 Task: Find connections with filter location Gitega with filter topic #Businessmindsetswith filter profile language English with filter current company Suzlon Group with filter school Dr N.G.P. Institute of Technology with filter industry Chemical Manufacturing with filter service category Social Media Marketing with filter keywords title Administrator
Action: Mouse moved to (240, 300)
Screenshot: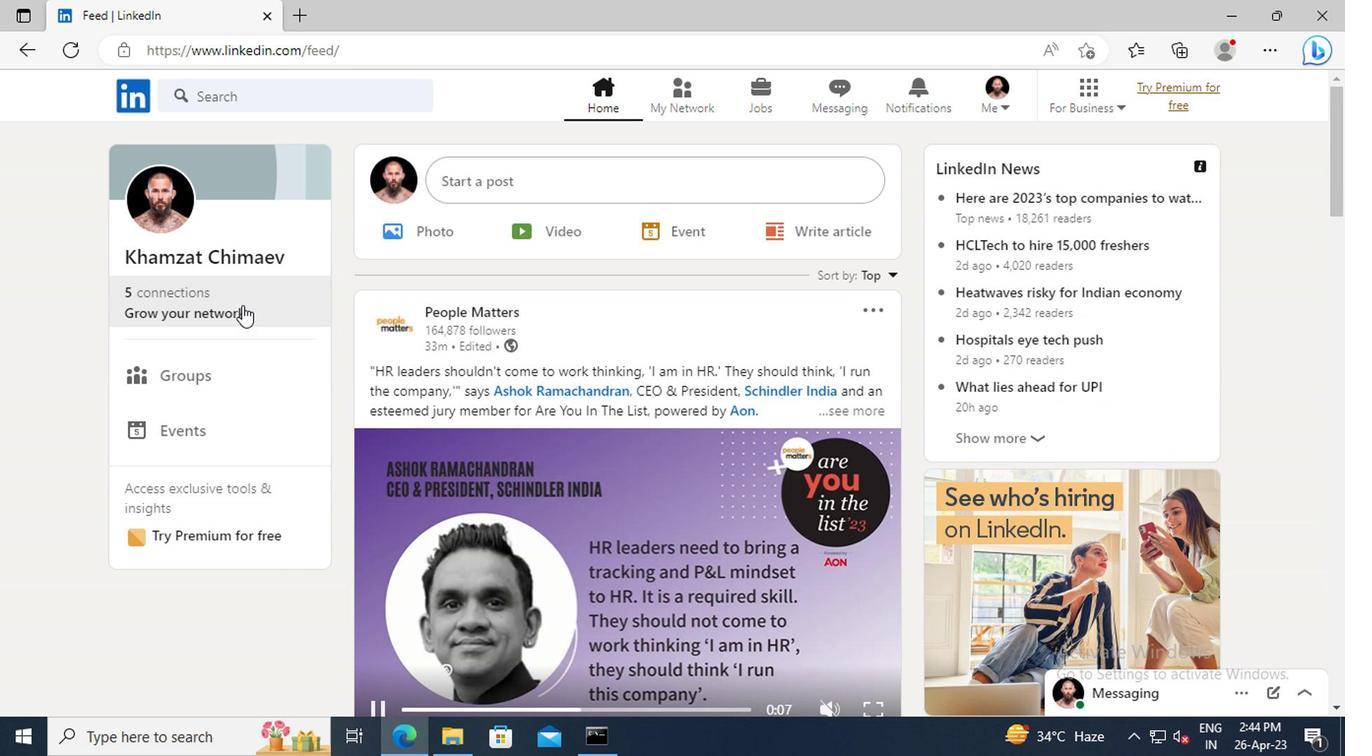 
Action: Mouse pressed left at (240, 300)
Screenshot: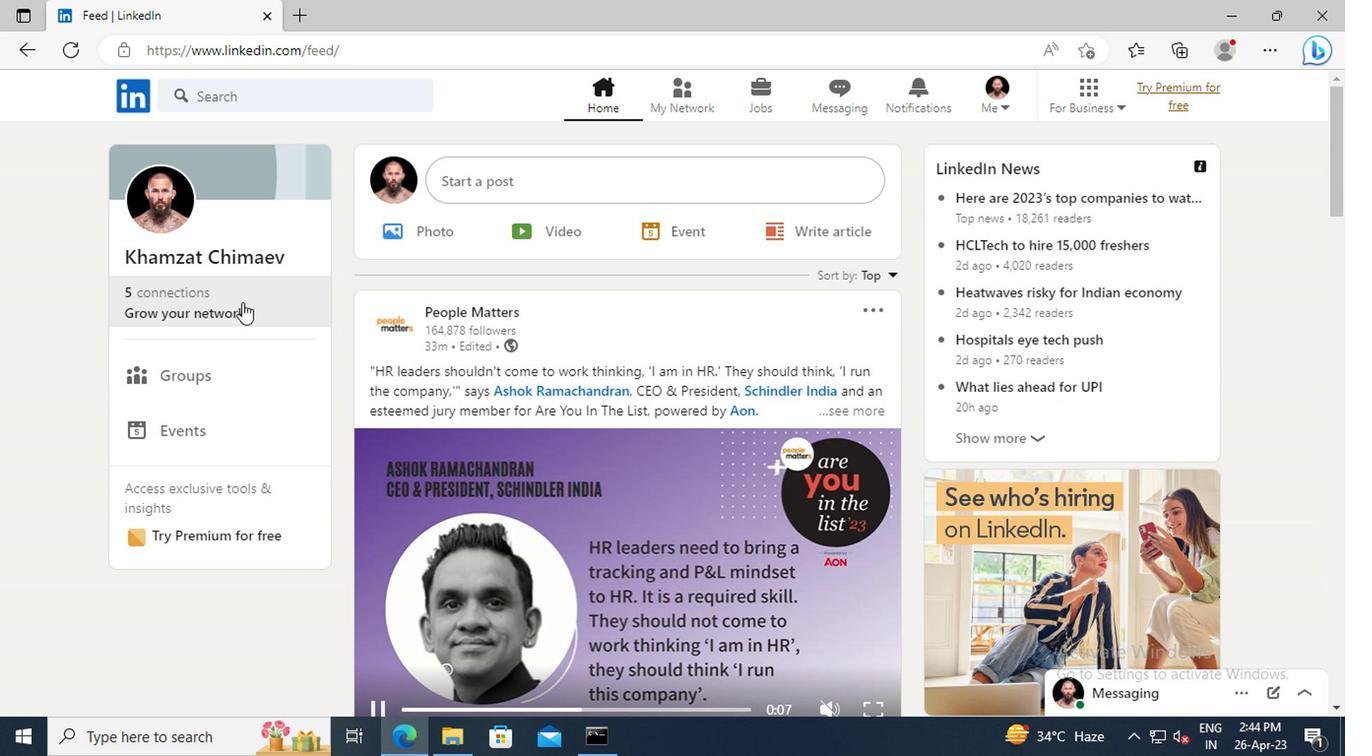 
Action: Mouse moved to (255, 213)
Screenshot: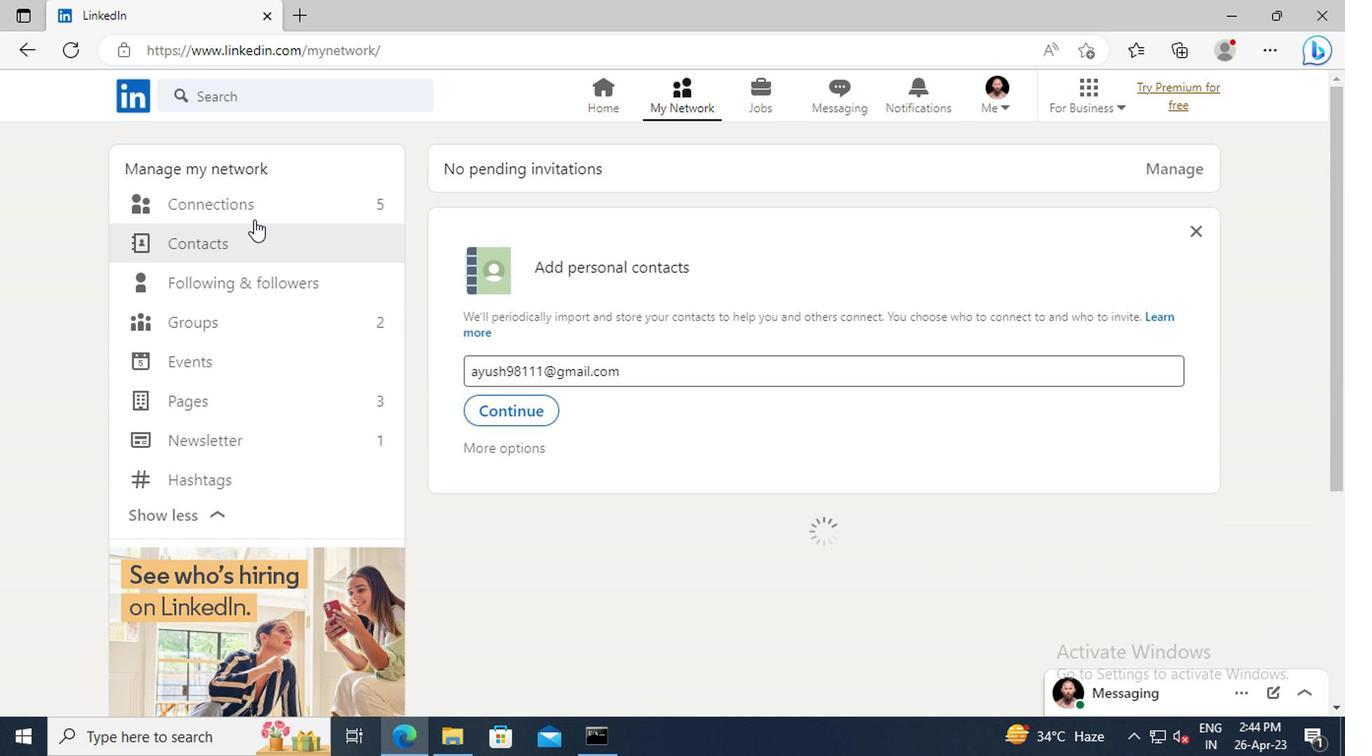 
Action: Mouse pressed left at (255, 213)
Screenshot: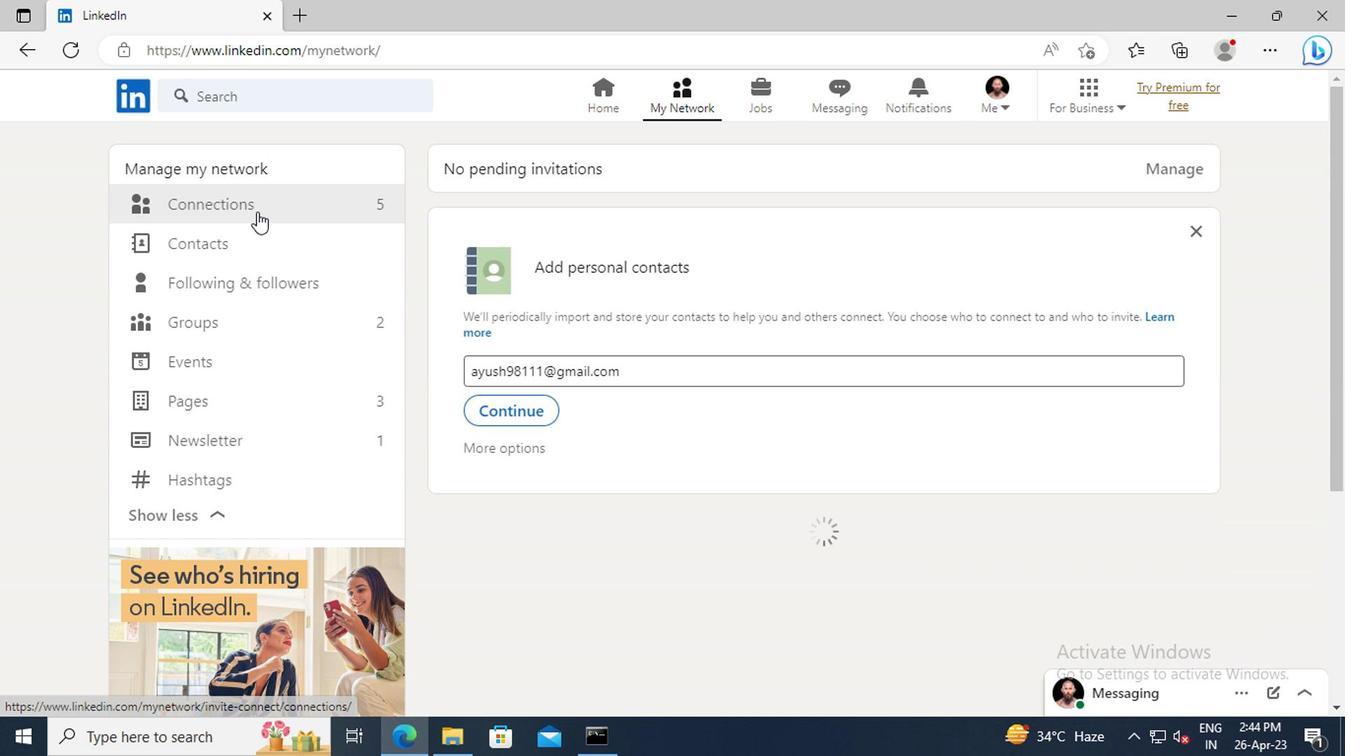 
Action: Mouse moved to (814, 209)
Screenshot: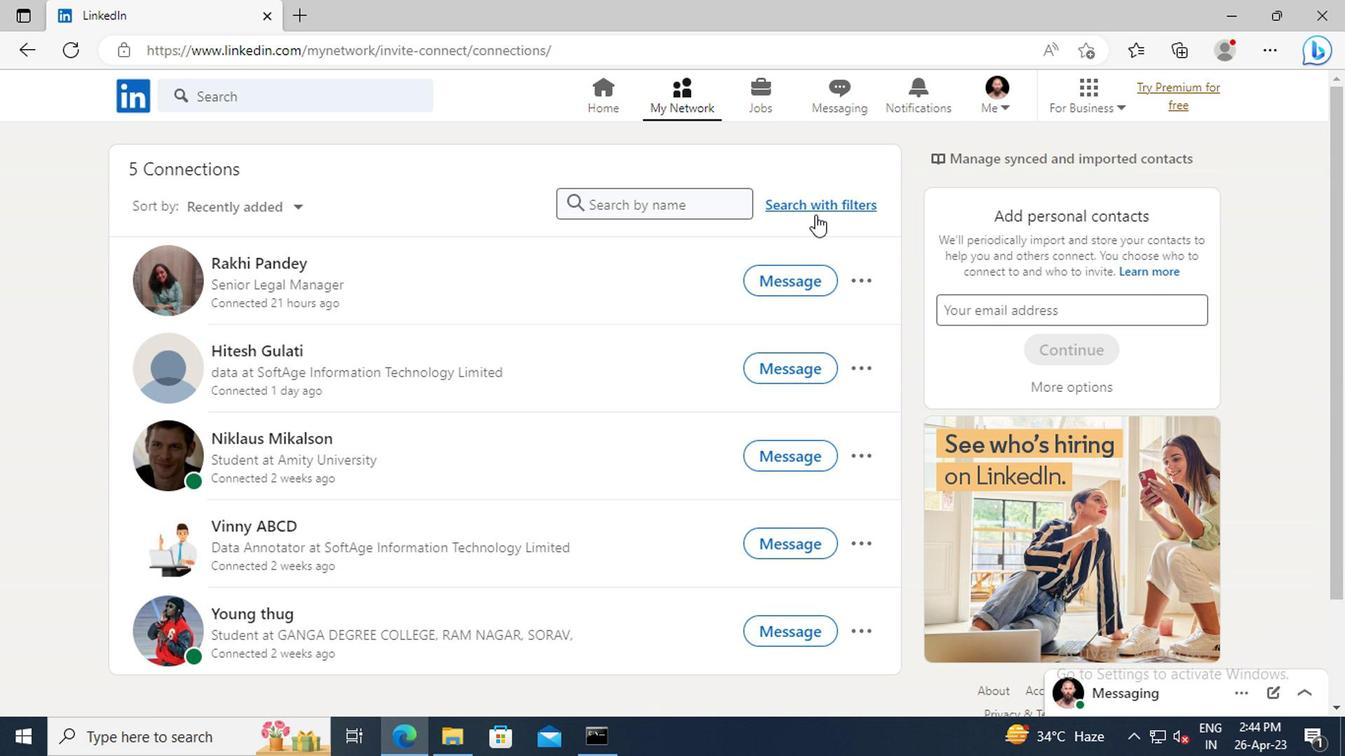 
Action: Mouse pressed left at (814, 209)
Screenshot: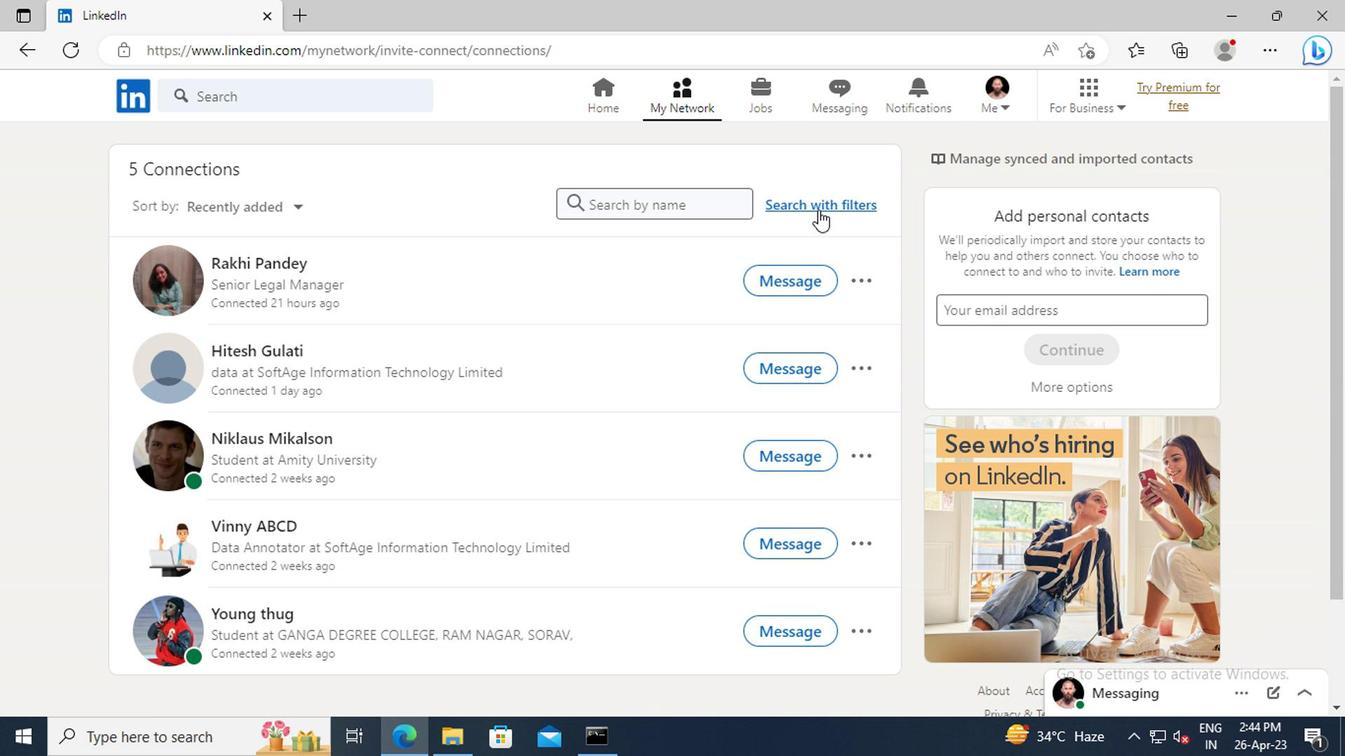 
Action: Mouse moved to (742, 157)
Screenshot: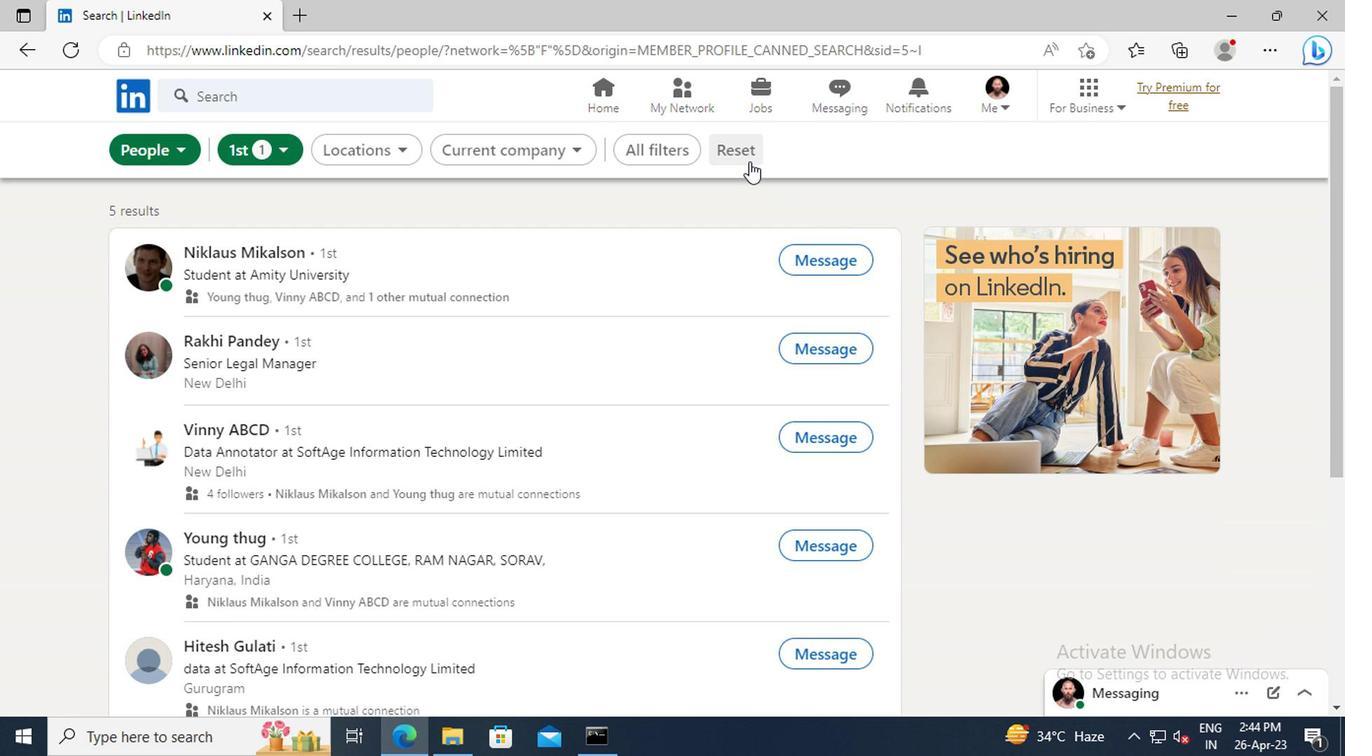 
Action: Mouse pressed left at (742, 157)
Screenshot: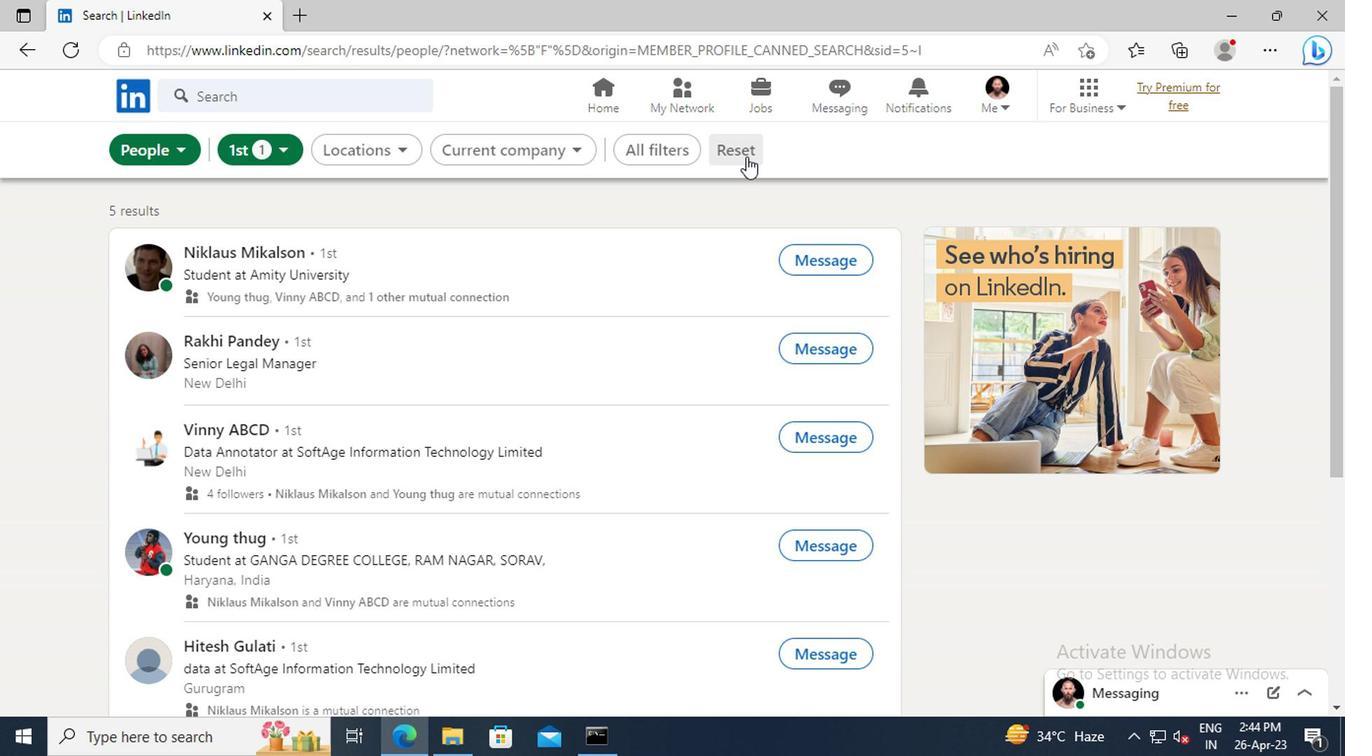 
Action: Mouse moved to (693, 152)
Screenshot: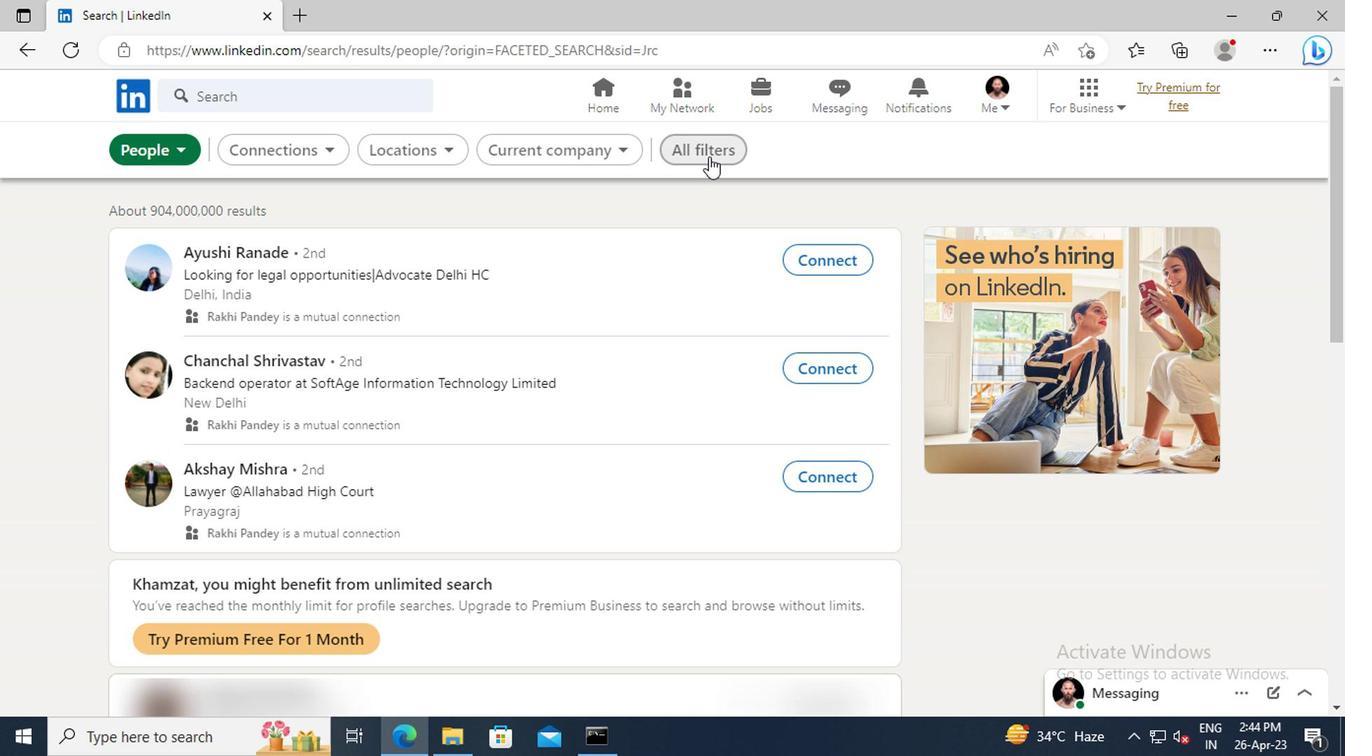 
Action: Mouse pressed left at (693, 152)
Screenshot: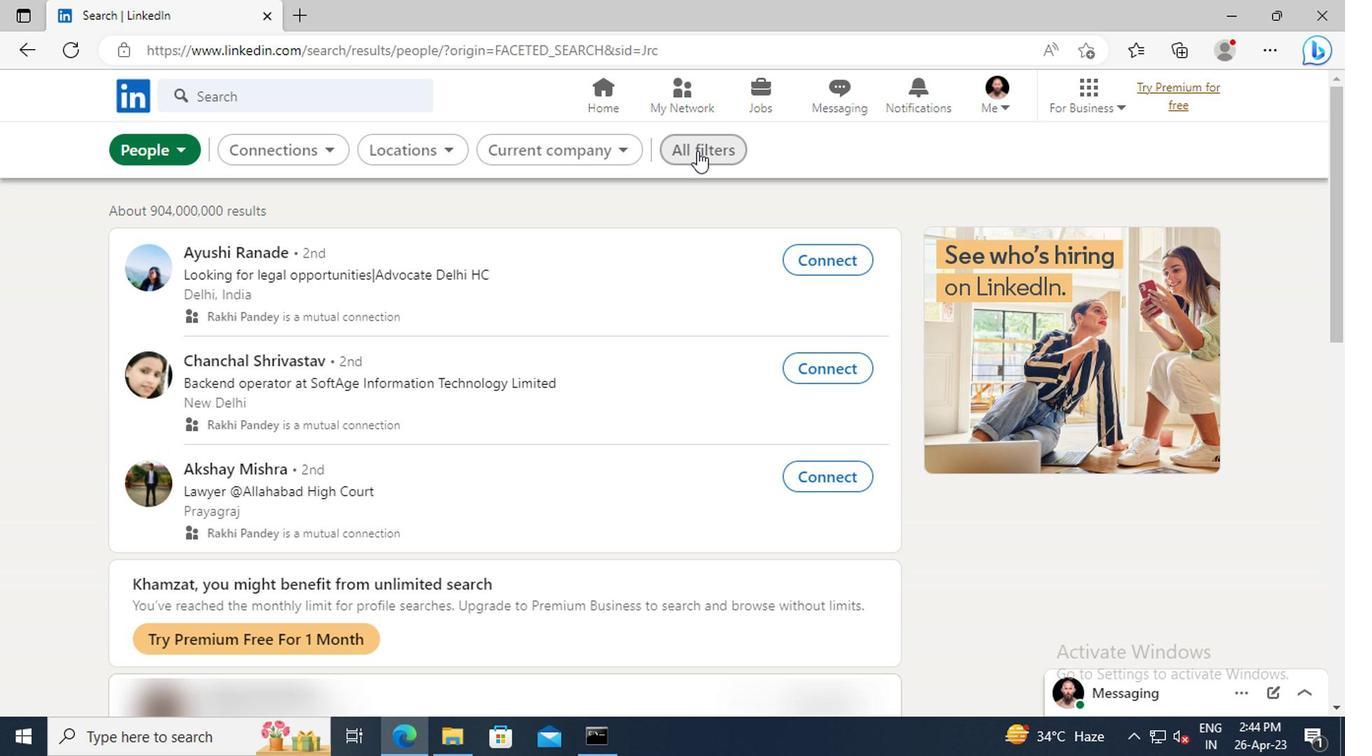 
Action: Mouse moved to (1184, 367)
Screenshot: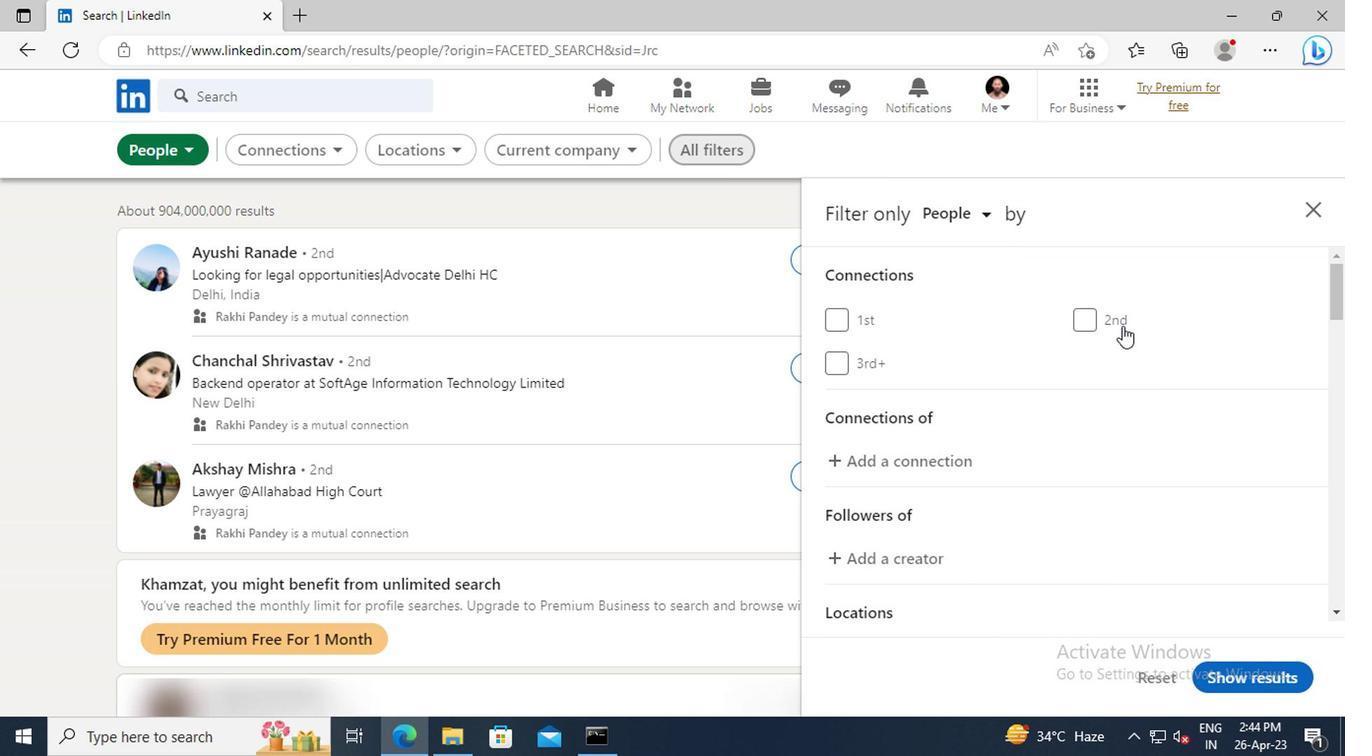 
Action: Mouse scrolled (1184, 367) with delta (0, 0)
Screenshot: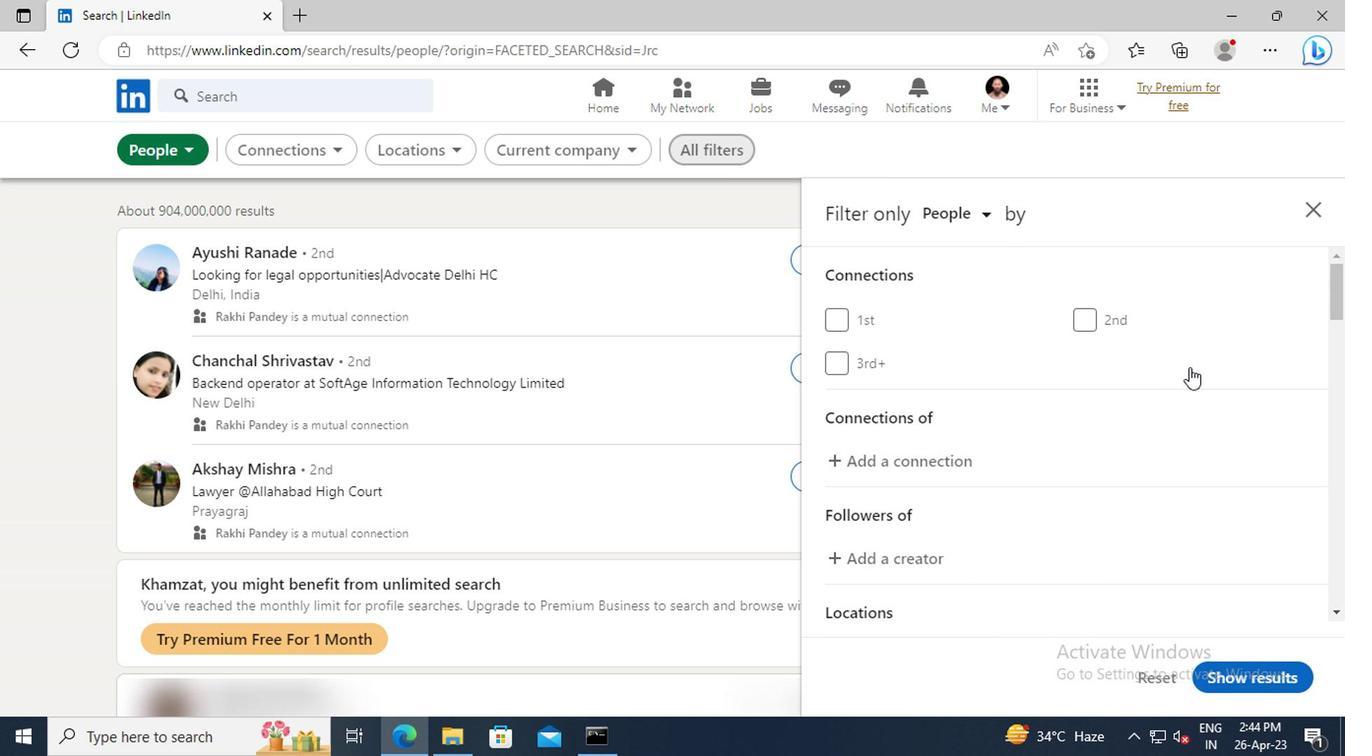 
Action: Mouse scrolled (1184, 367) with delta (0, 0)
Screenshot: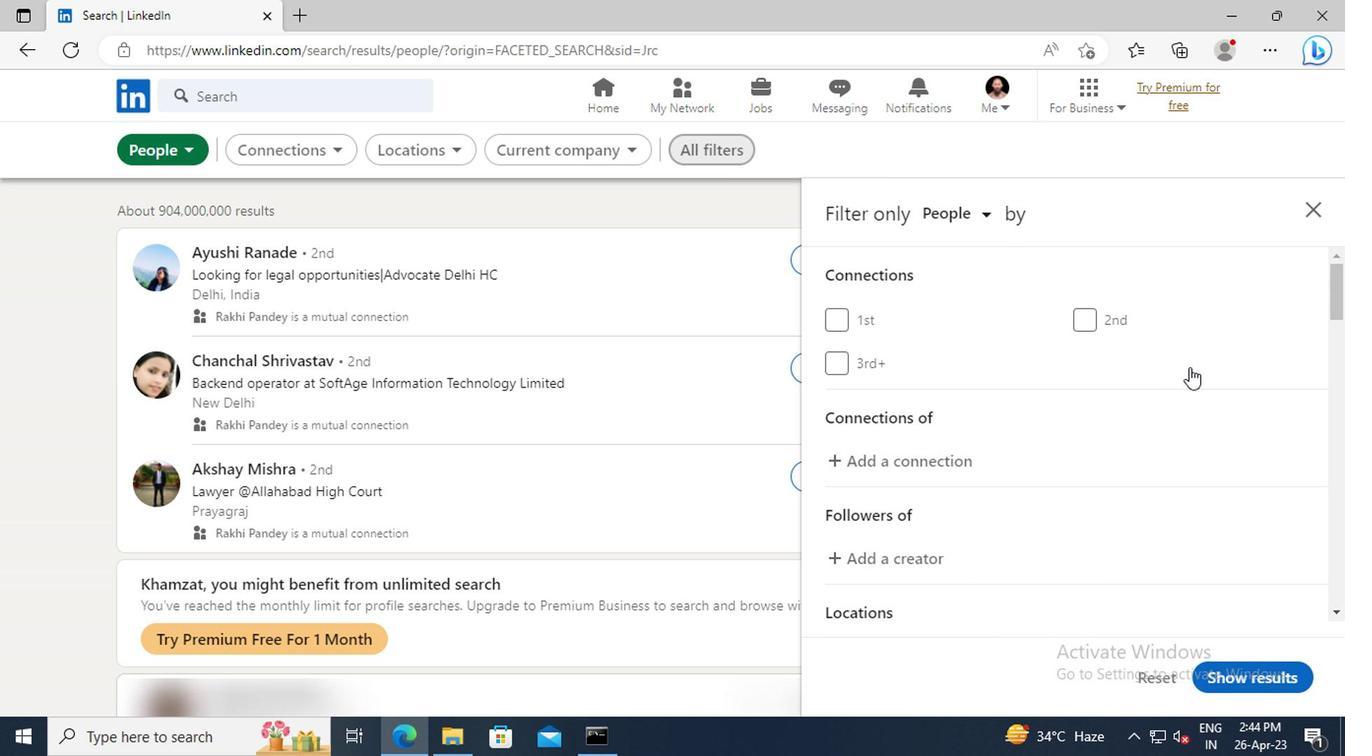 
Action: Mouse scrolled (1184, 367) with delta (0, 0)
Screenshot: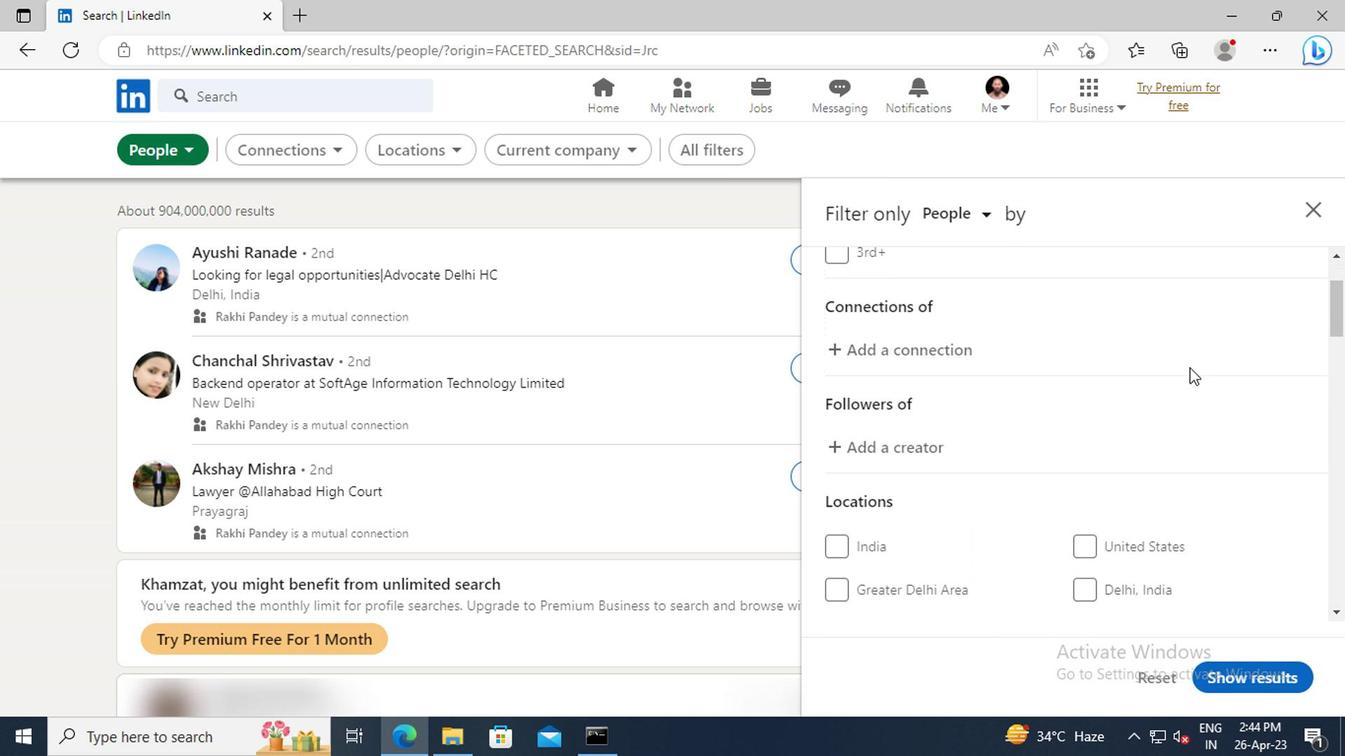 
Action: Mouse scrolled (1184, 367) with delta (0, 0)
Screenshot: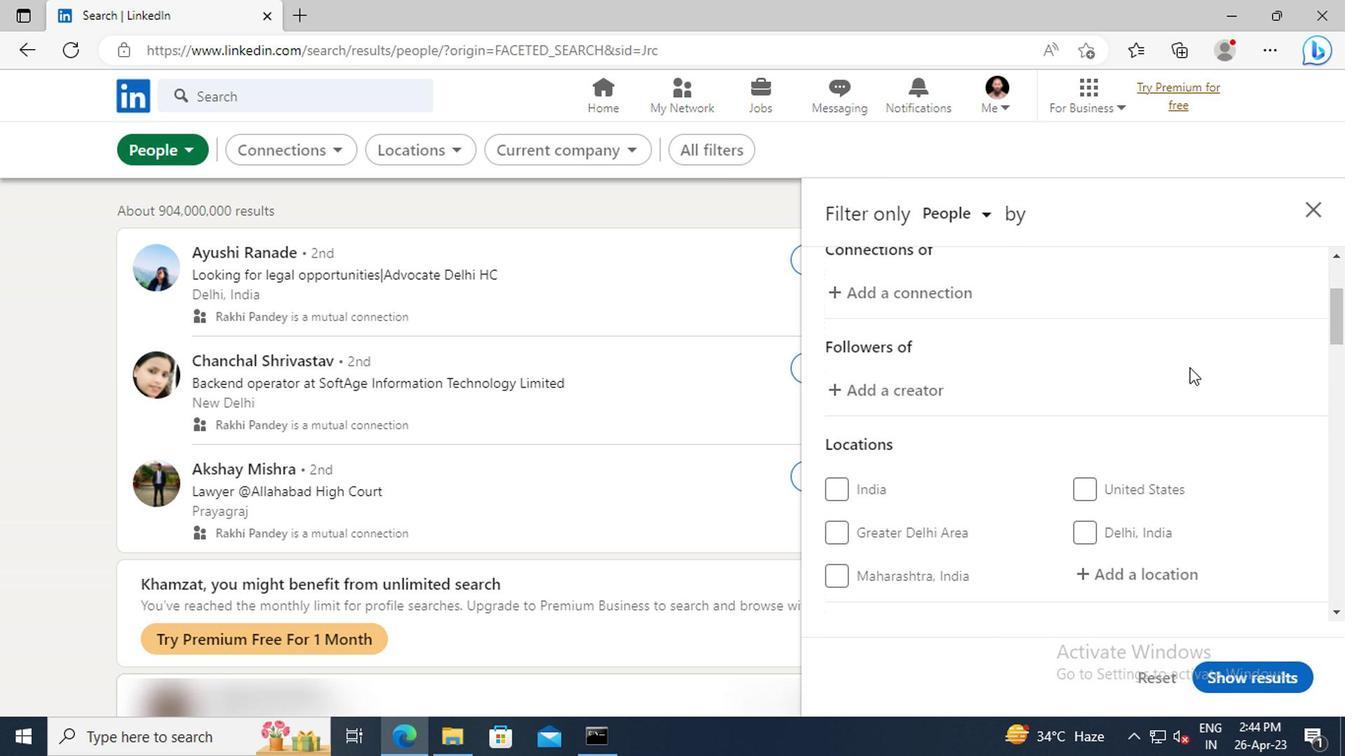 
Action: Mouse scrolled (1184, 367) with delta (0, 0)
Screenshot: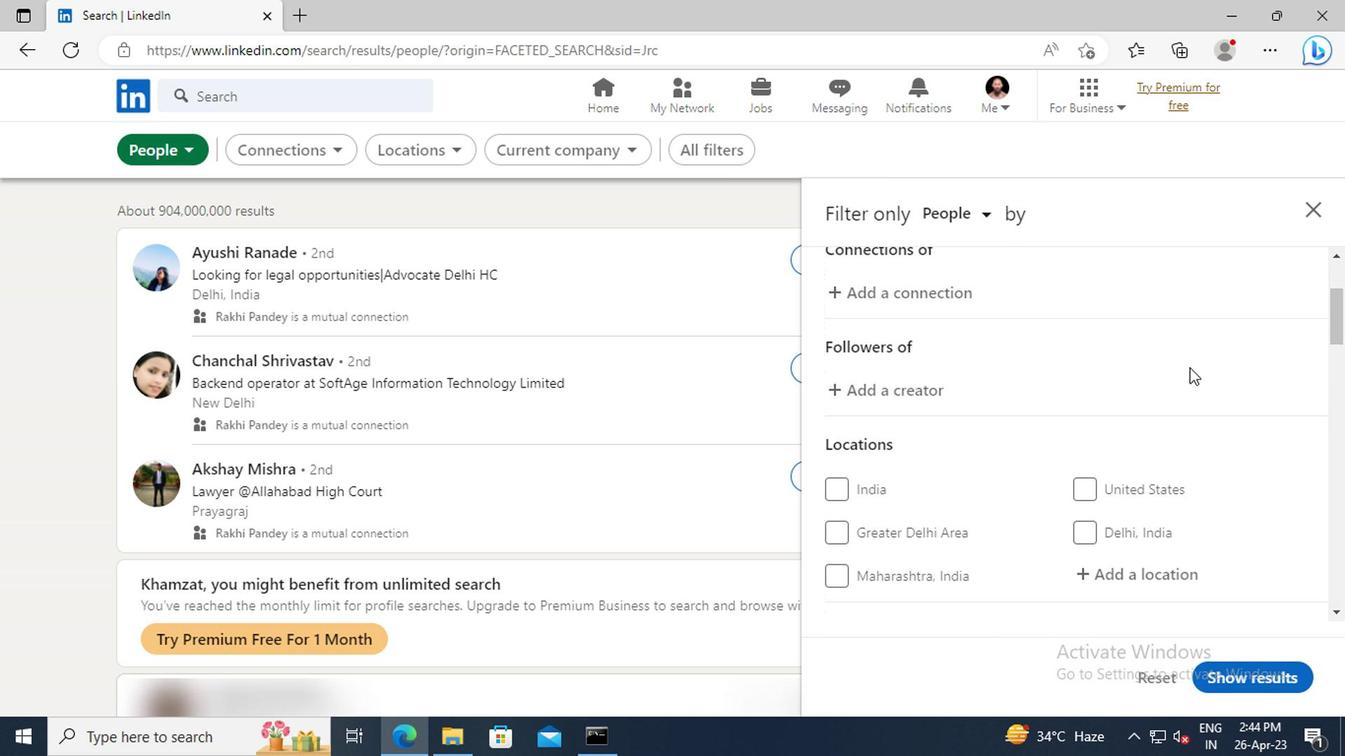 
Action: Mouse moved to (1140, 460)
Screenshot: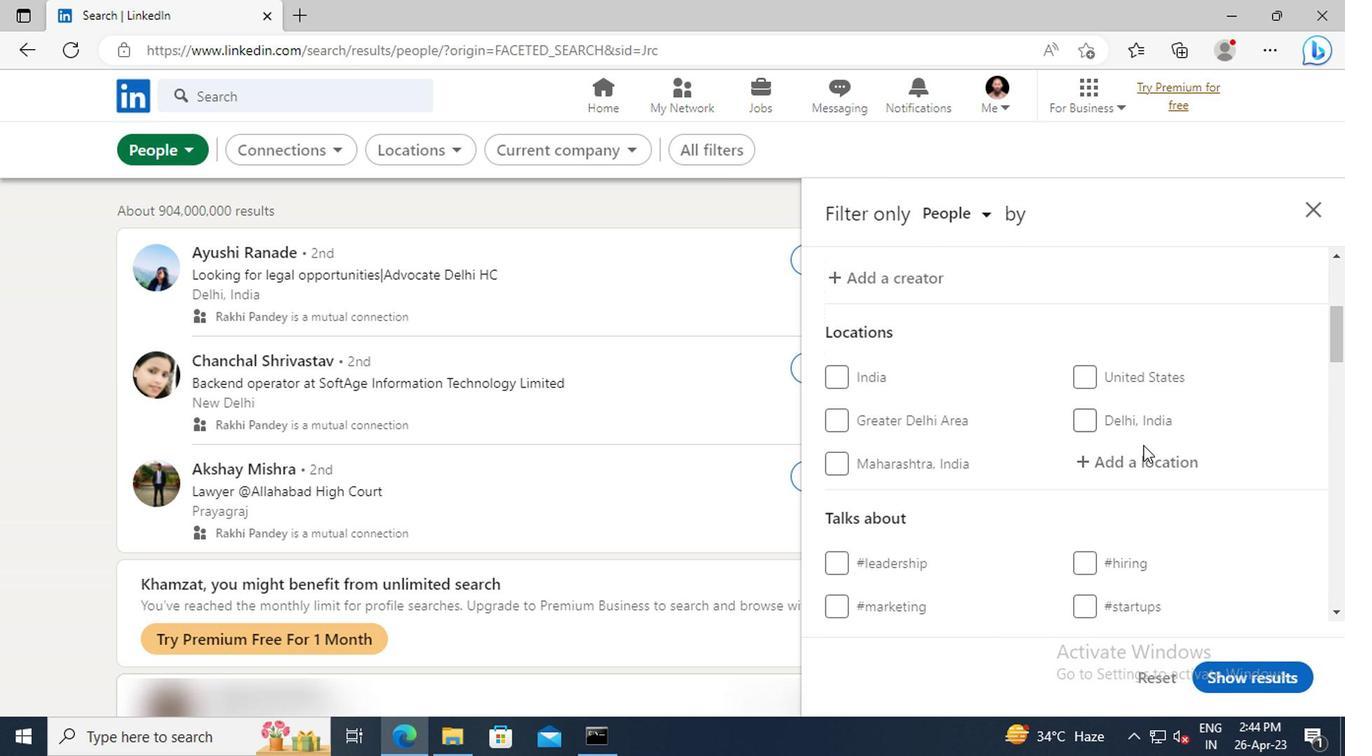 
Action: Mouse pressed left at (1140, 460)
Screenshot: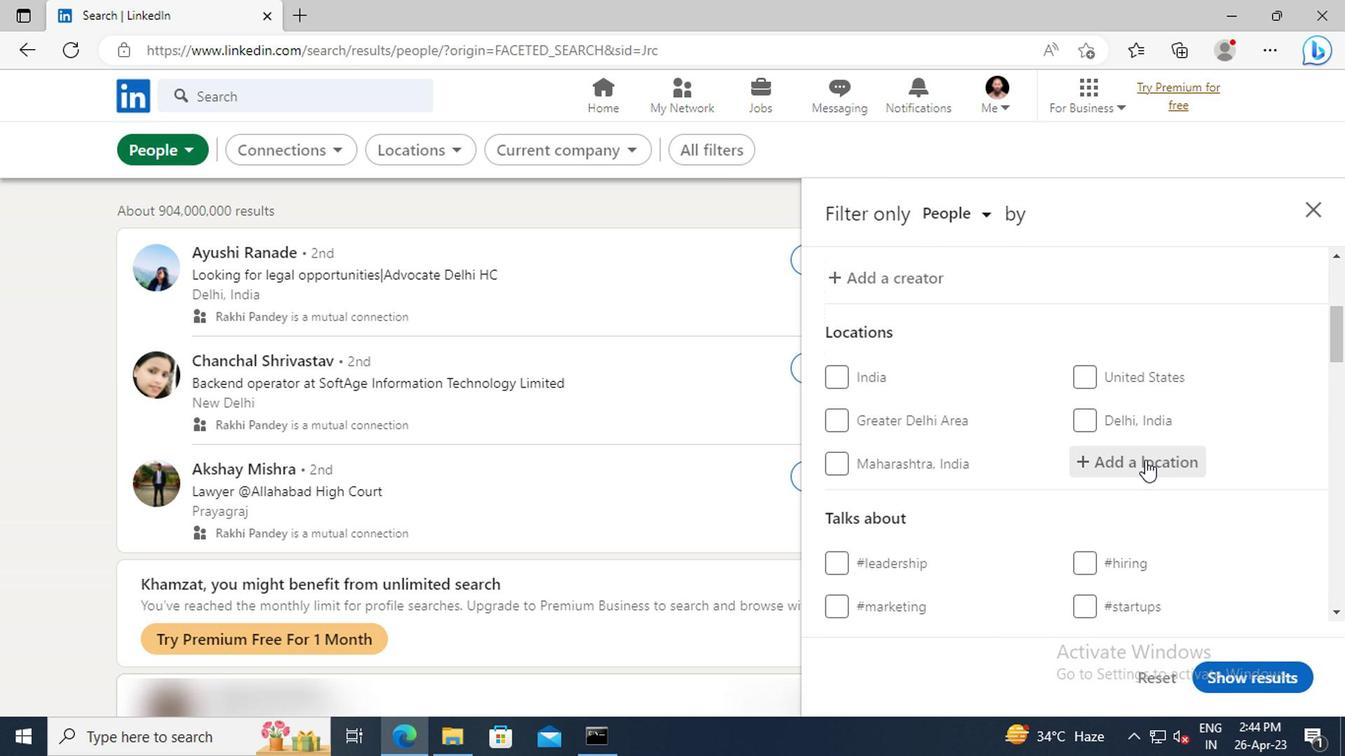 
Action: Key pressed <Key.shift>GITEGA
Screenshot: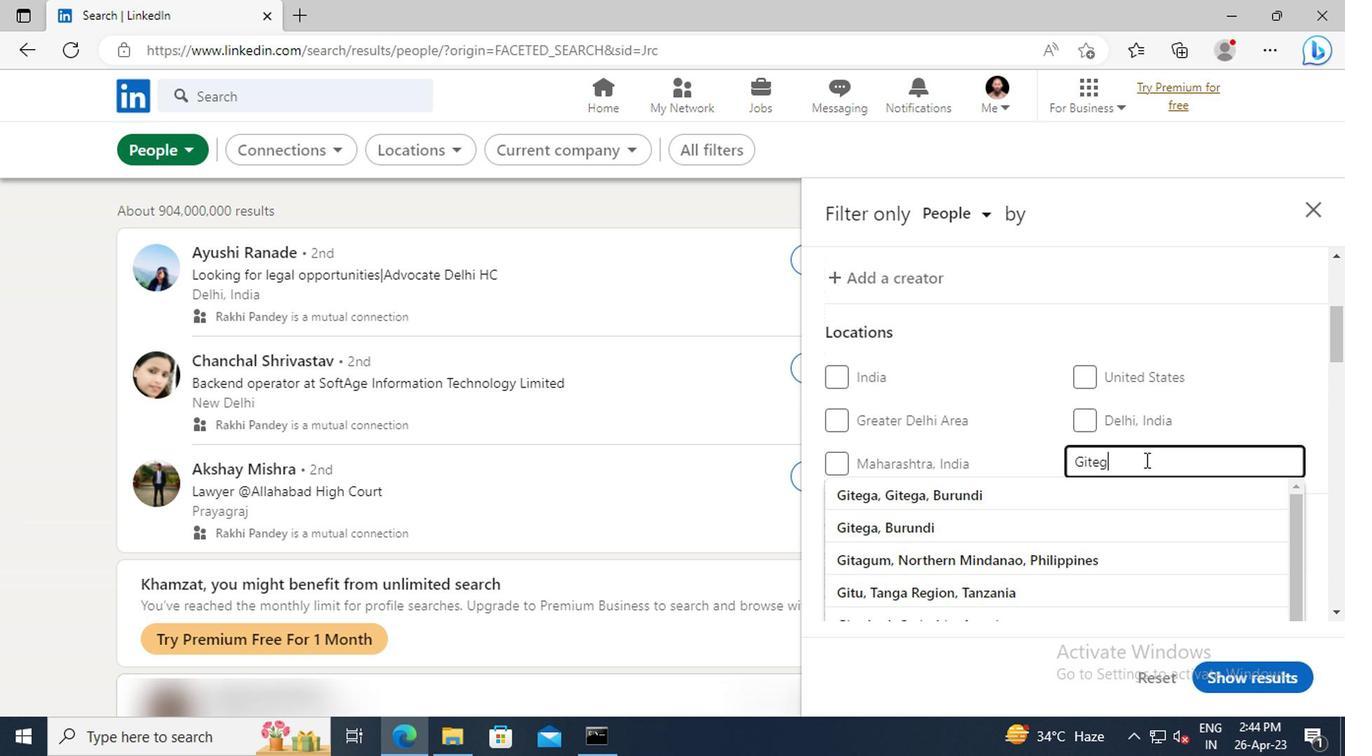 
Action: Mouse moved to (1127, 494)
Screenshot: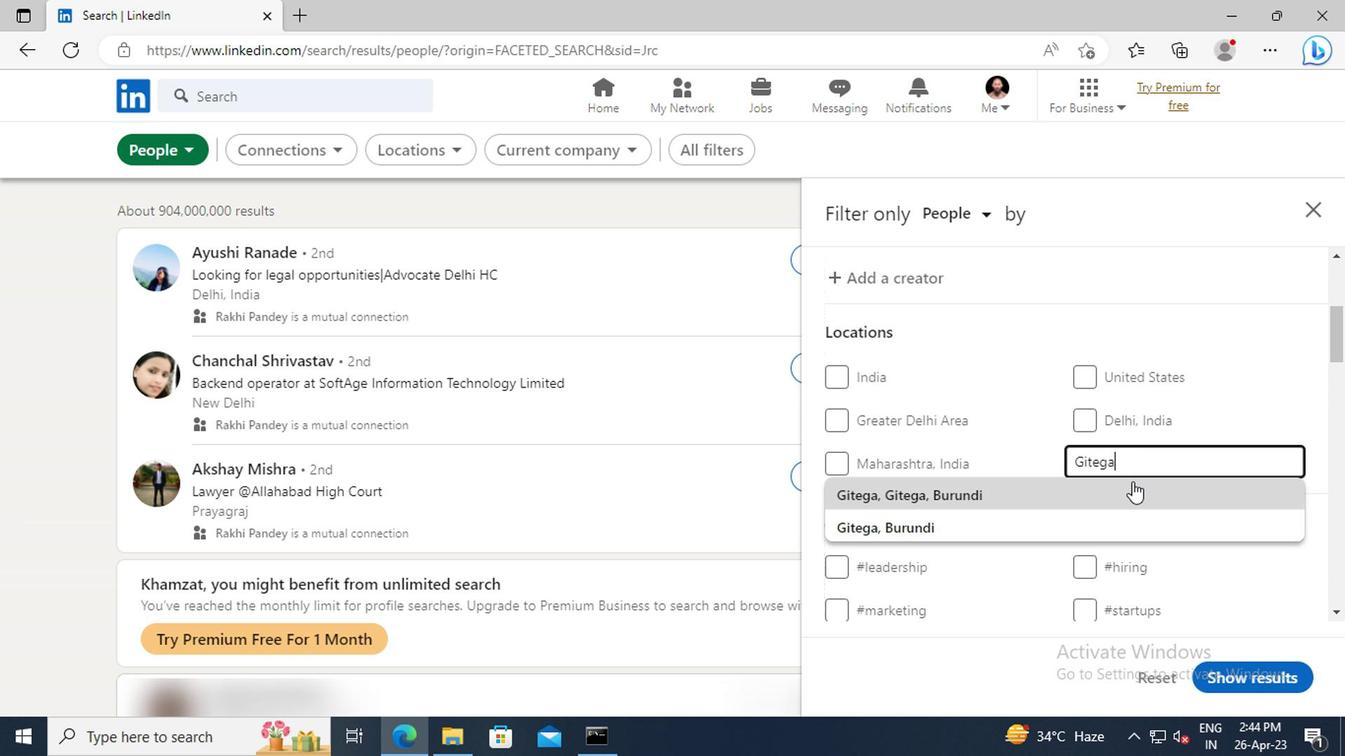 
Action: Mouse pressed left at (1127, 494)
Screenshot: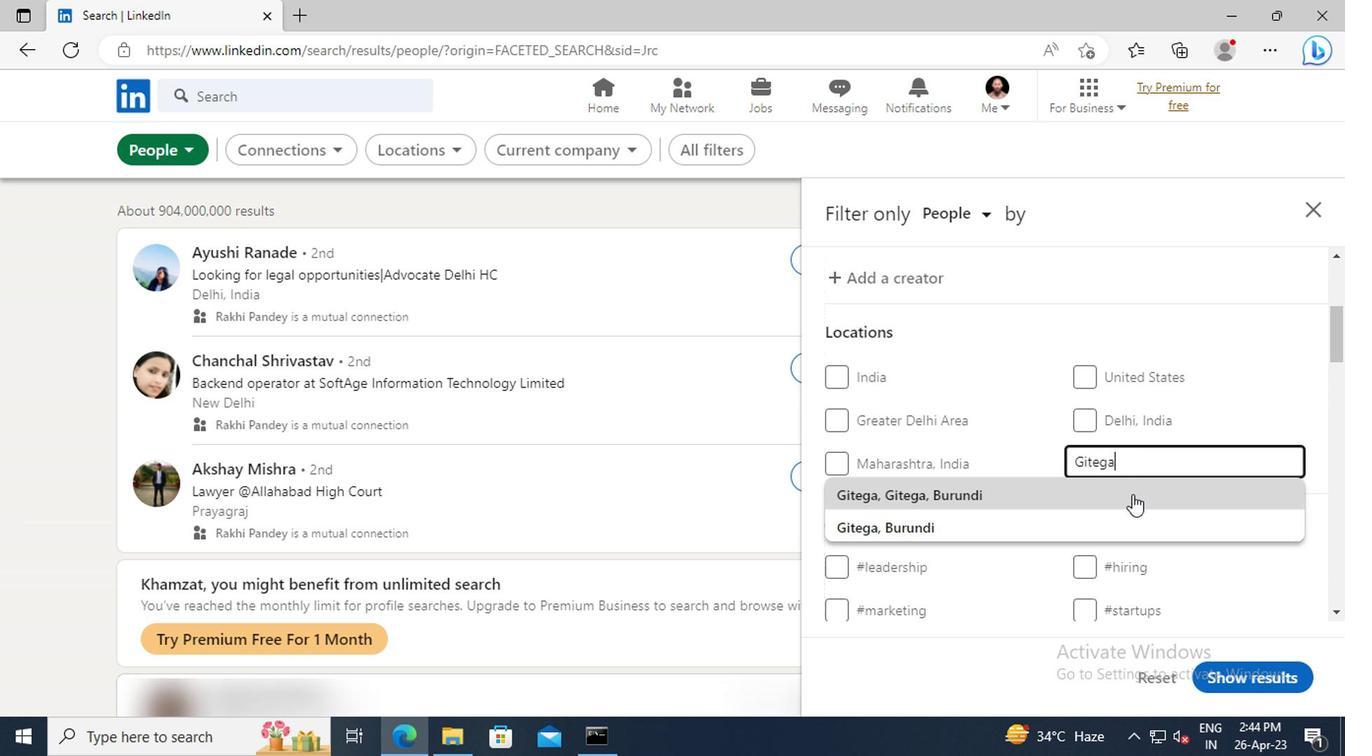 
Action: Mouse moved to (1128, 432)
Screenshot: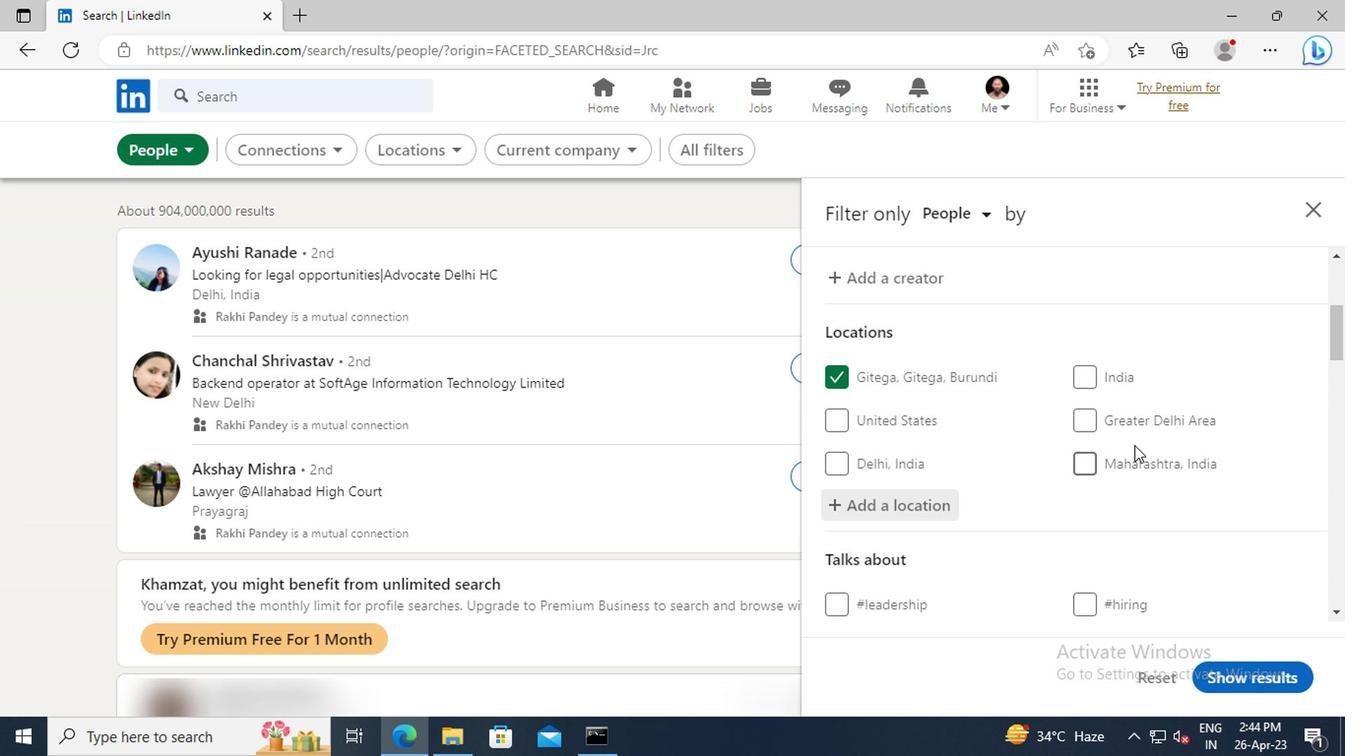 
Action: Mouse scrolled (1128, 430) with delta (0, -1)
Screenshot: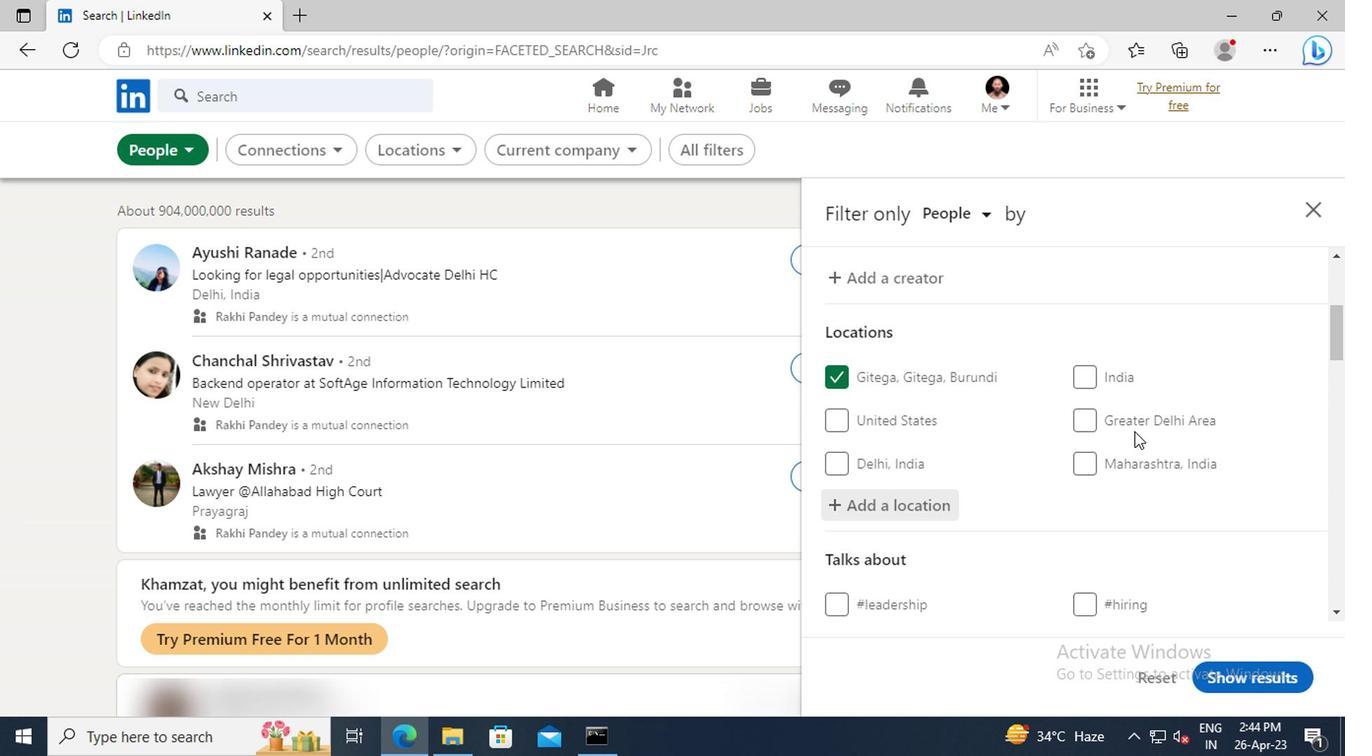 
Action: Mouse scrolled (1128, 430) with delta (0, -1)
Screenshot: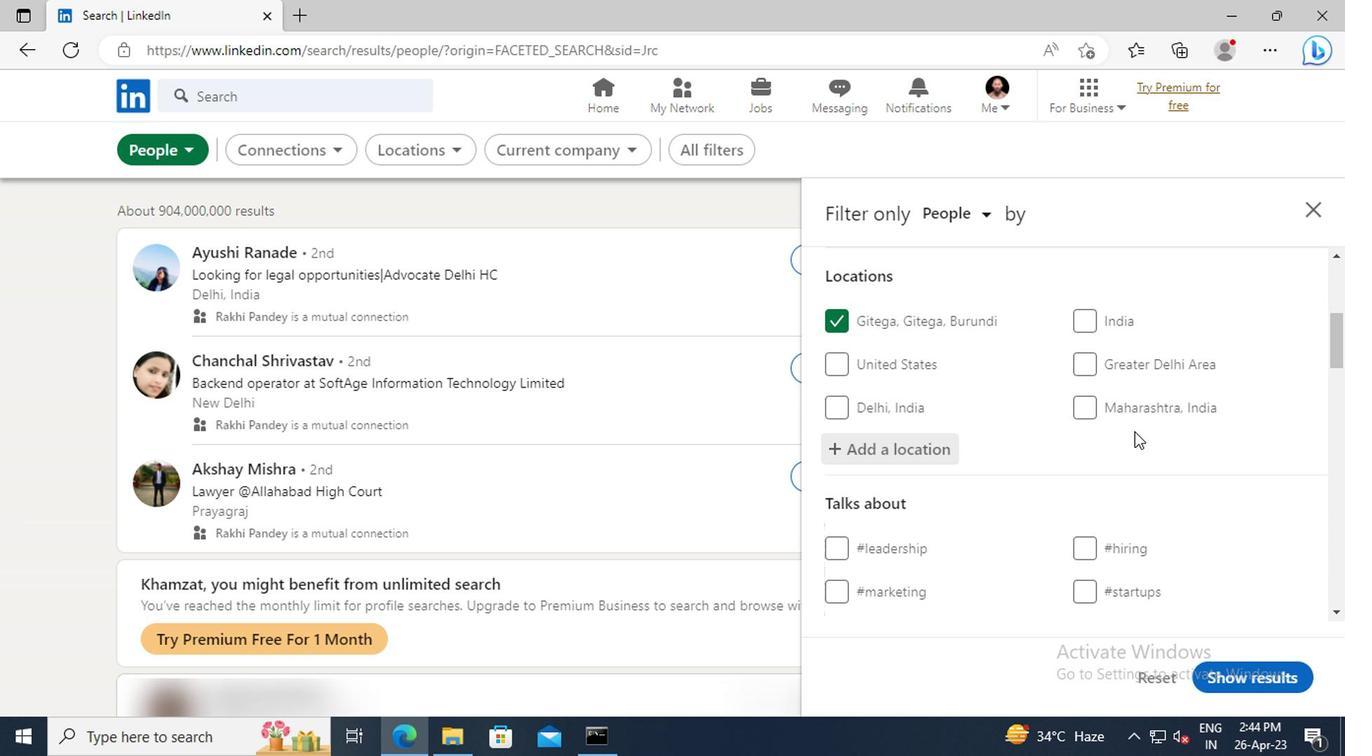 
Action: Mouse scrolled (1128, 430) with delta (0, -1)
Screenshot: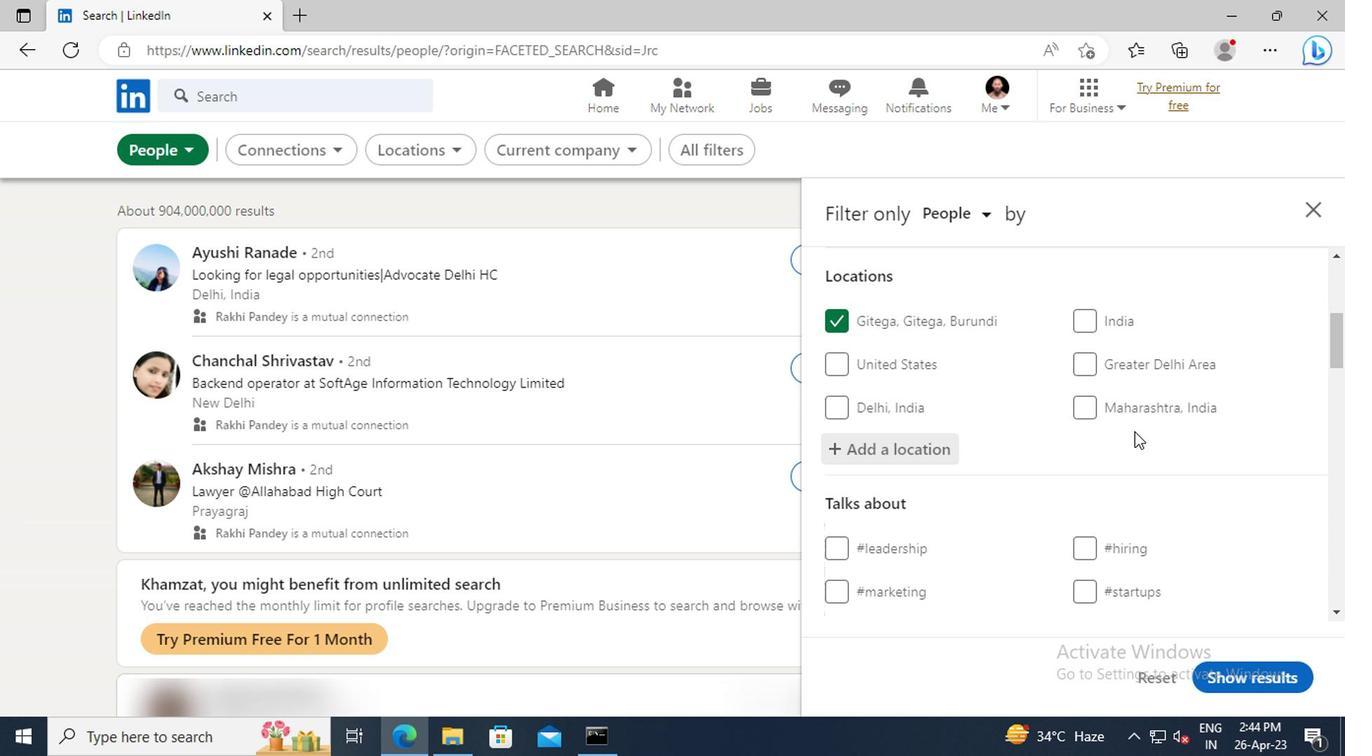 
Action: Mouse scrolled (1128, 430) with delta (0, -1)
Screenshot: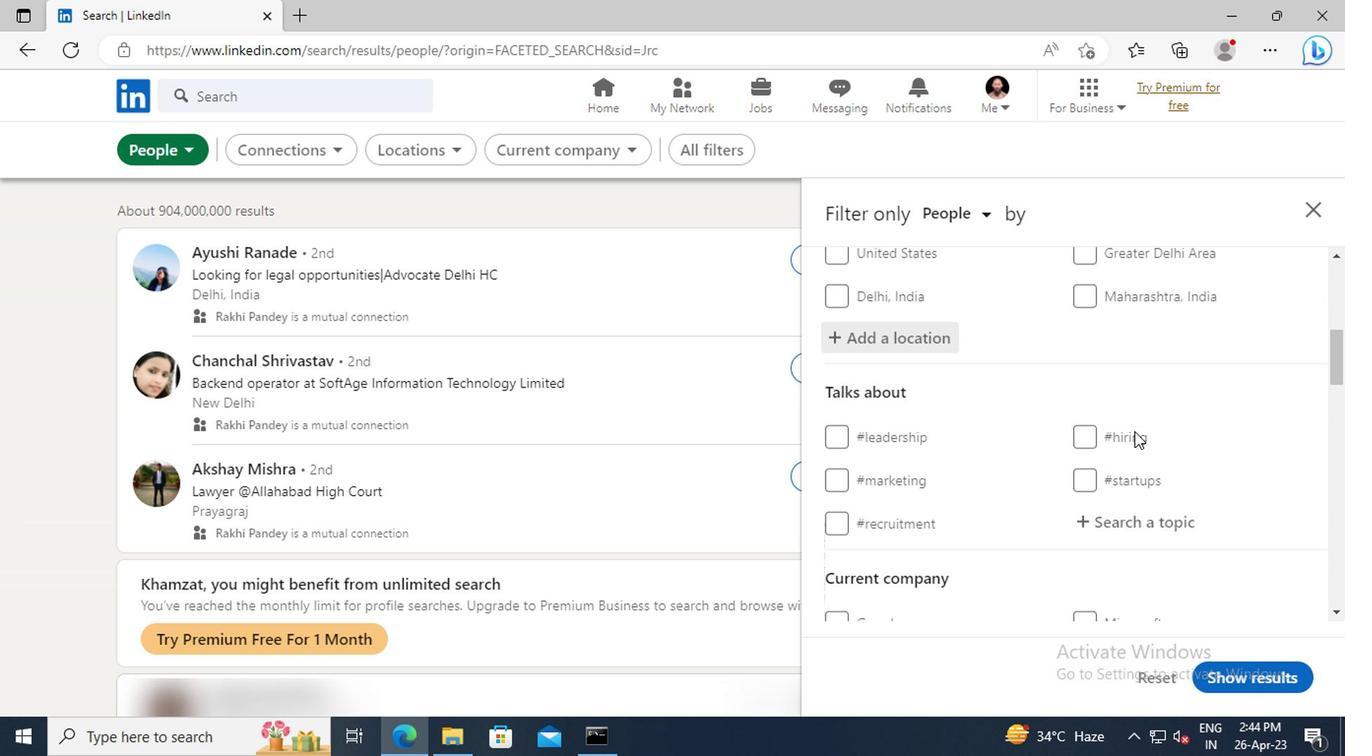 
Action: Mouse scrolled (1128, 430) with delta (0, -1)
Screenshot: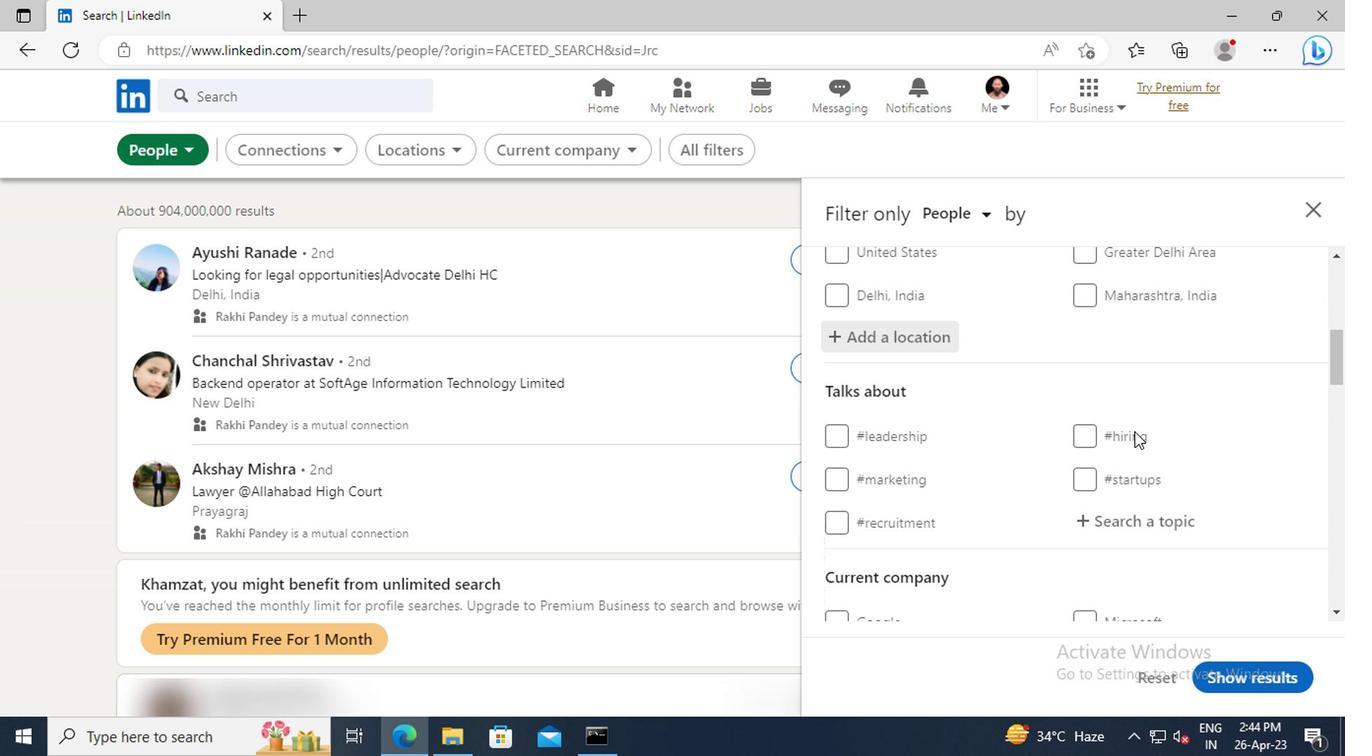
Action: Mouse moved to (1130, 412)
Screenshot: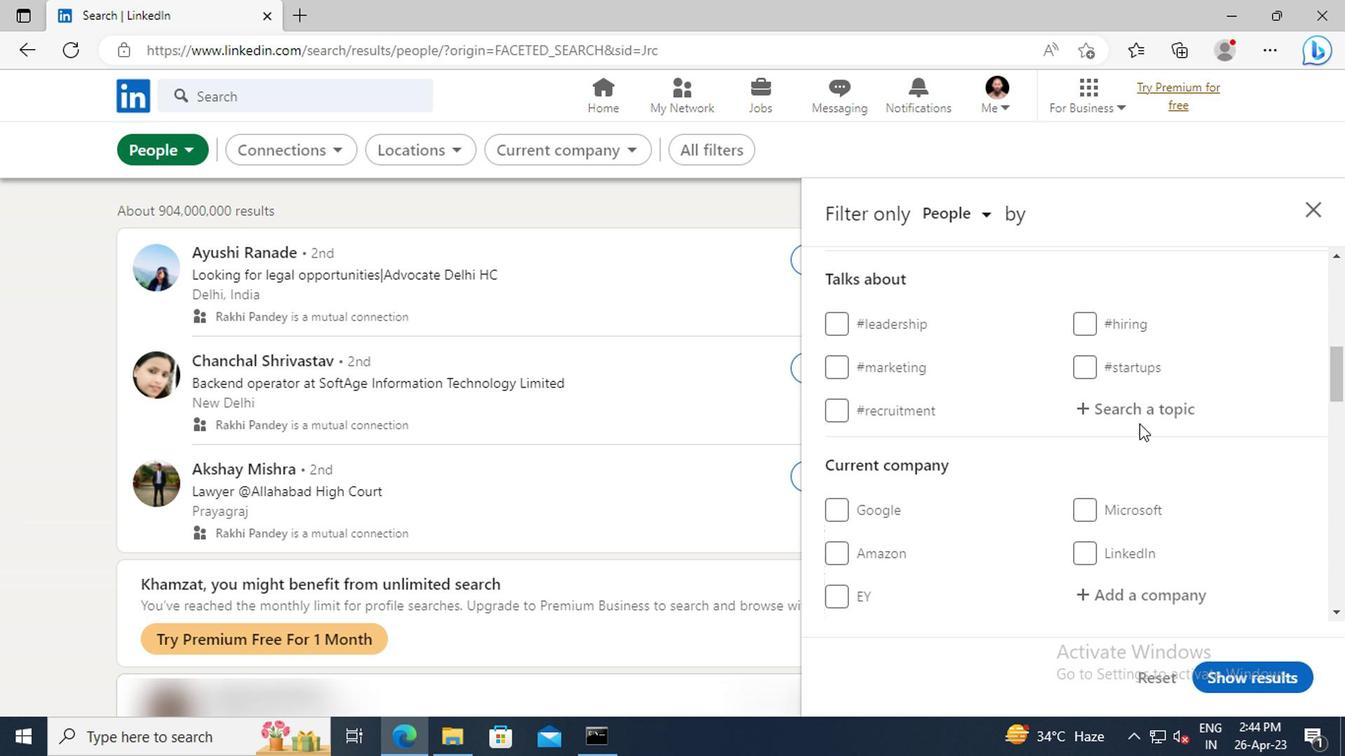 
Action: Mouse pressed left at (1130, 412)
Screenshot: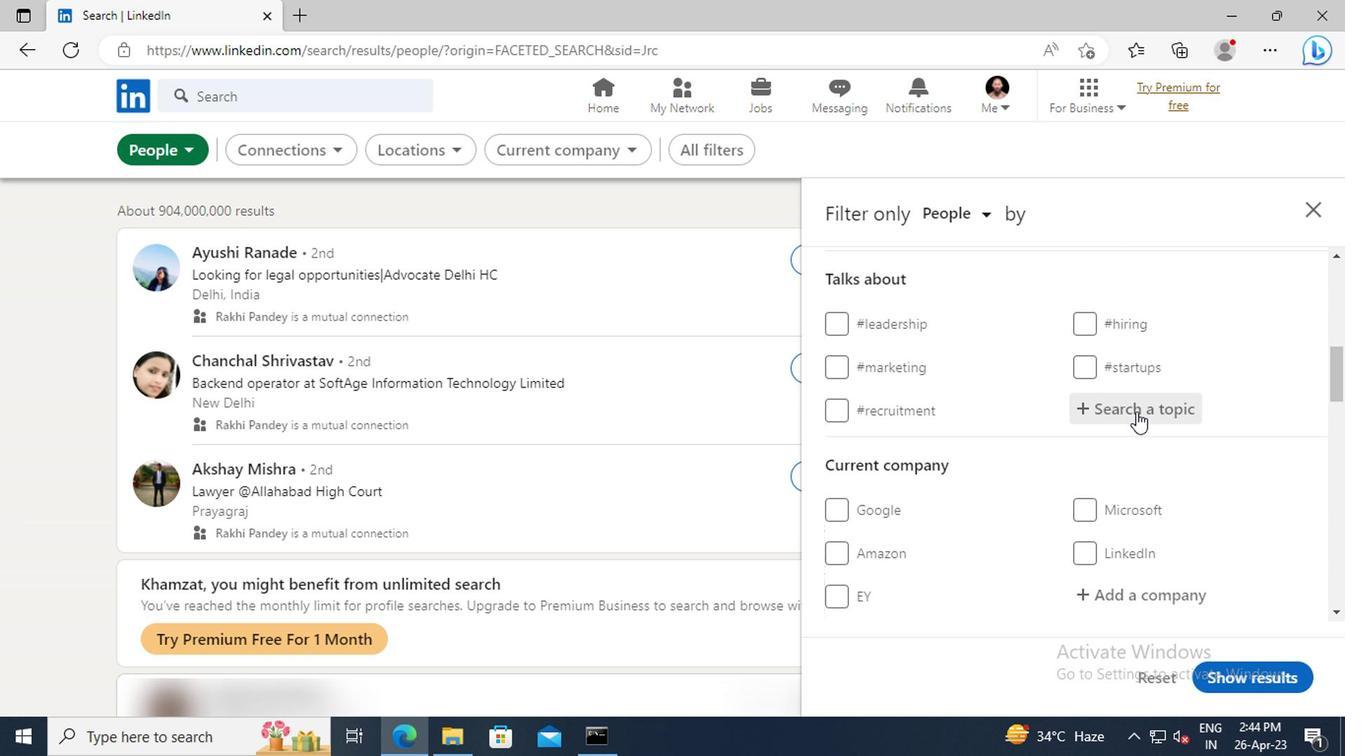 
Action: Key pressed <Key.shift>#<Key.shift>BUSI
Screenshot: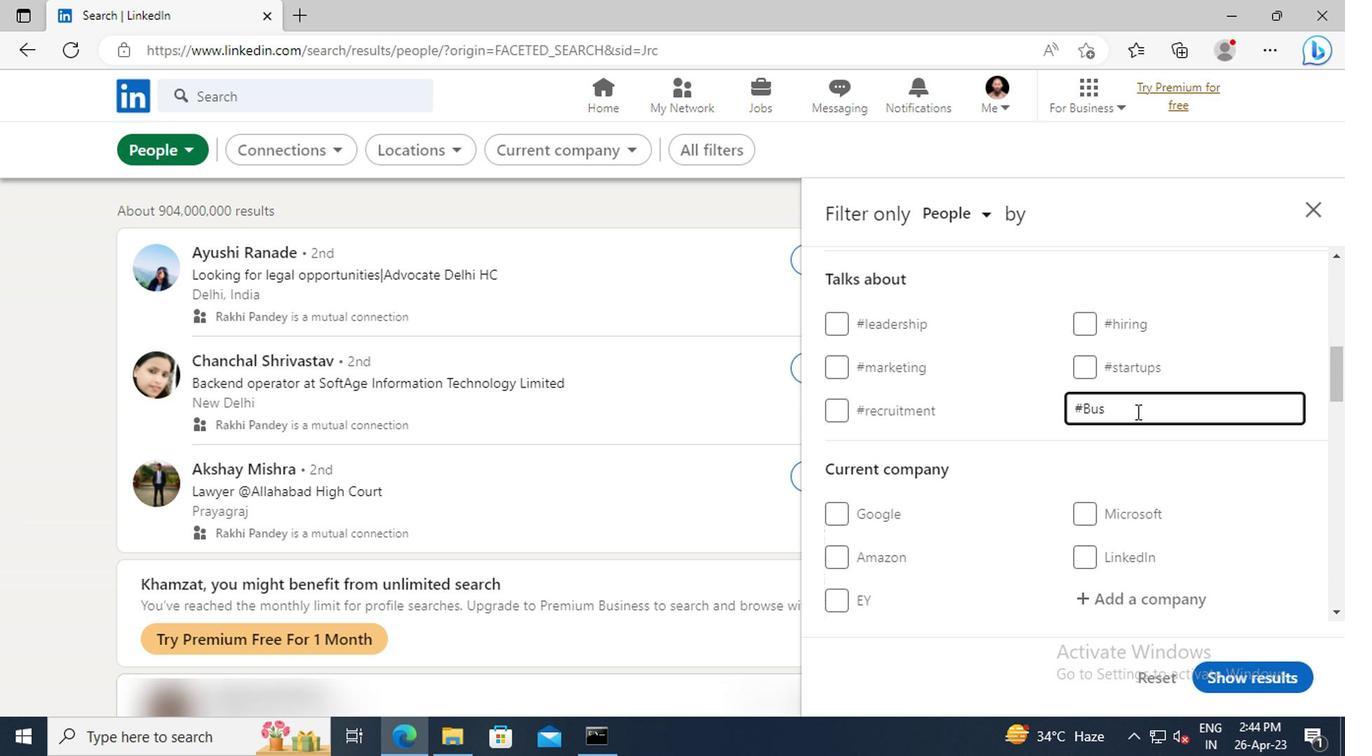 
Action: Mouse moved to (1130, 411)
Screenshot: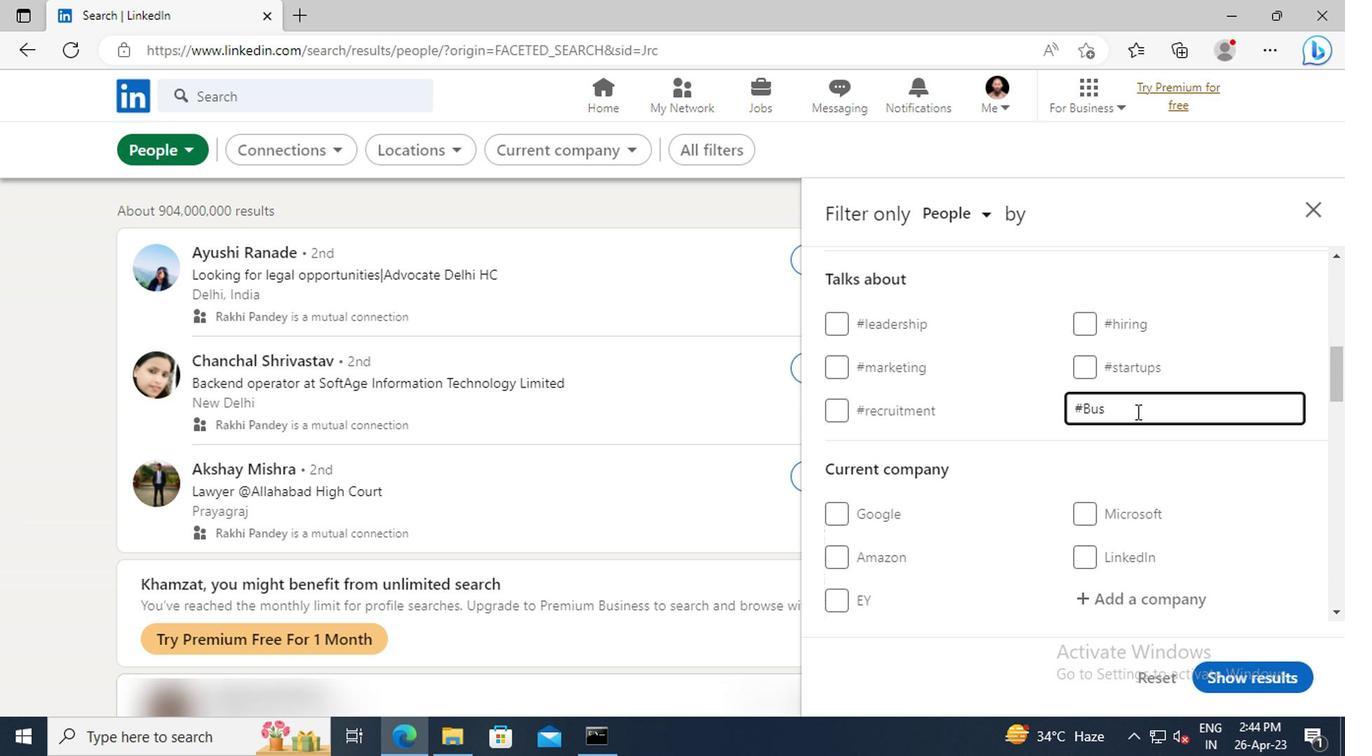 
Action: Key pressed NESSMINDSETSWITH<Key.enter>
Screenshot: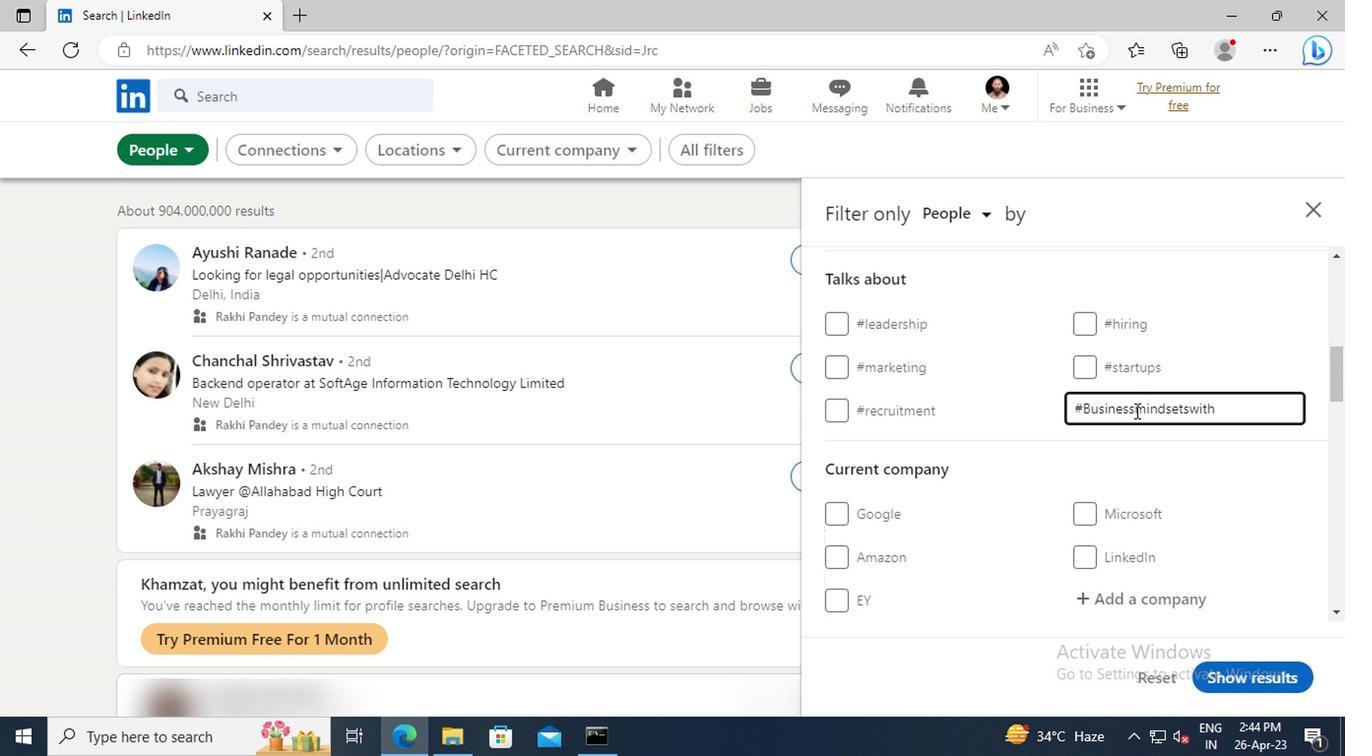 
Action: Mouse moved to (1093, 403)
Screenshot: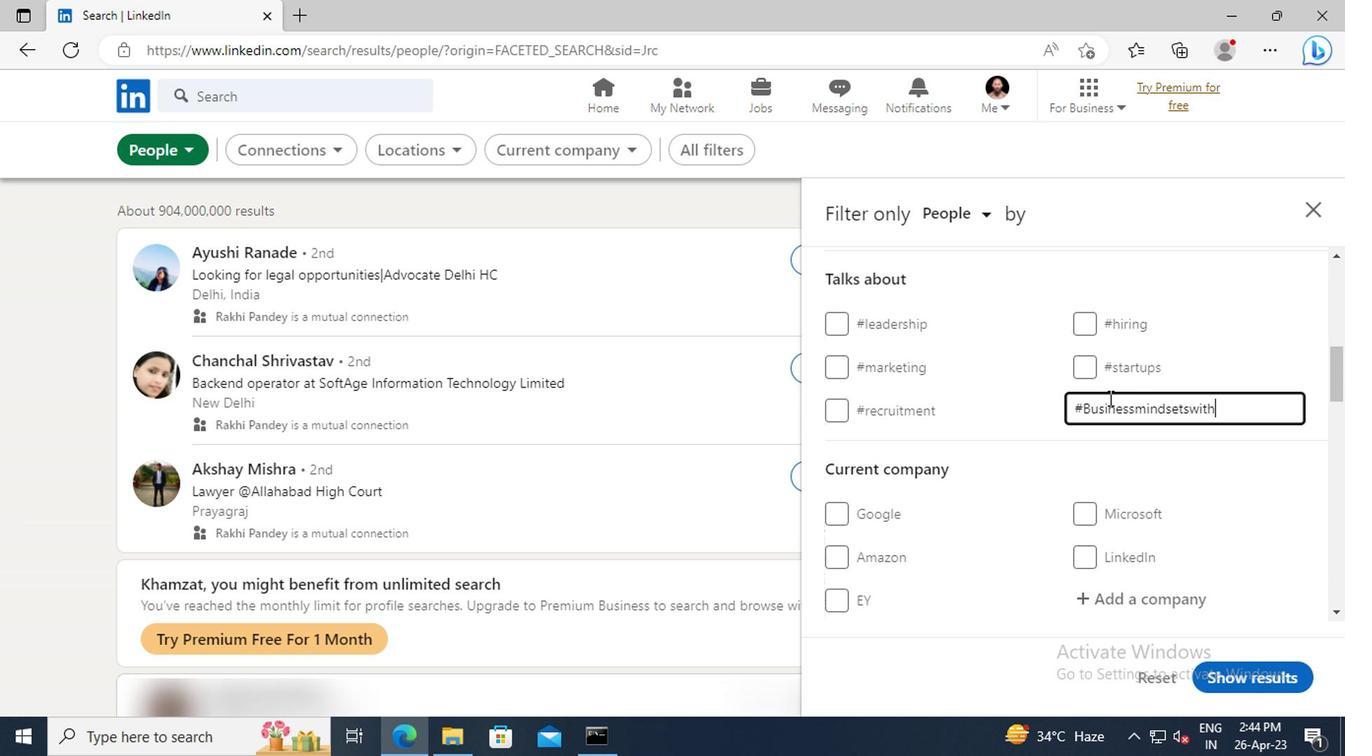 
Action: Mouse scrolled (1093, 402) with delta (0, -1)
Screenshot: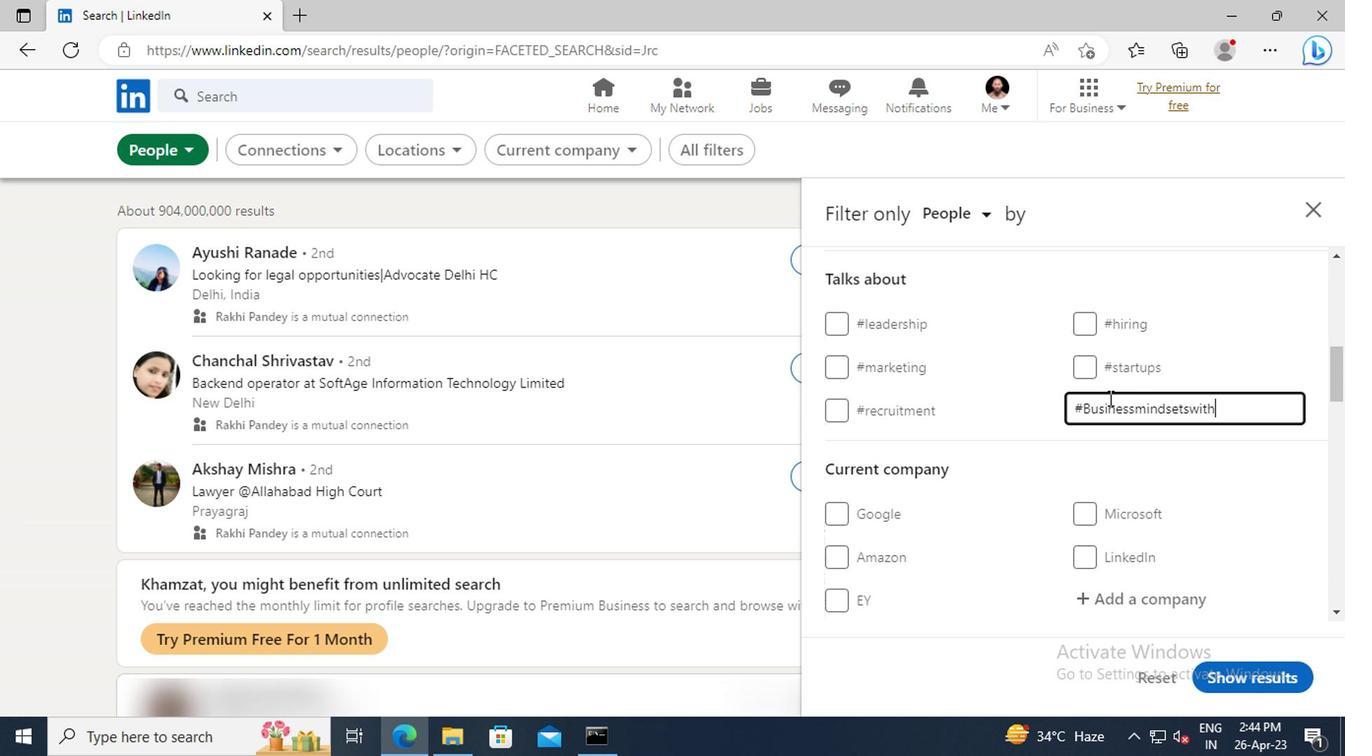
Action: Mouse scrolled (1093, 402) with delta (0, -1)
Screenshot: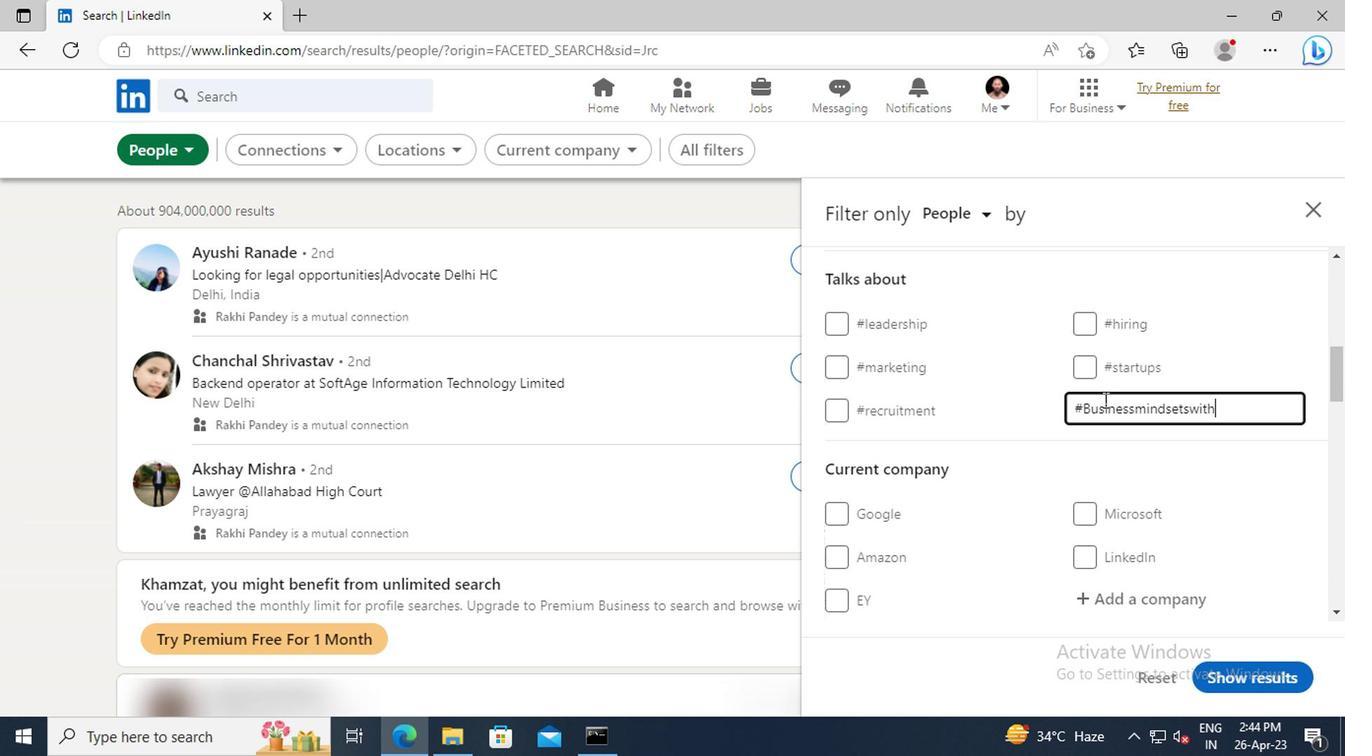 
Action: Mouse scrolled (1093, 402) with delta (0, -1)
Screenshot: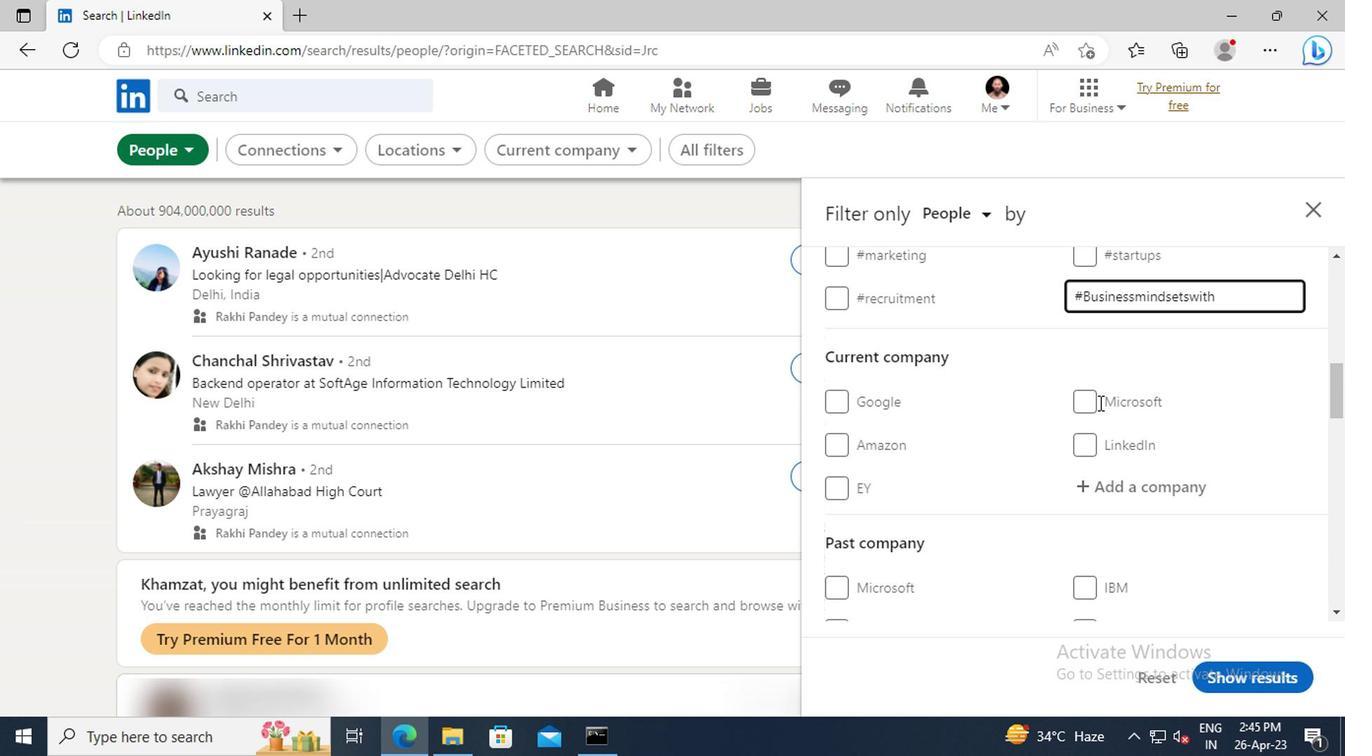 
Action: Mouse scrolled (1093, 402) with delta (0, -1)
Screenshot: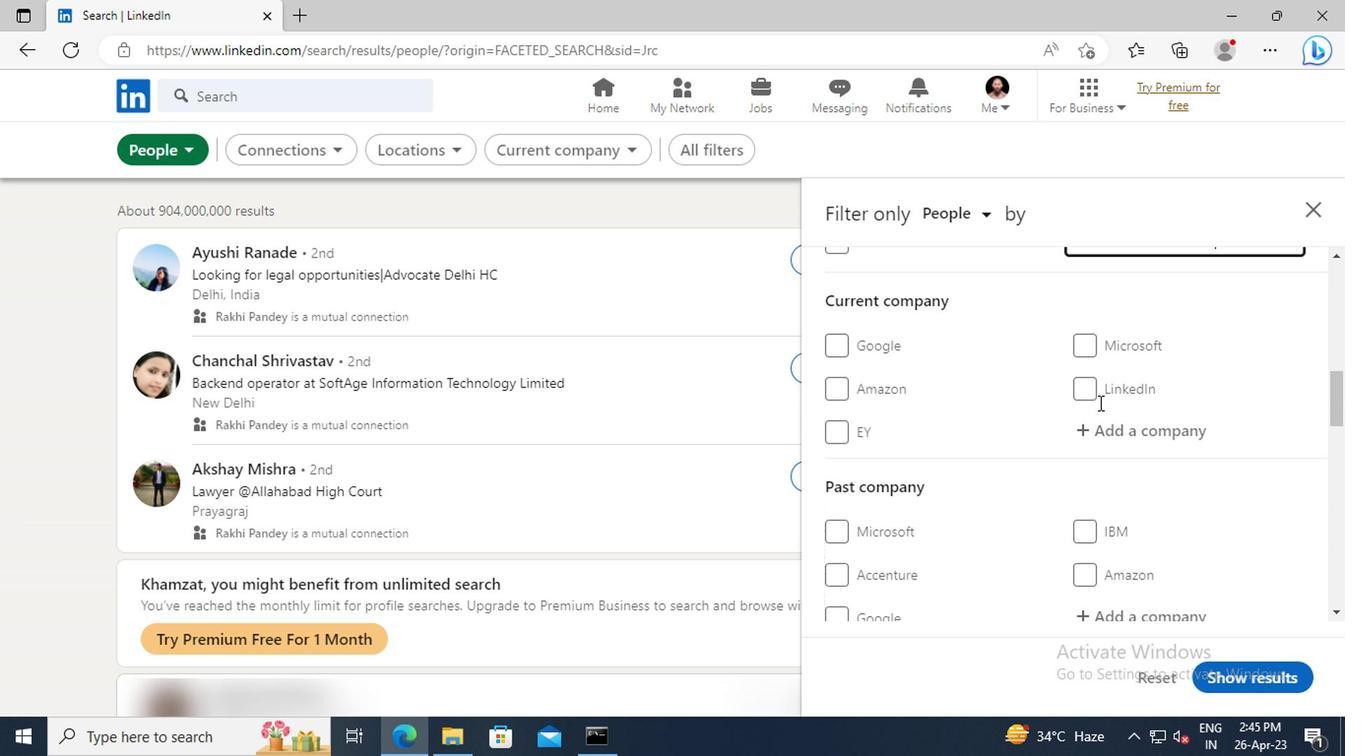
Action: Mouse scrolled (1093, 402) with delta (0, -1)
Screenshot: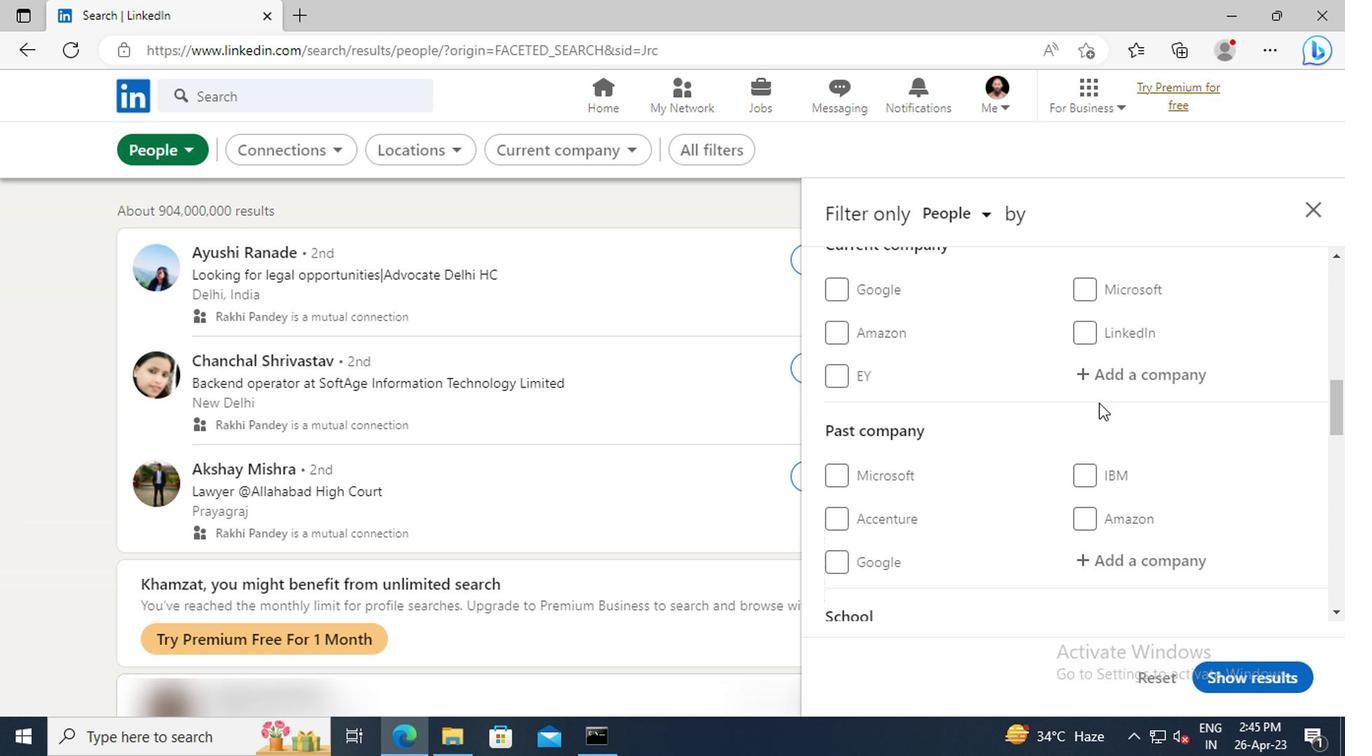 
Action: Mouse scrolled (1093, 402) with delta (0, -1)
Screenshot: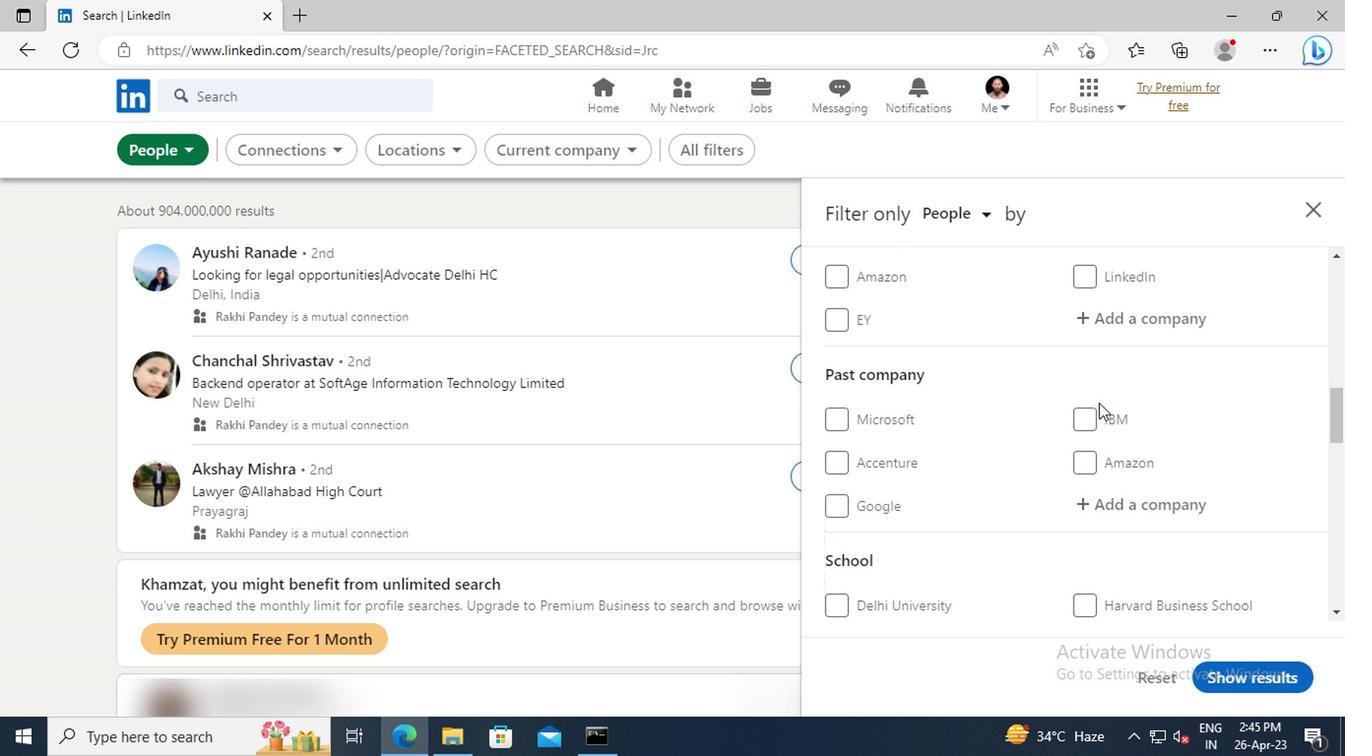 
Action: Mouse scrolled (1093, 402) with delta (0, -1)
Screenshot: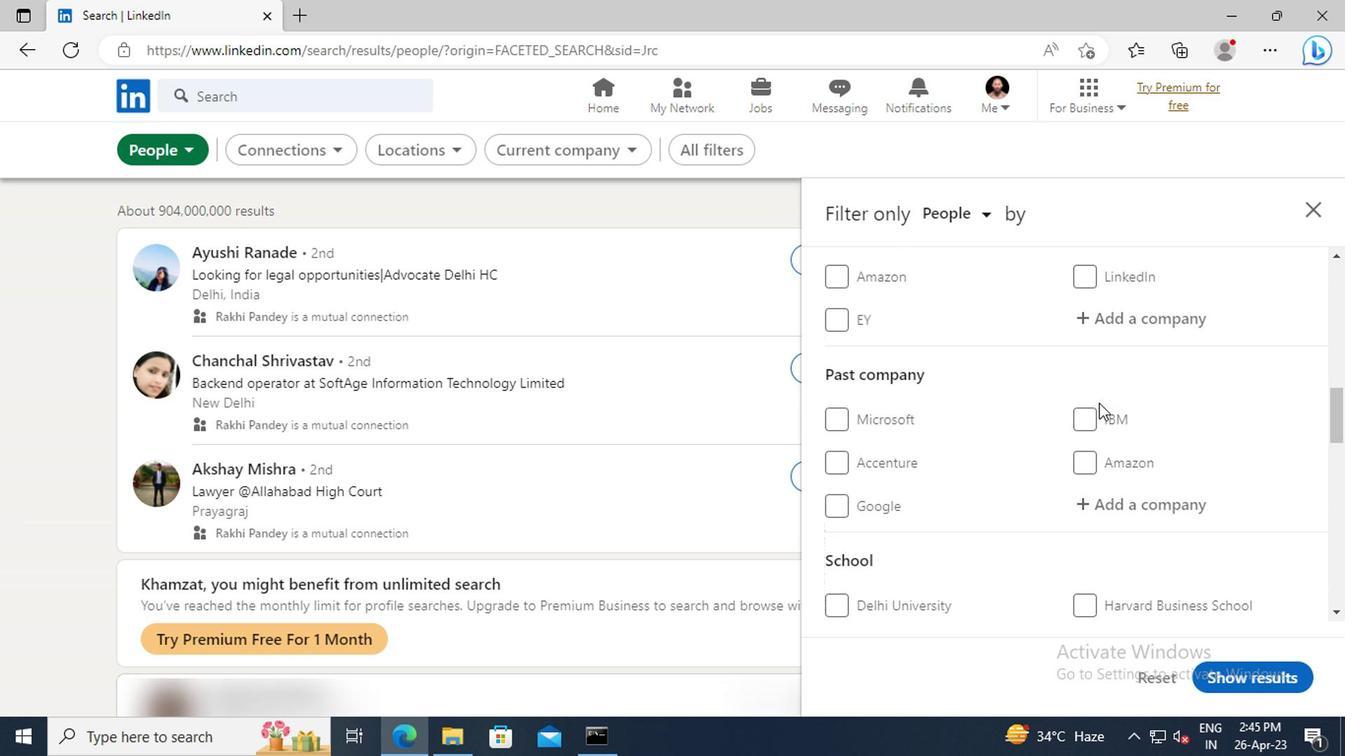 
Action: Mouse scrolled (1093, 402) with delta (0, -1)
Screenshot: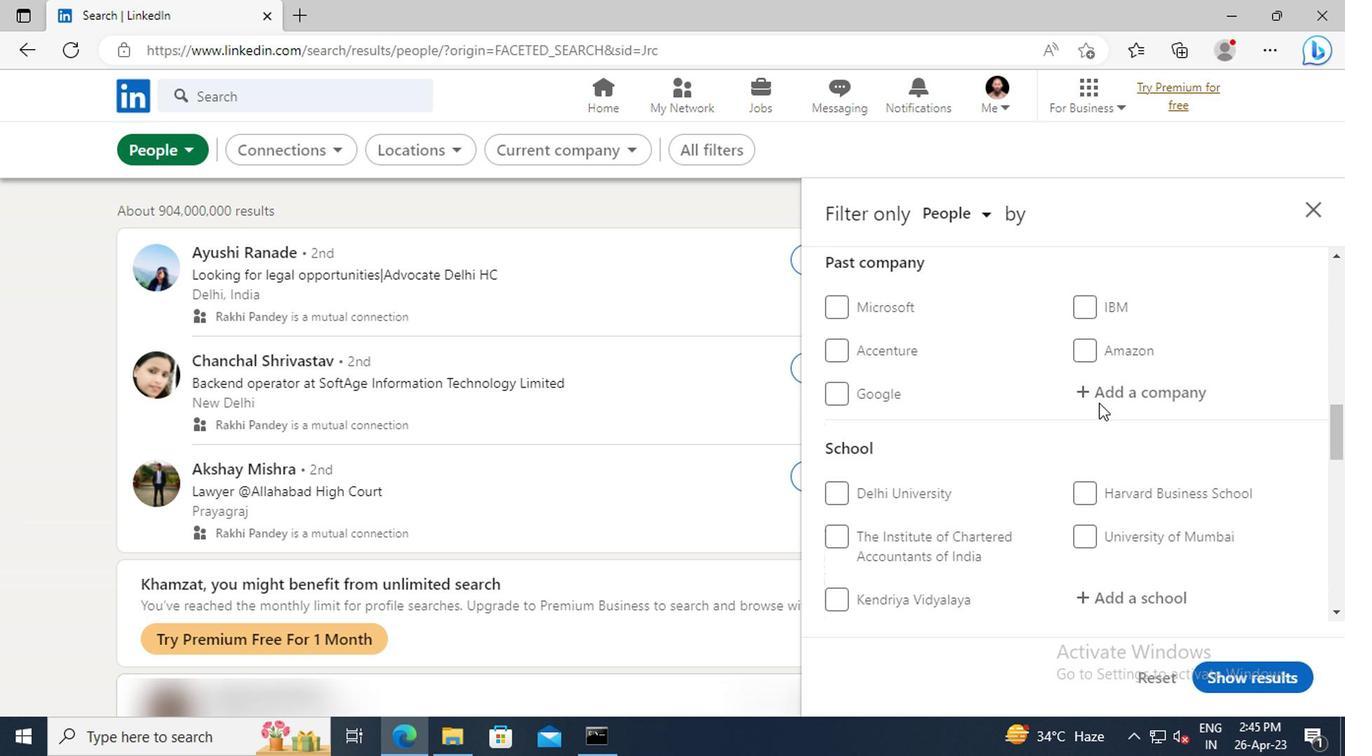 
Action: Mouse scrolled (1093, 402) with delta (0, -1)
Screenshot: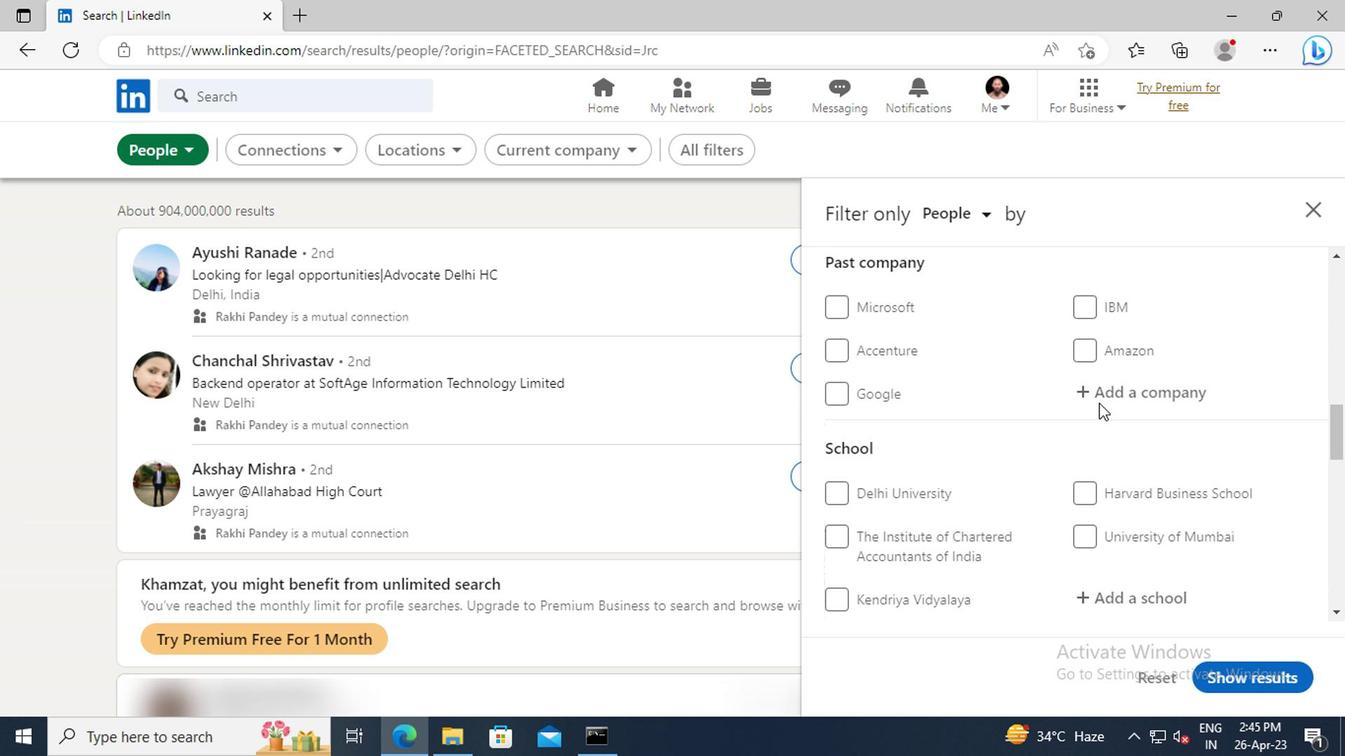 
Action: Mouse scrolled (1093, 402) with delta (0, -1)
Screenshot: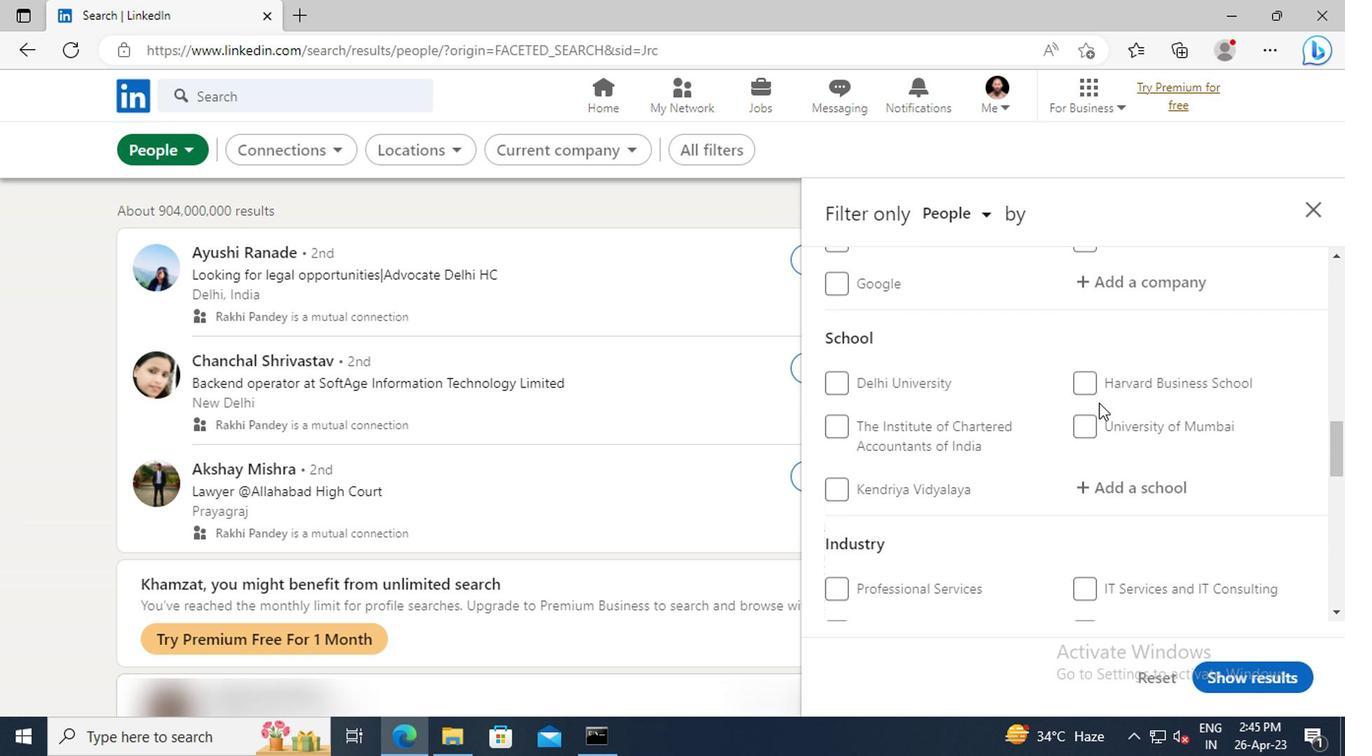 
Action: Mouse scrolled (1093, 402) with delta (0, -1)
Screenshot: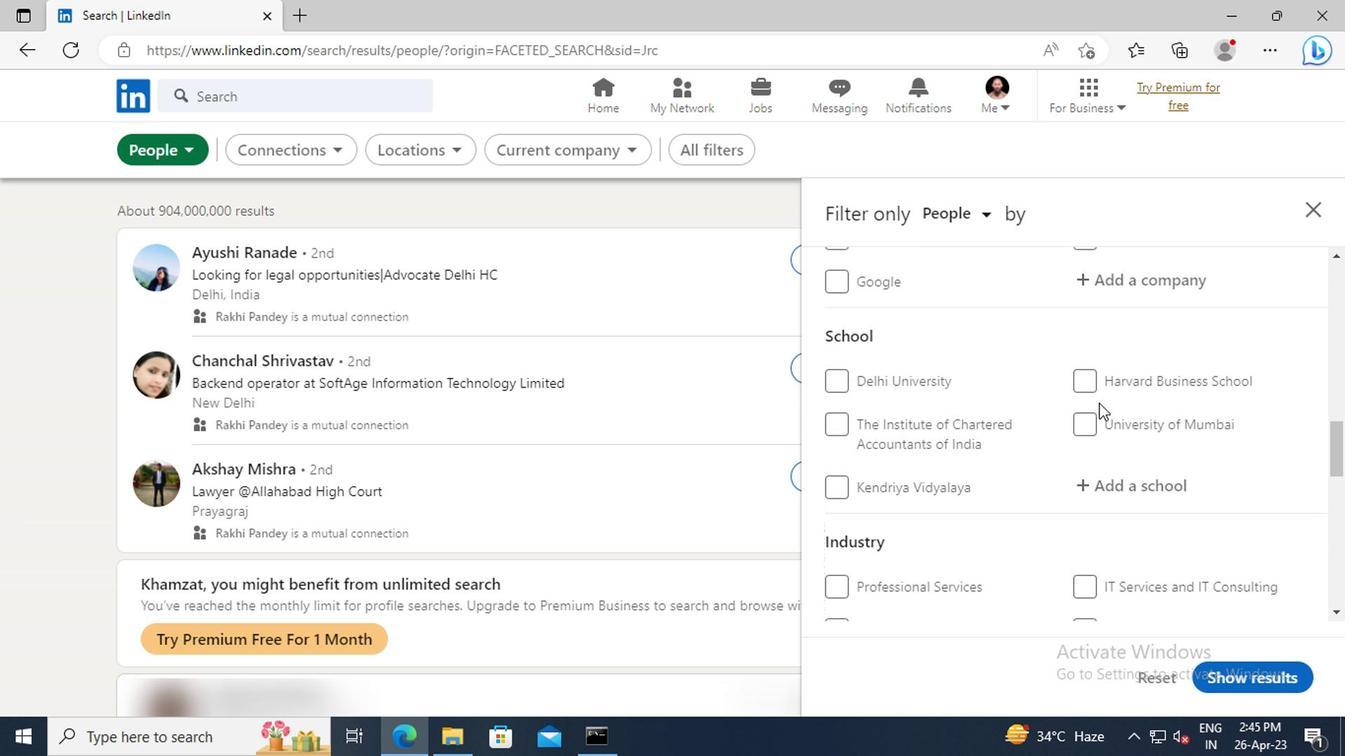 
Action: Mouse scrolled (1093, 402) with delta (0, -1)
Screenshot: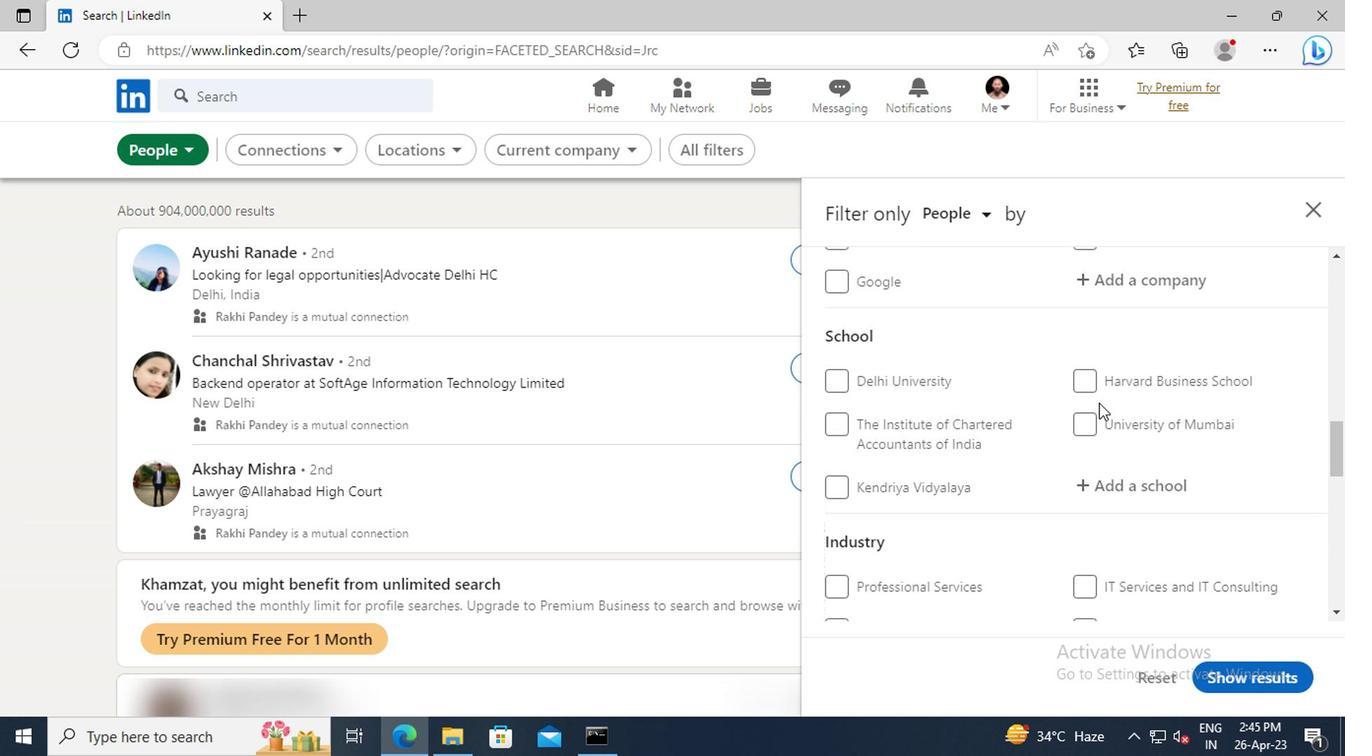 
Action: Mouse scrolled (1093, 402) with delta (0, -1)
Screenshot: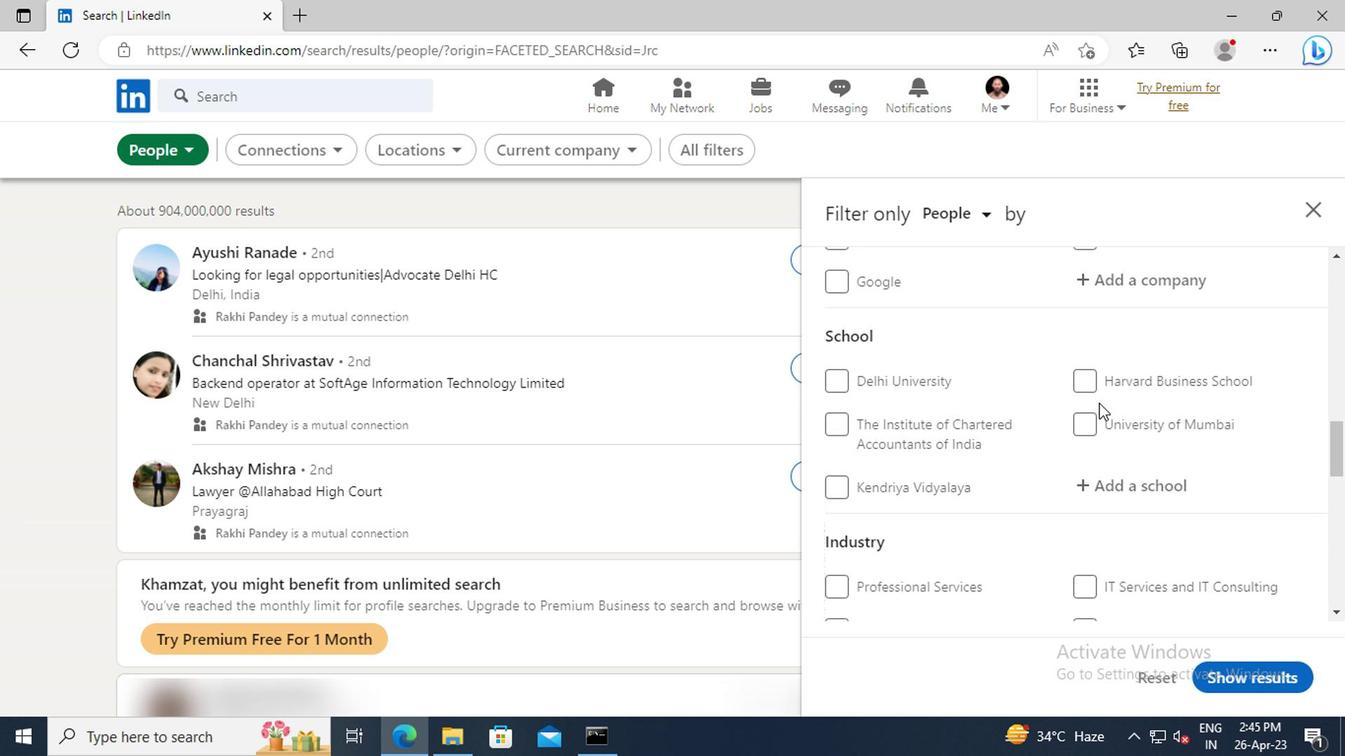 
Action: Mouse scrolled (1093, 402) with delta (0, -1)
Screenshot: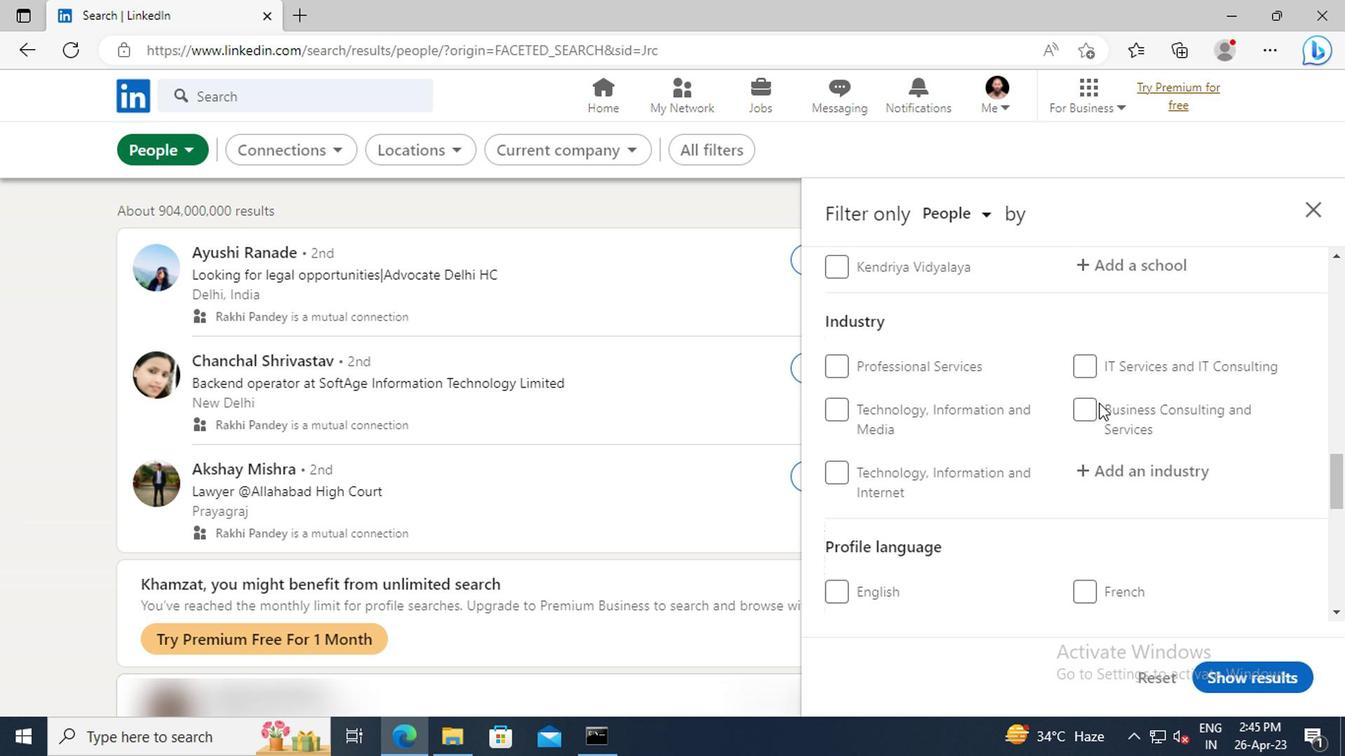 
Action: Mouse scrolled (1093, 402) with delta (0, -1)
Screenshot: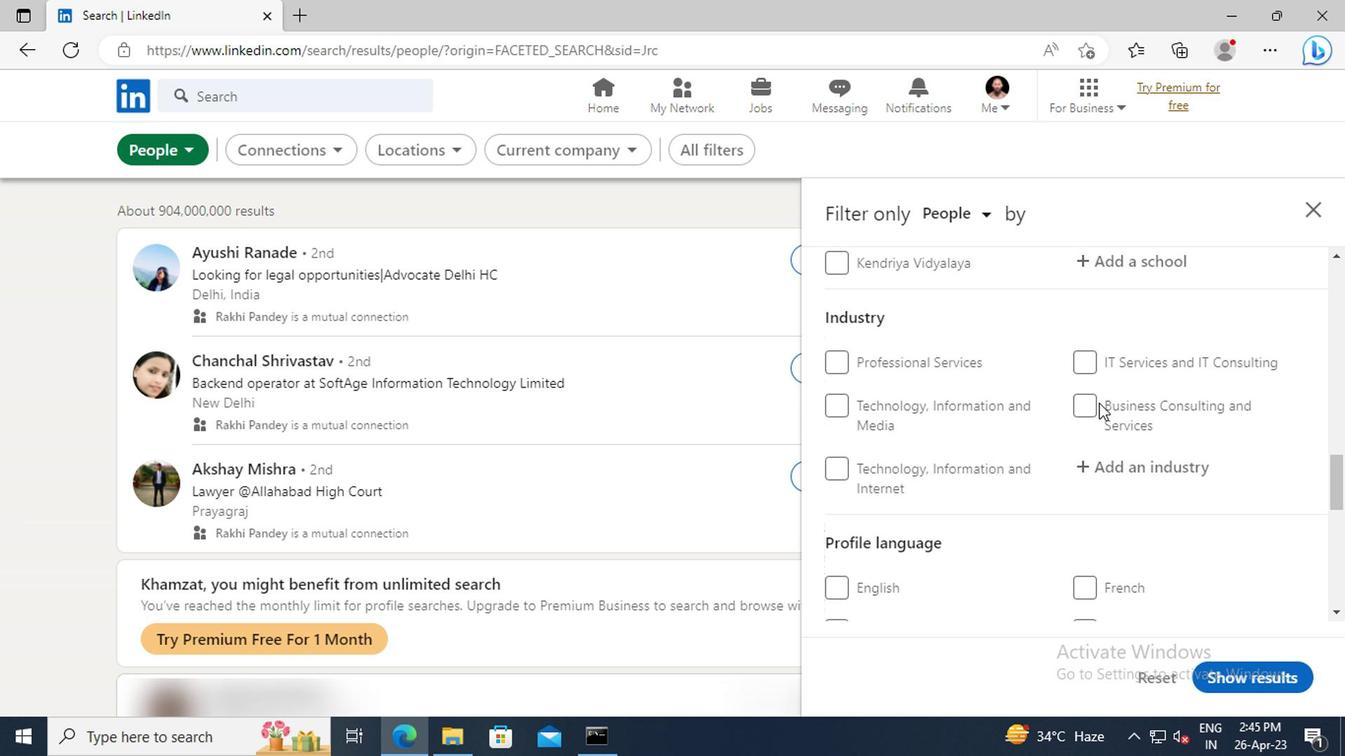 
Action: Mouse moved to (835, 478)
Screenshot: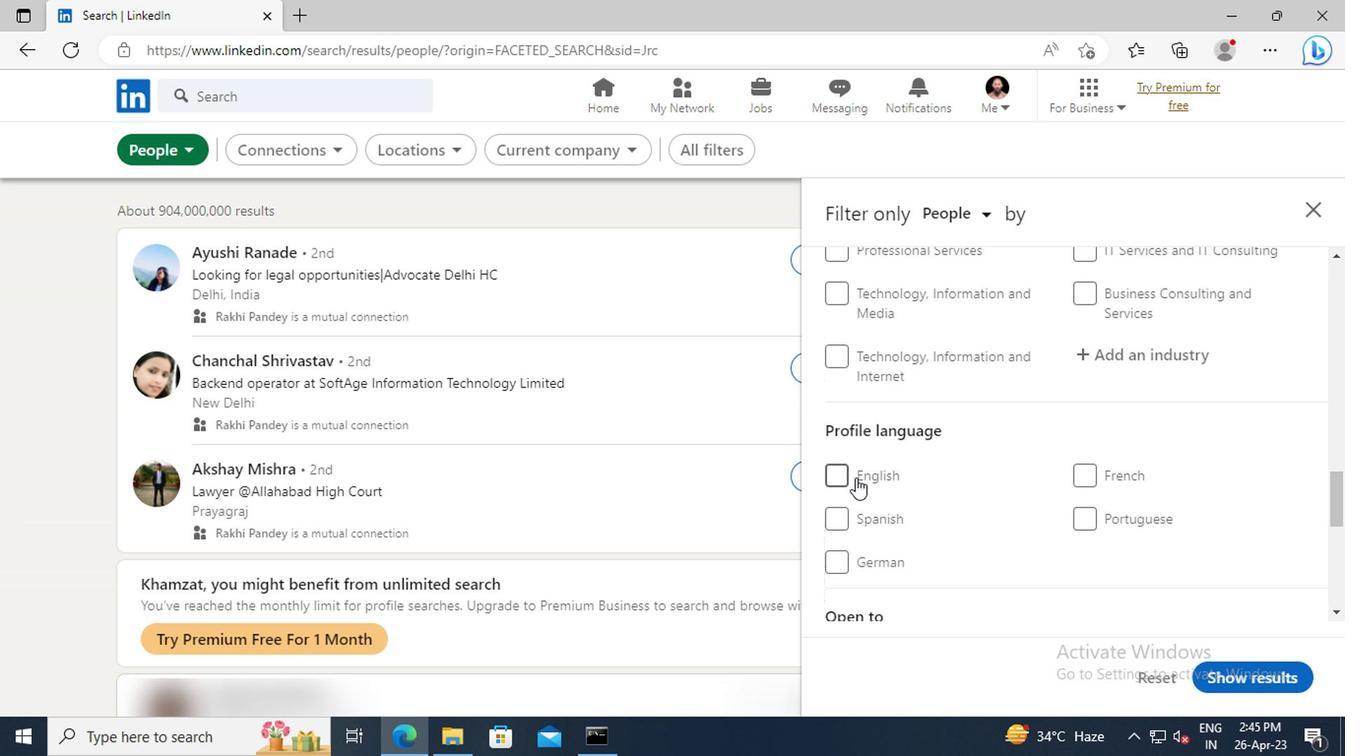 
Action: Mouse pressed left at (835, 478)
Screenshot: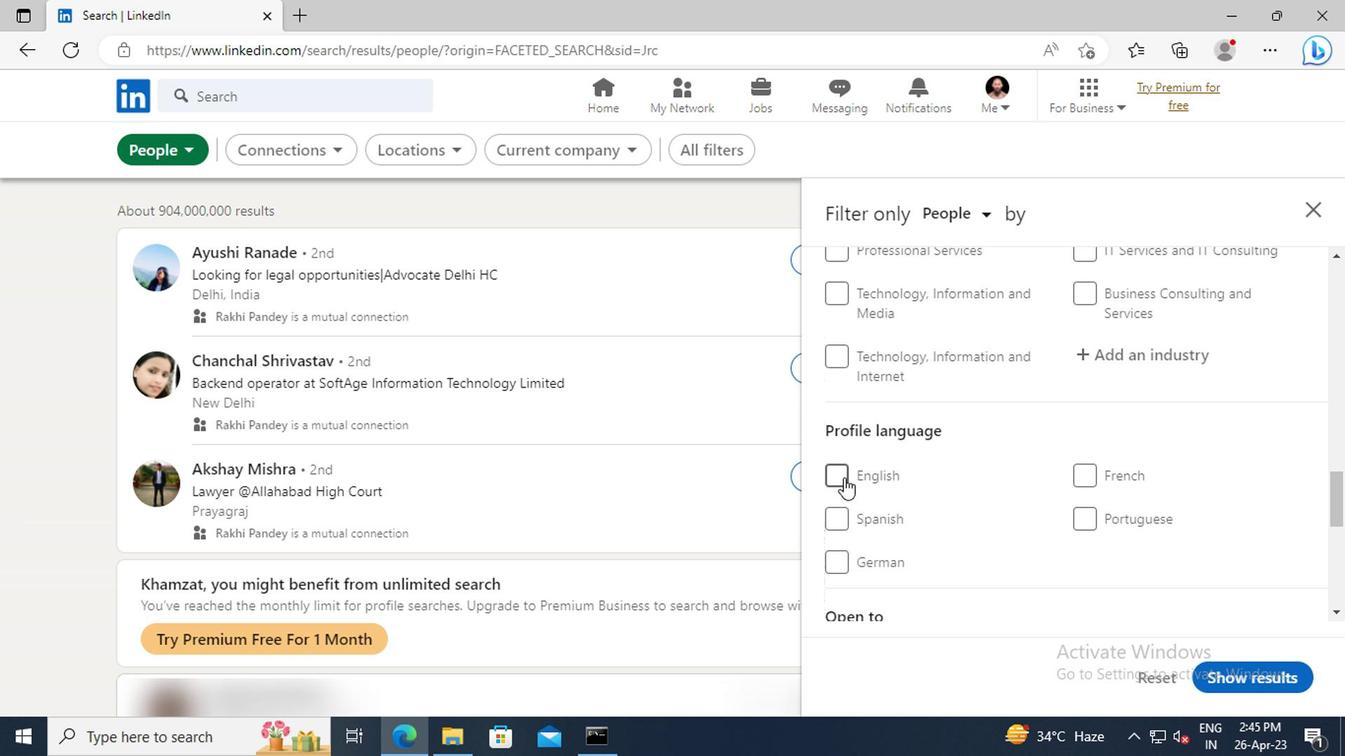 
Action: Mouse moved to (1056, 474)
Screenshot: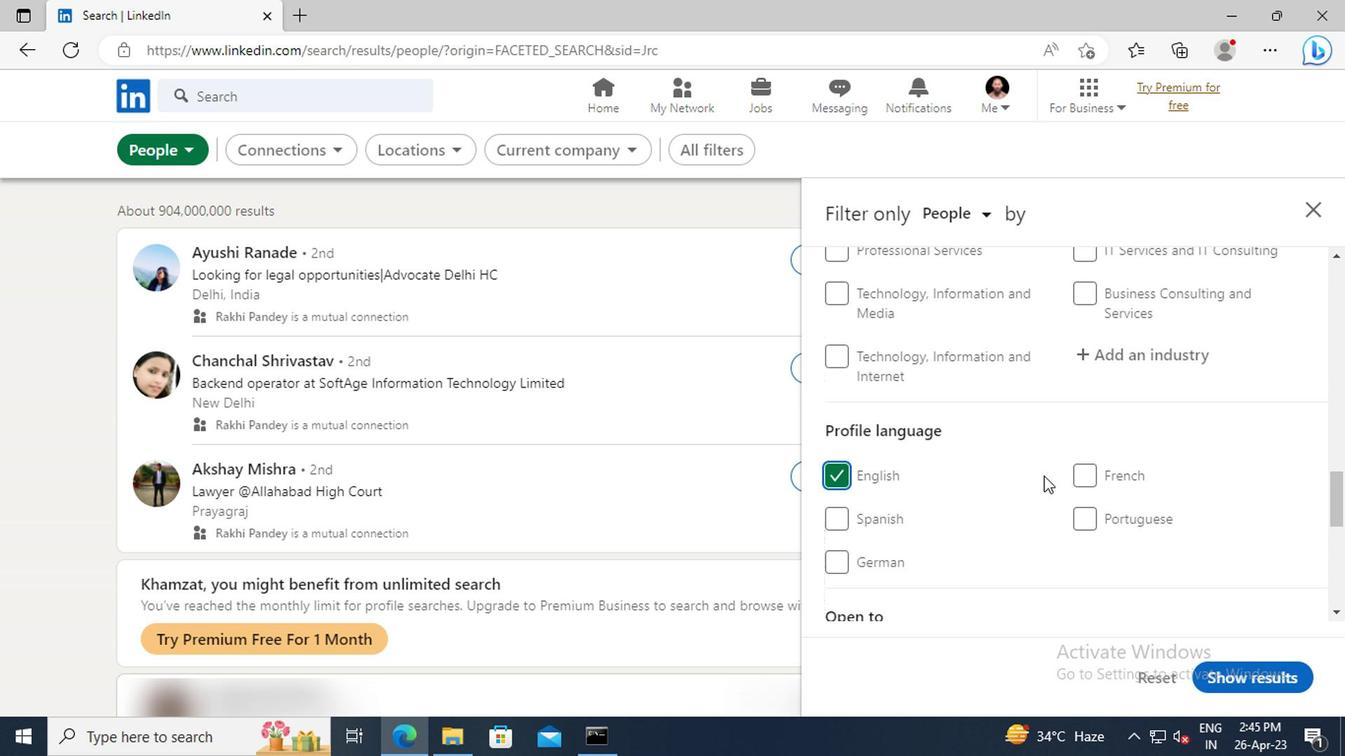
Action: Mouse scrolled (1056, 475) with delta (0, 0)
Screenshot: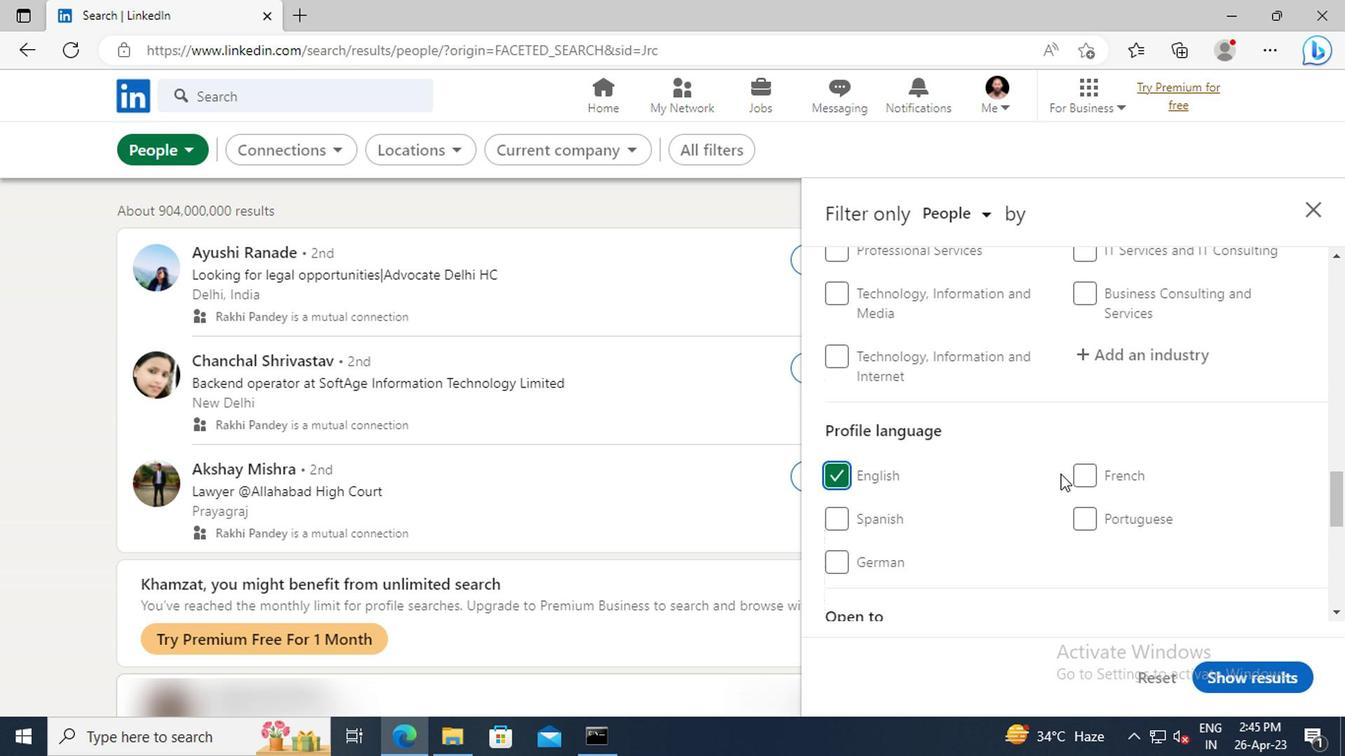 
Action: Mouse scrolled (1056, 475) with delta (0, 0)
Screenshot: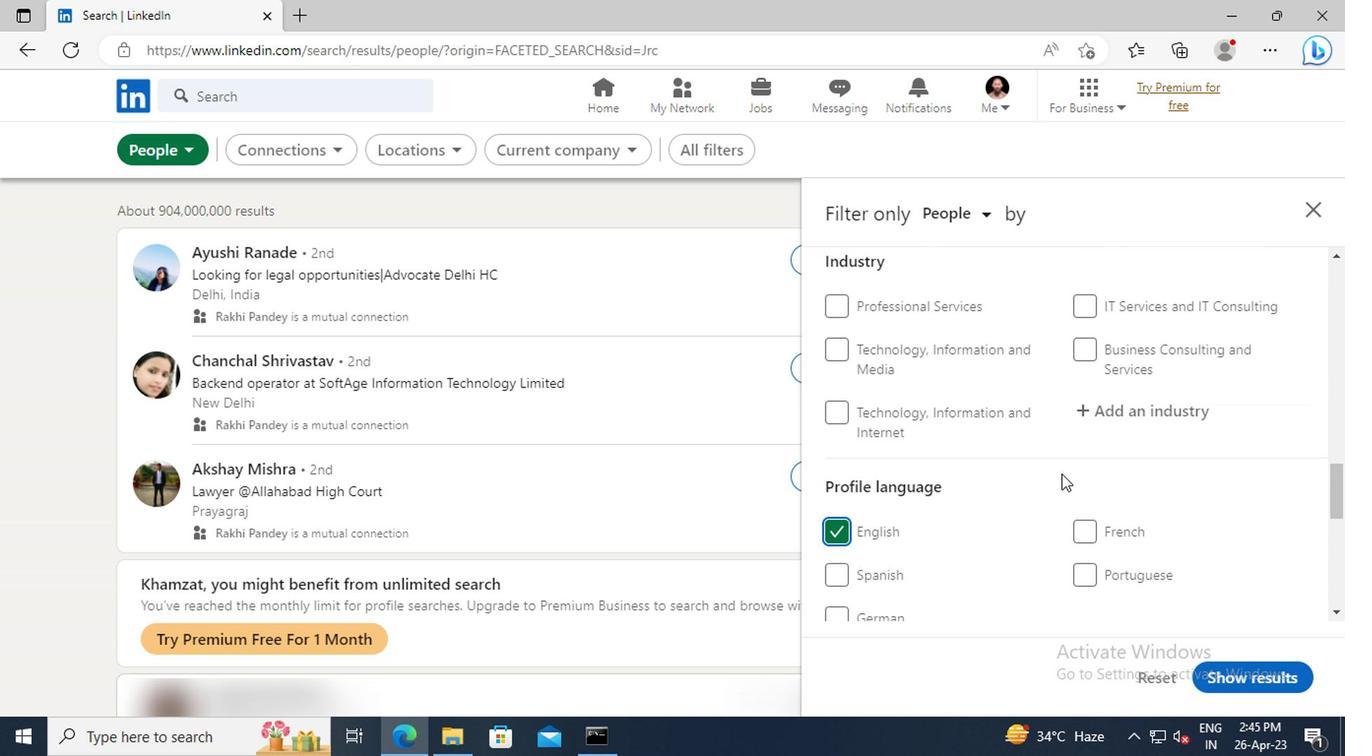 
Action: Mouse scrolled (1056, 475) with delta (0, 0)
Screenshot: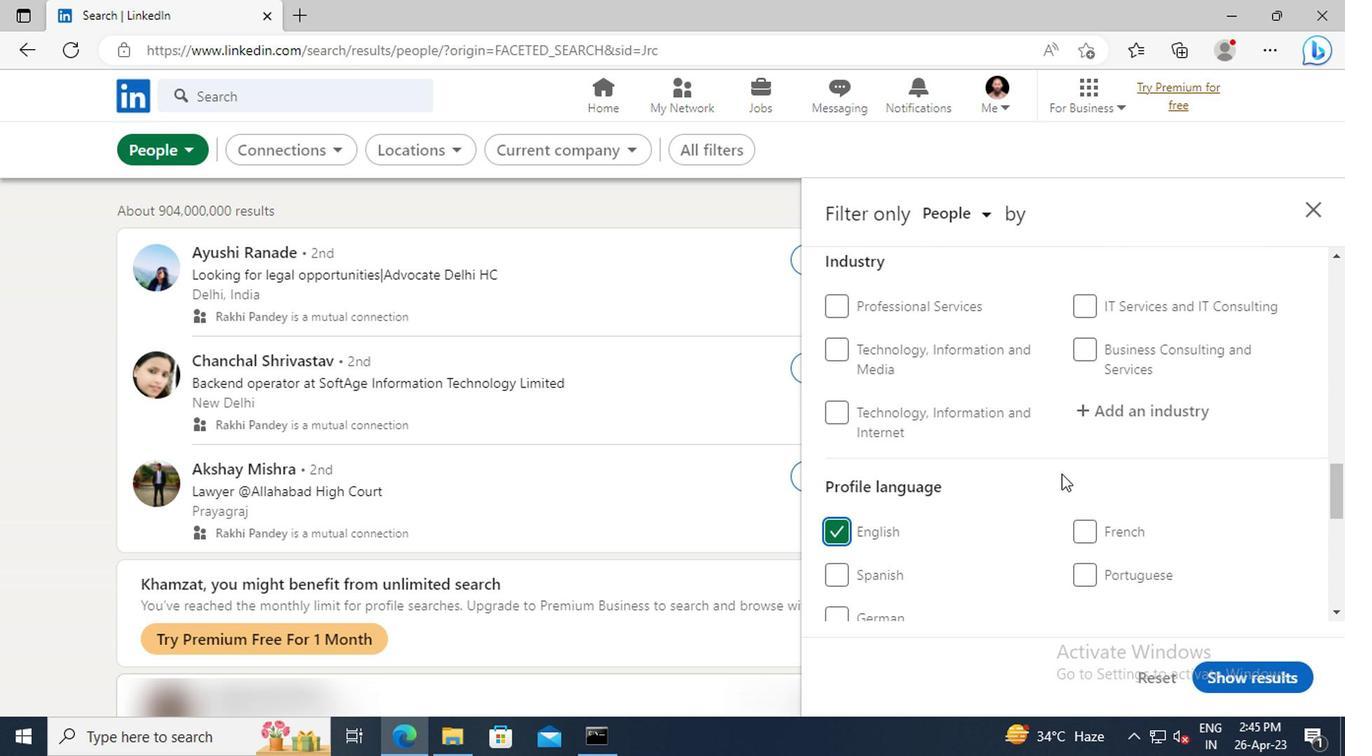 
Action: Mouse scrolled (1056, 475) with delta (0, 0)
Screenshot: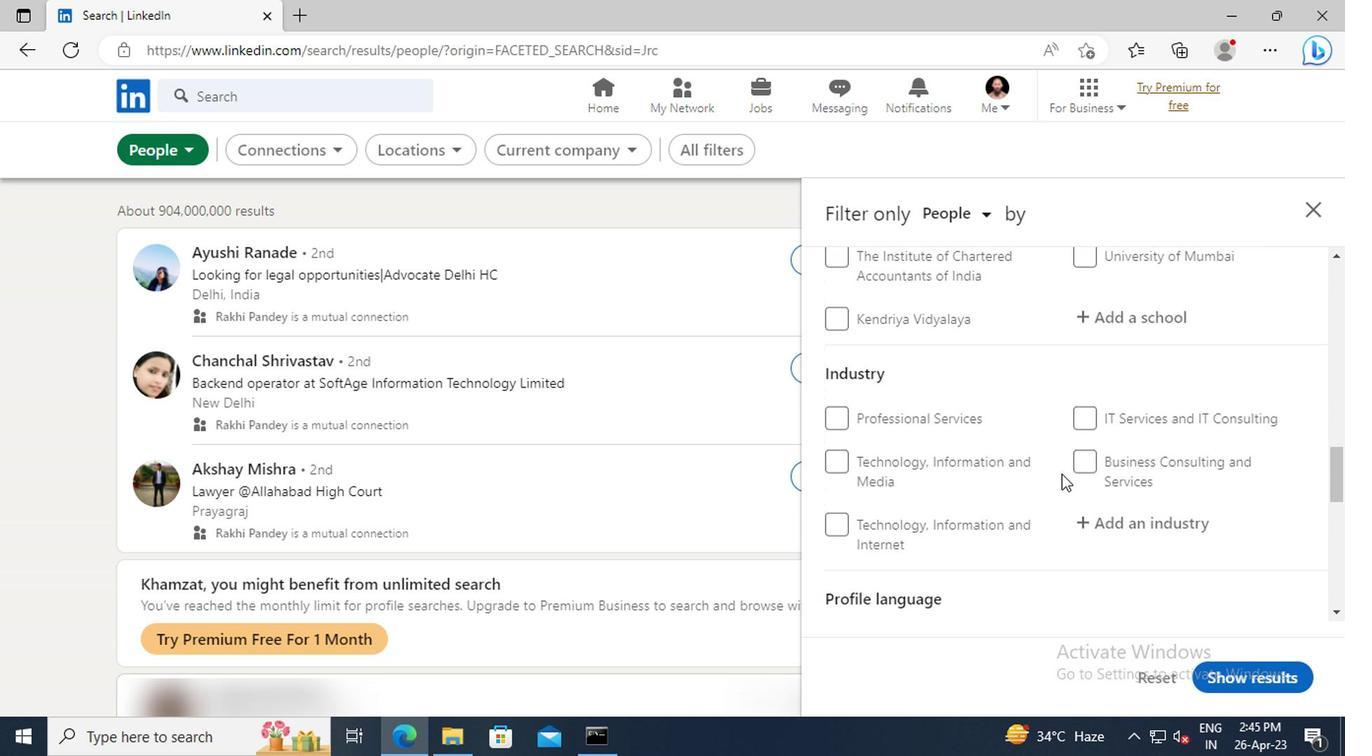 
Action: Mouse scrolled (1056, 475) with delta (0, 0)
Screenshot: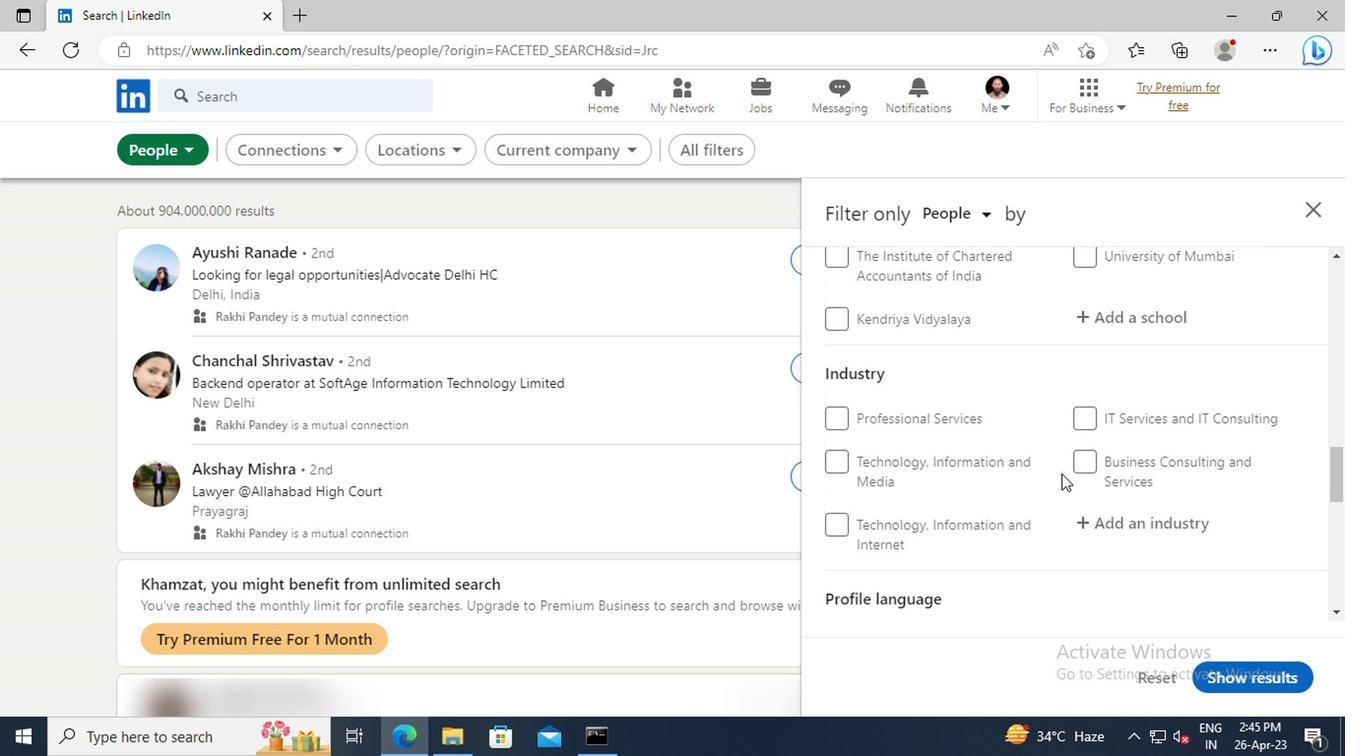 
Action: Mouse scrolled (1056, 475) with delta (0, 0)
Screenshot: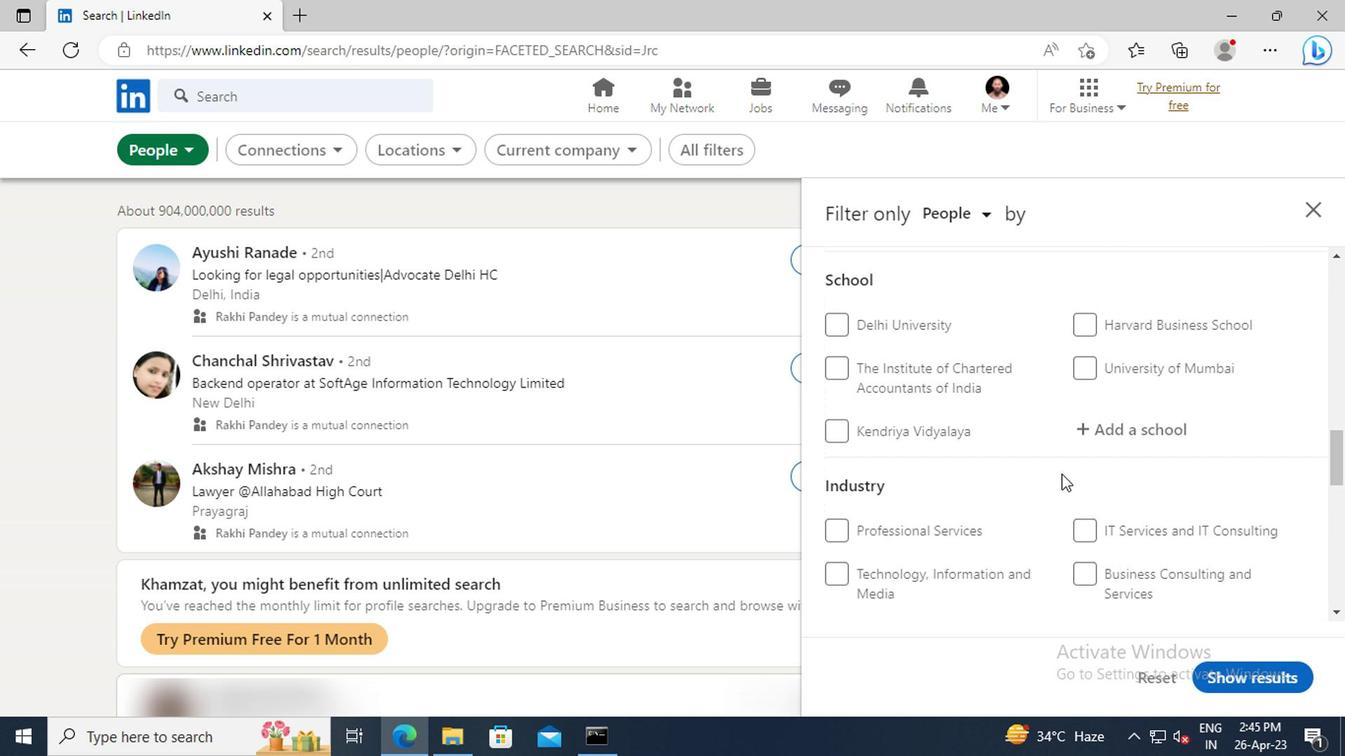 
Action: Mouse scrolled (1056, 475) with delta (0, 0)
Screenshot: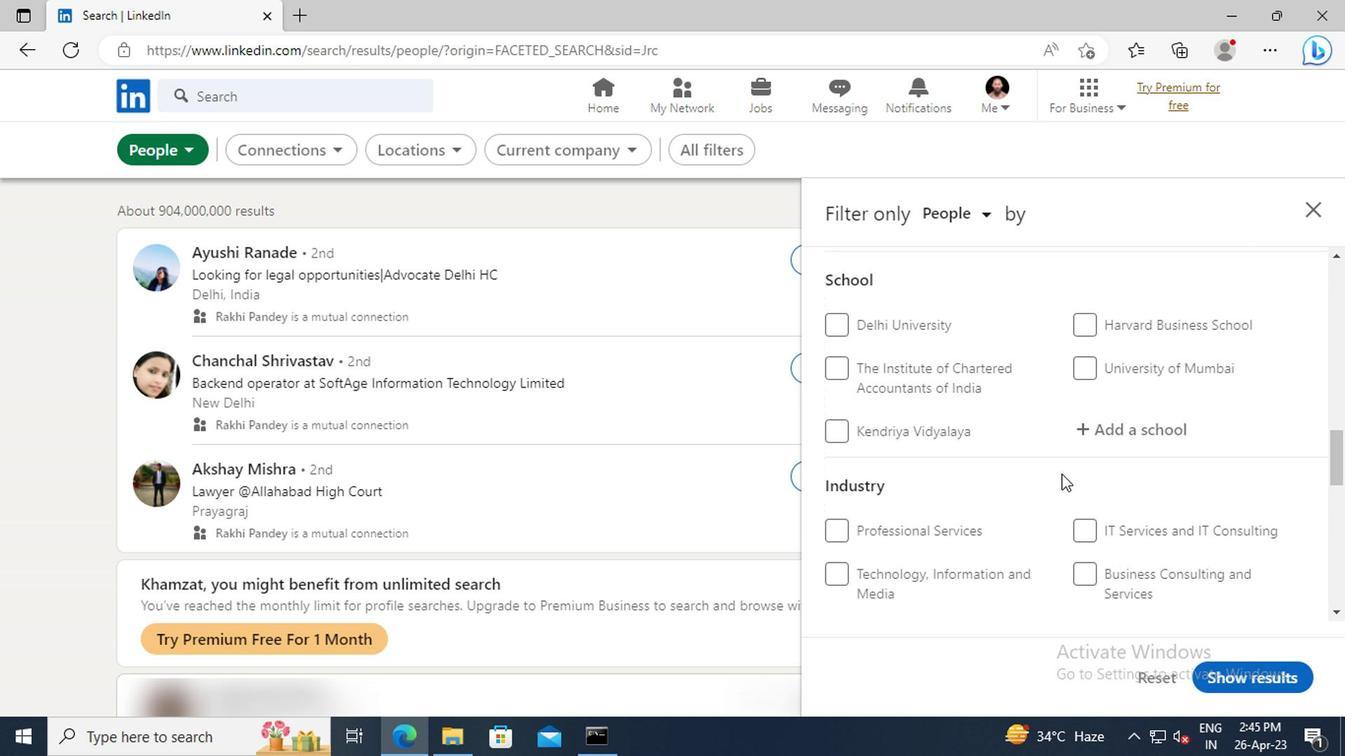 
Action: Mouse scrolled (1056, 475) with delta (0, 0)
Screenshot: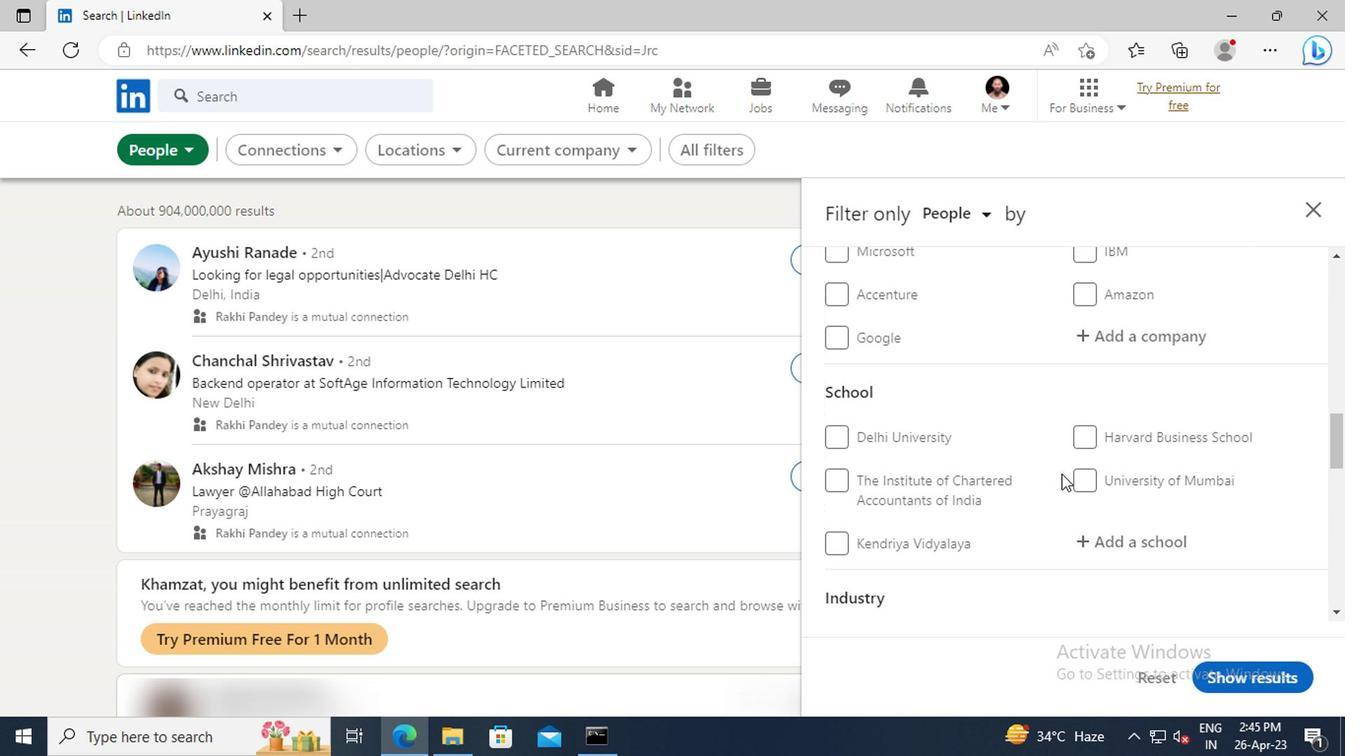 
Action: Mouse scrolled (1056, 475) with delta (0, 0)
Screenshot: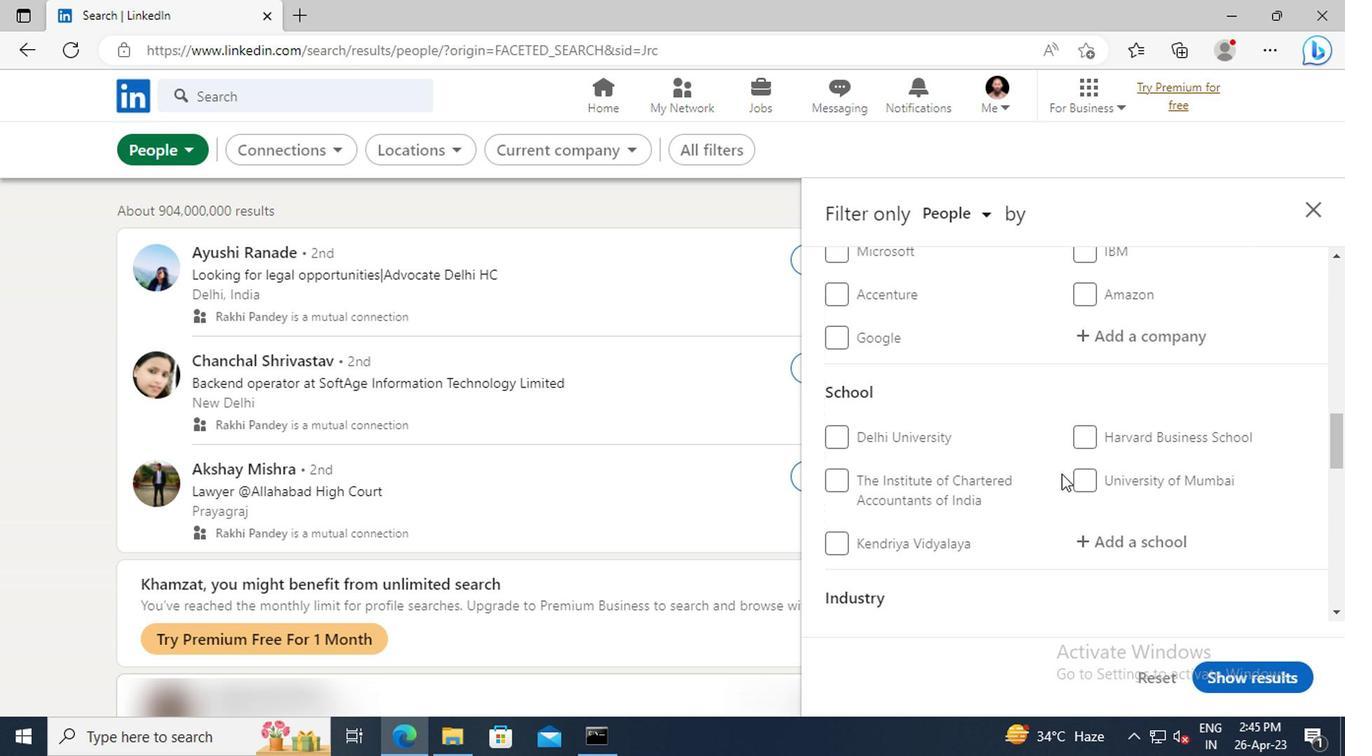 
Action: Mouse scrolled (1056, 475) with delta (0, 0)
Screenshot: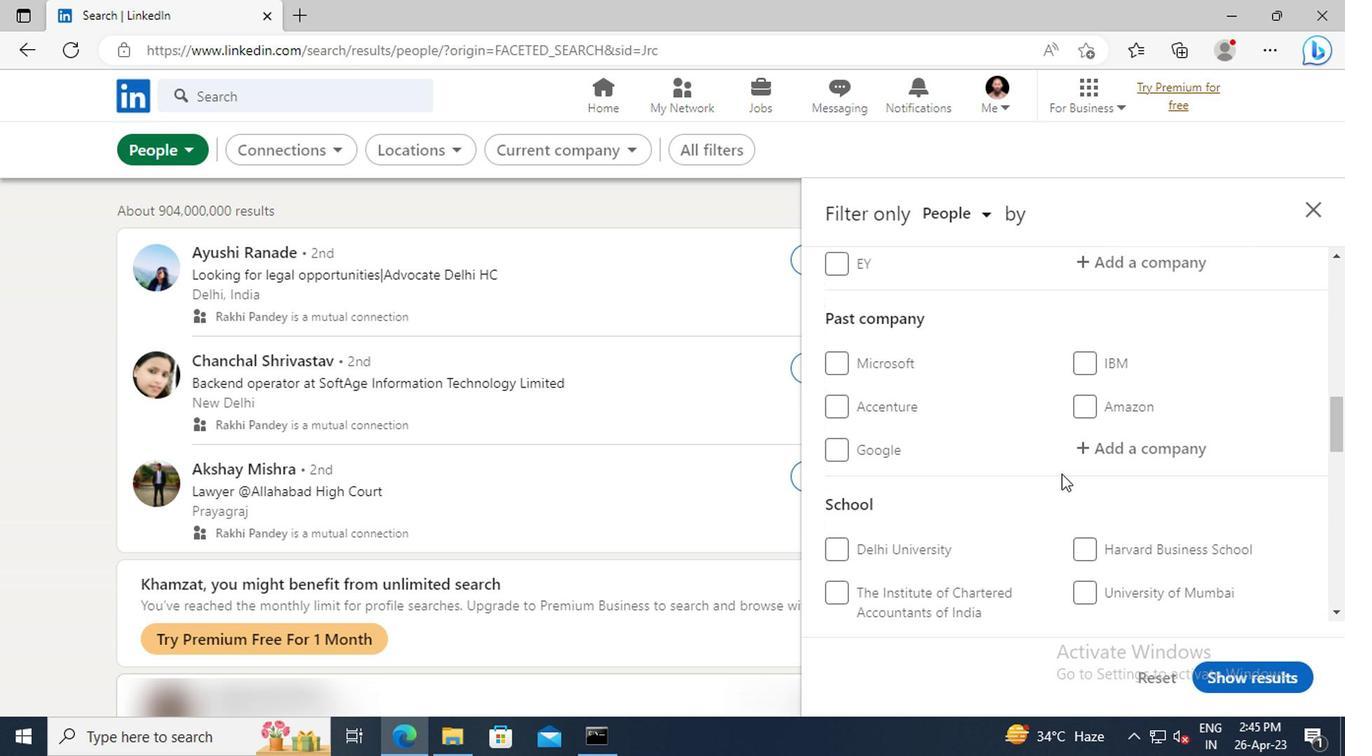 
Action: Mouse scrolled (1056, 475) with delta (0, 0)
Screenshot: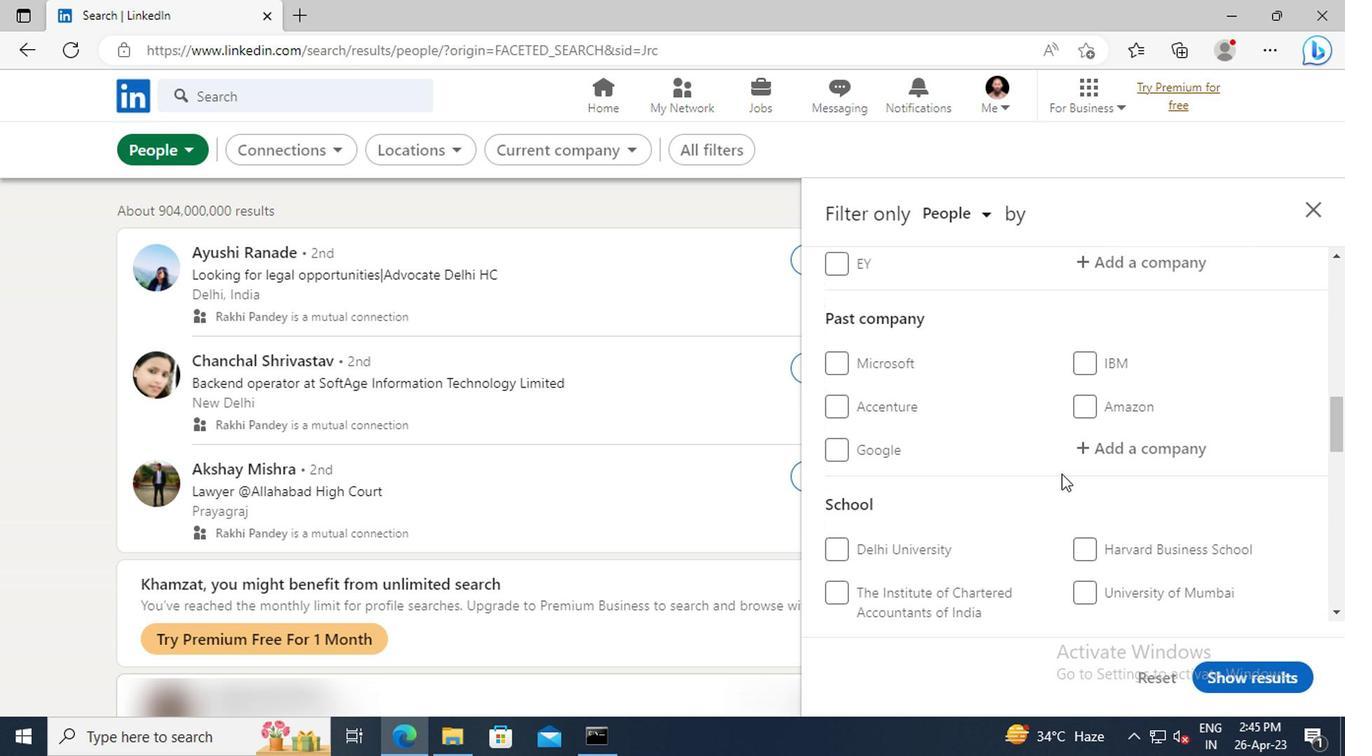 
Action: Mouse scrolled (1056, 475) with delta (0, 0)
Screenshot: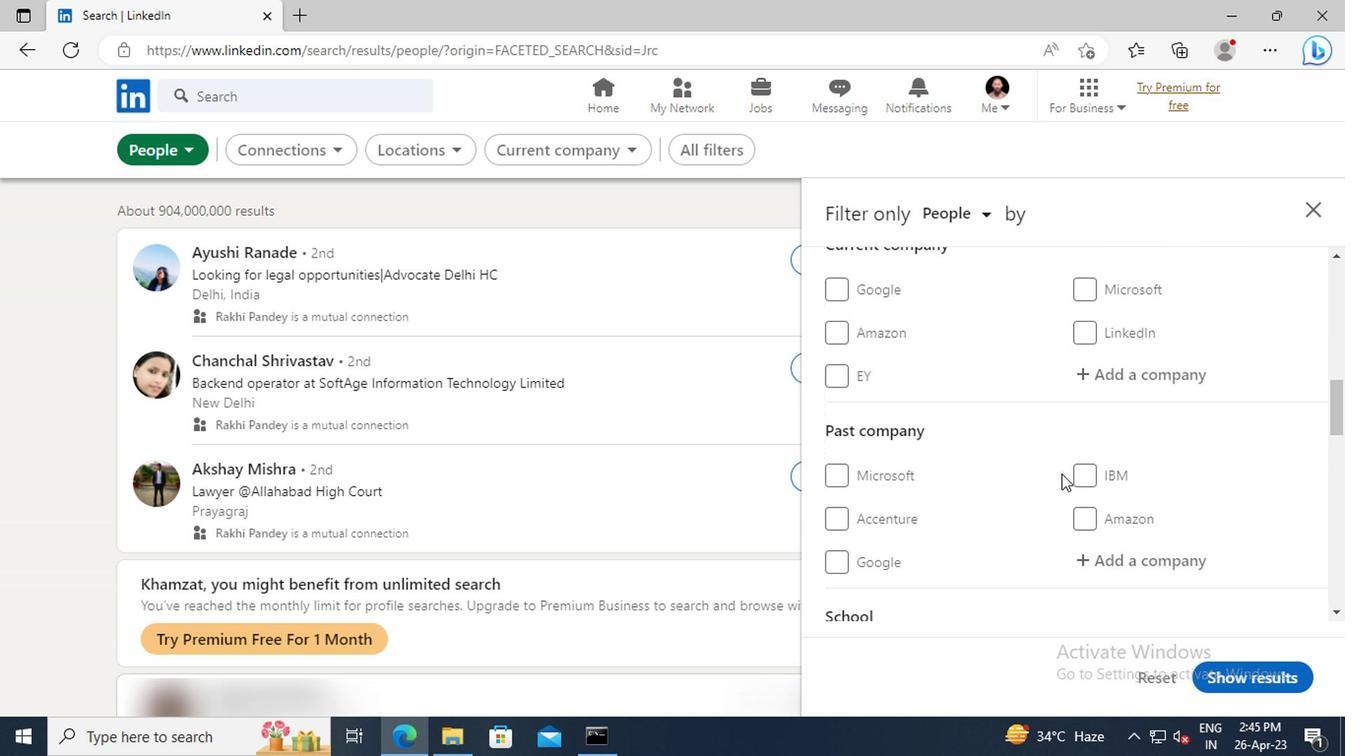 
Action: Mouse scrolled (1056, 475) with delta (0, 0)
Screenshot: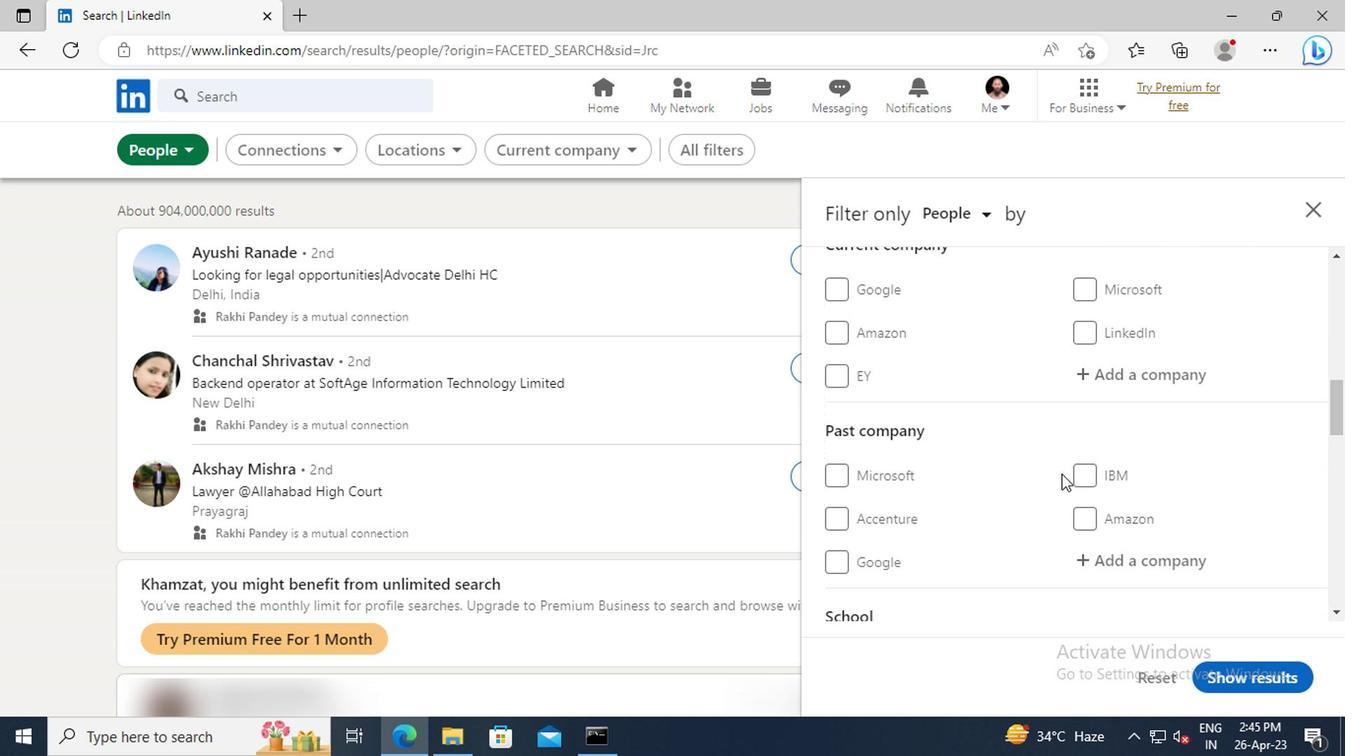 
Action: Mouse moved to (1095, 486)
Screenshot: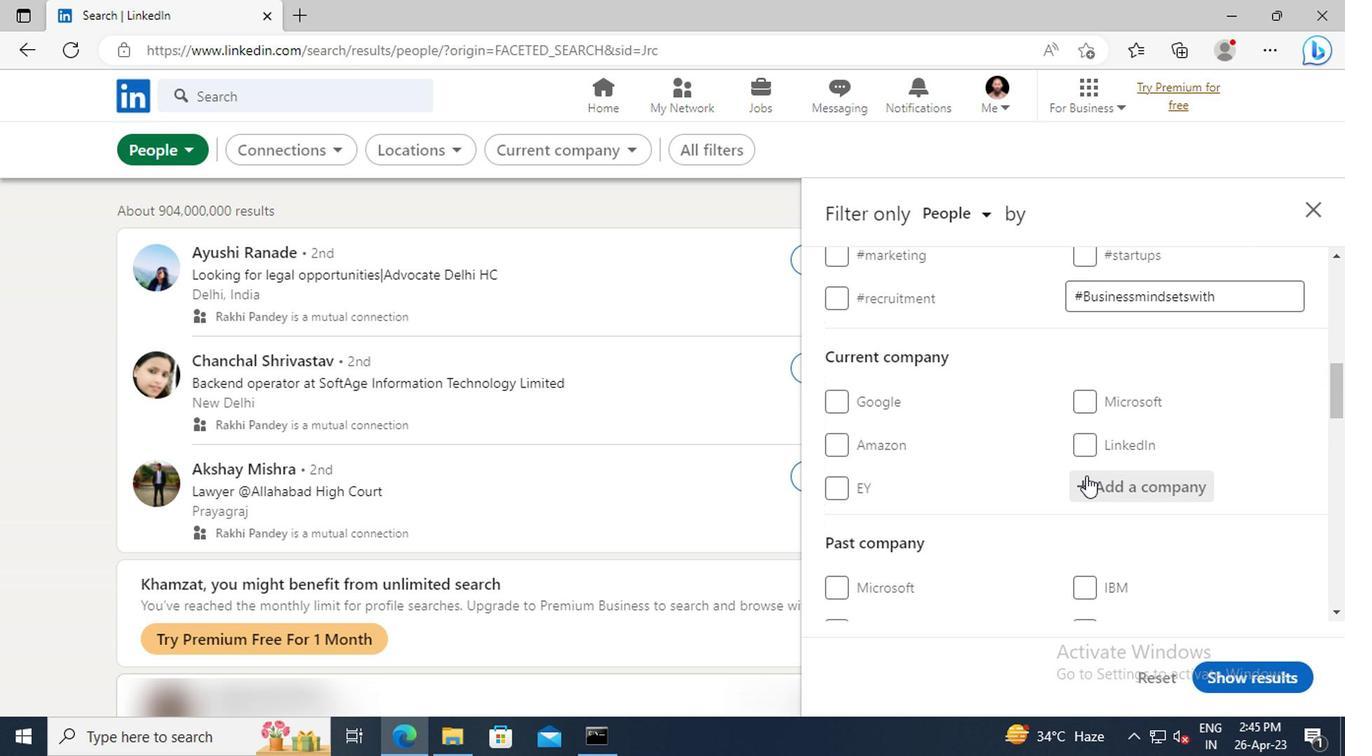 
Action: Mouse pressed left at (1095, 486)
Screenshot: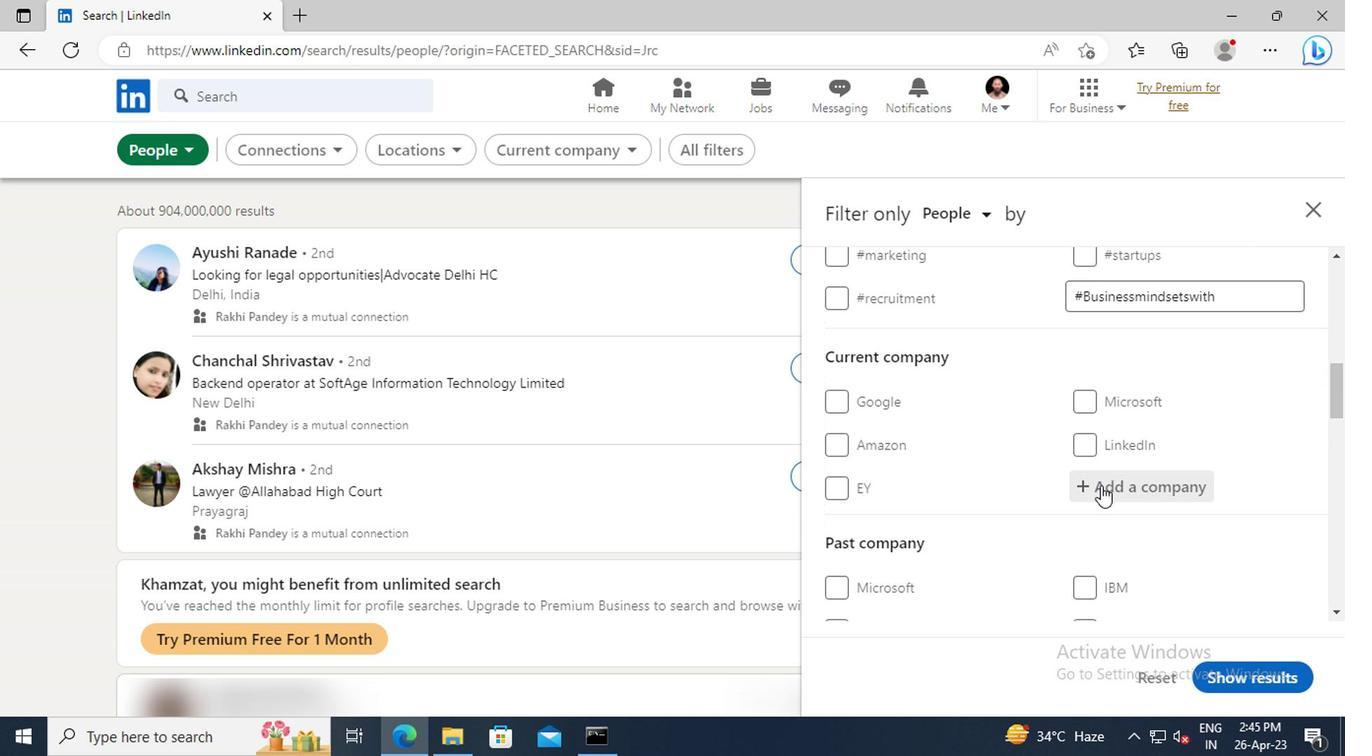 
Action: Key pressed <Key.shift>SUZLON<Key.space><Key.shift>GROUP
Screenshot: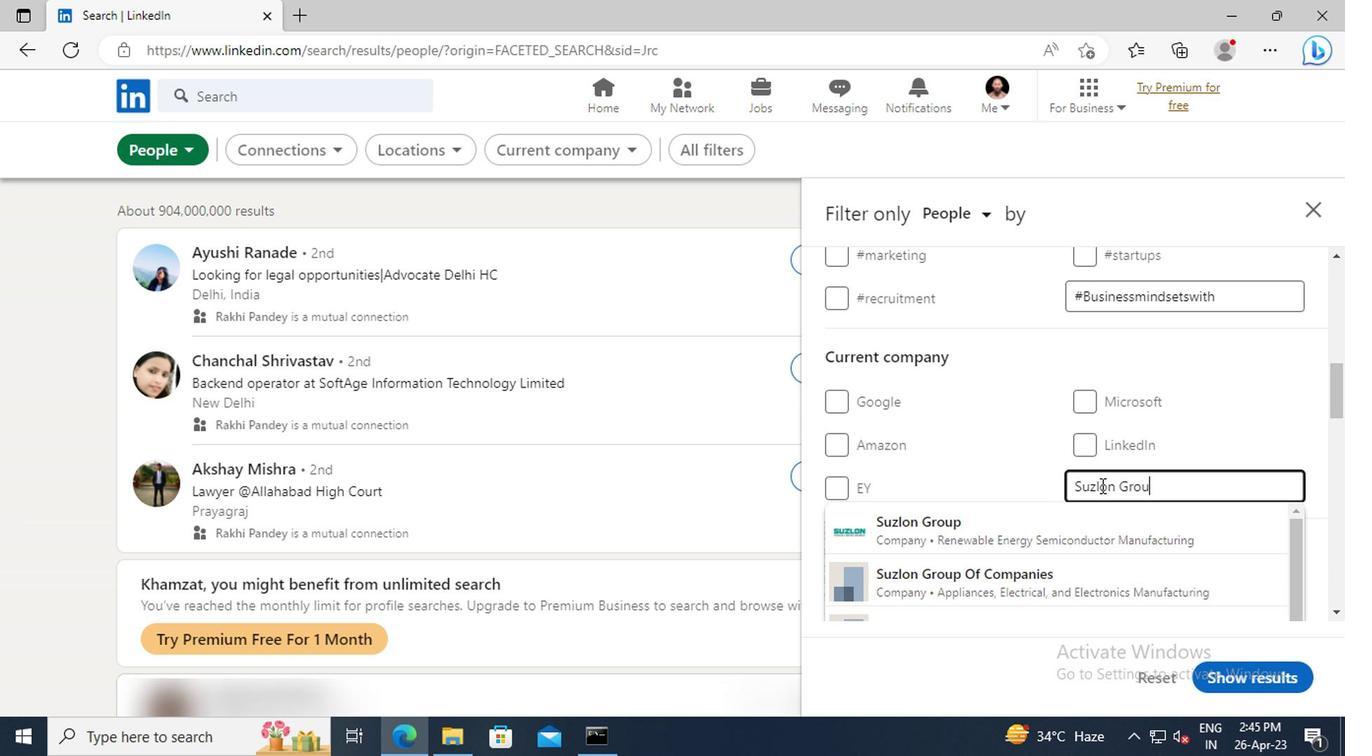 
Action: Mouse moved to (1086, 518)
Screenshot: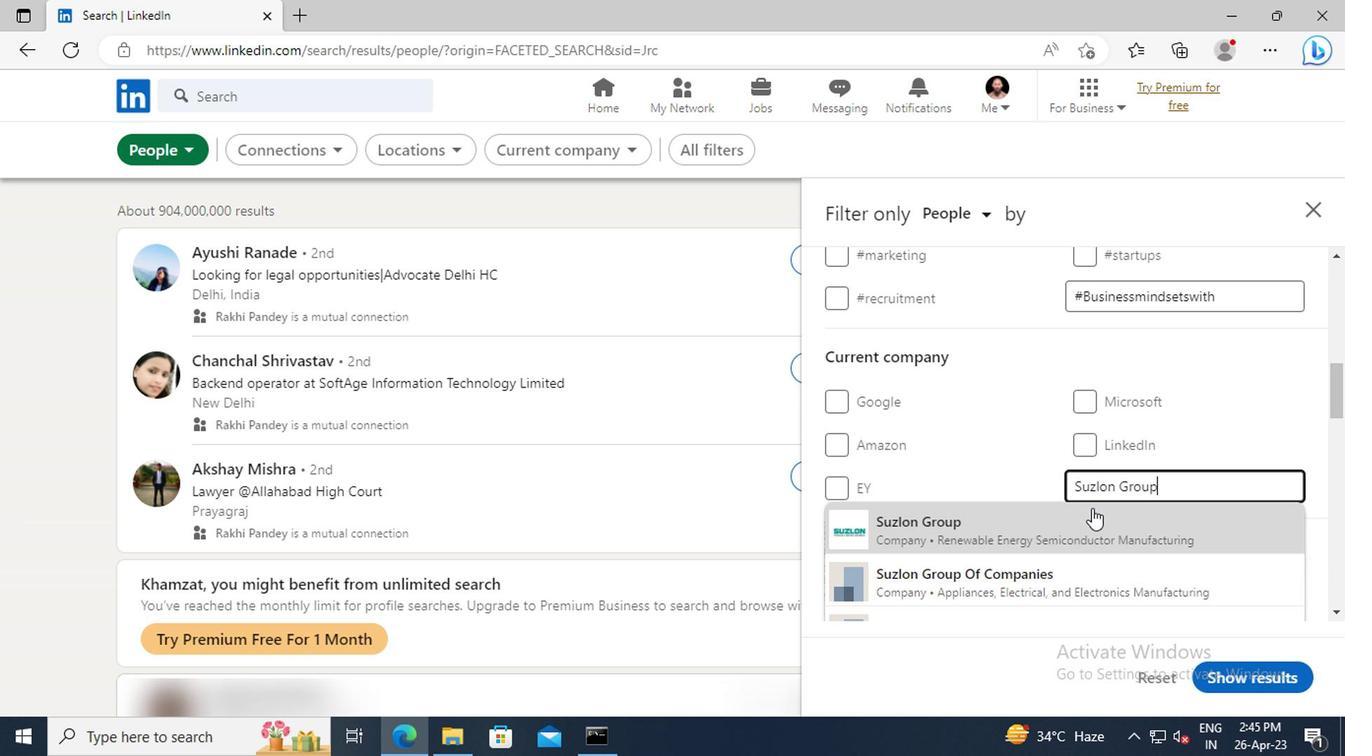 
Action: Mouse pressed left at (1086, 518)
Screenshot: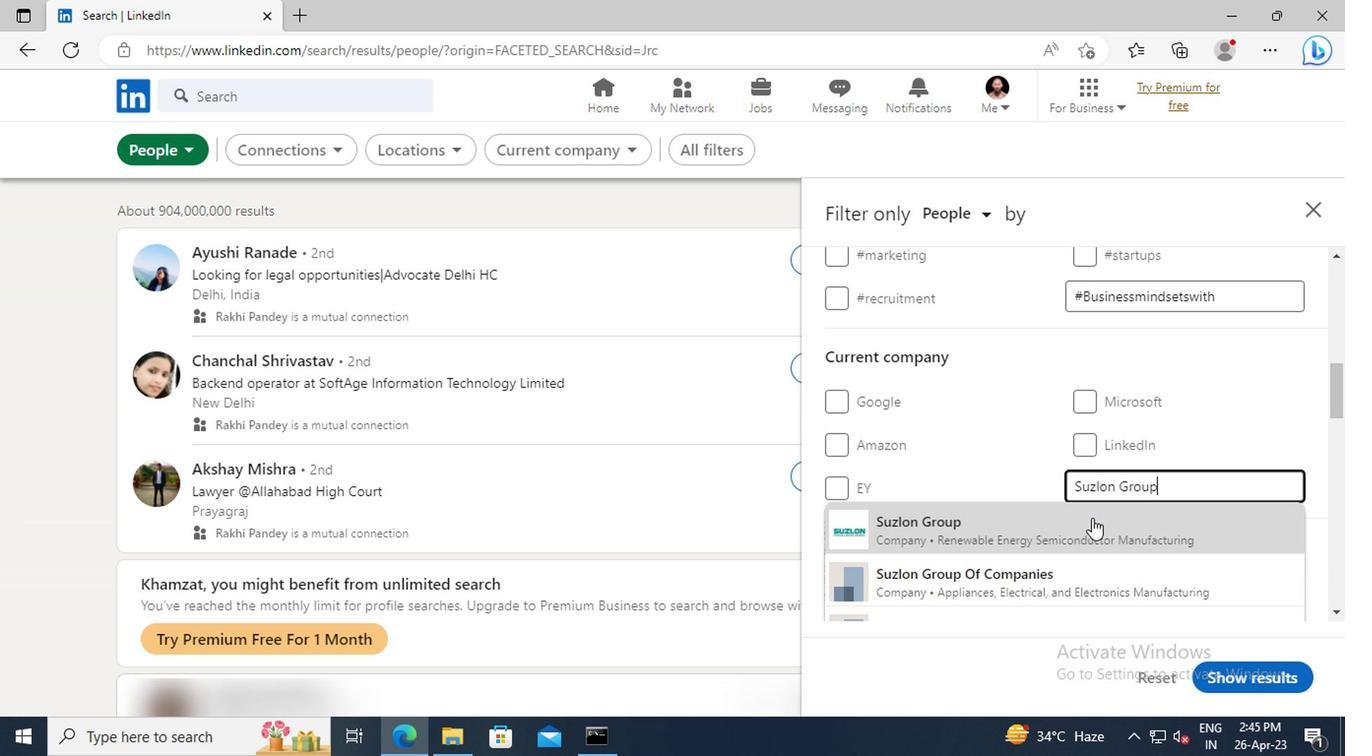 
Action: Mouse moved to (1072, 433)
Screenshot: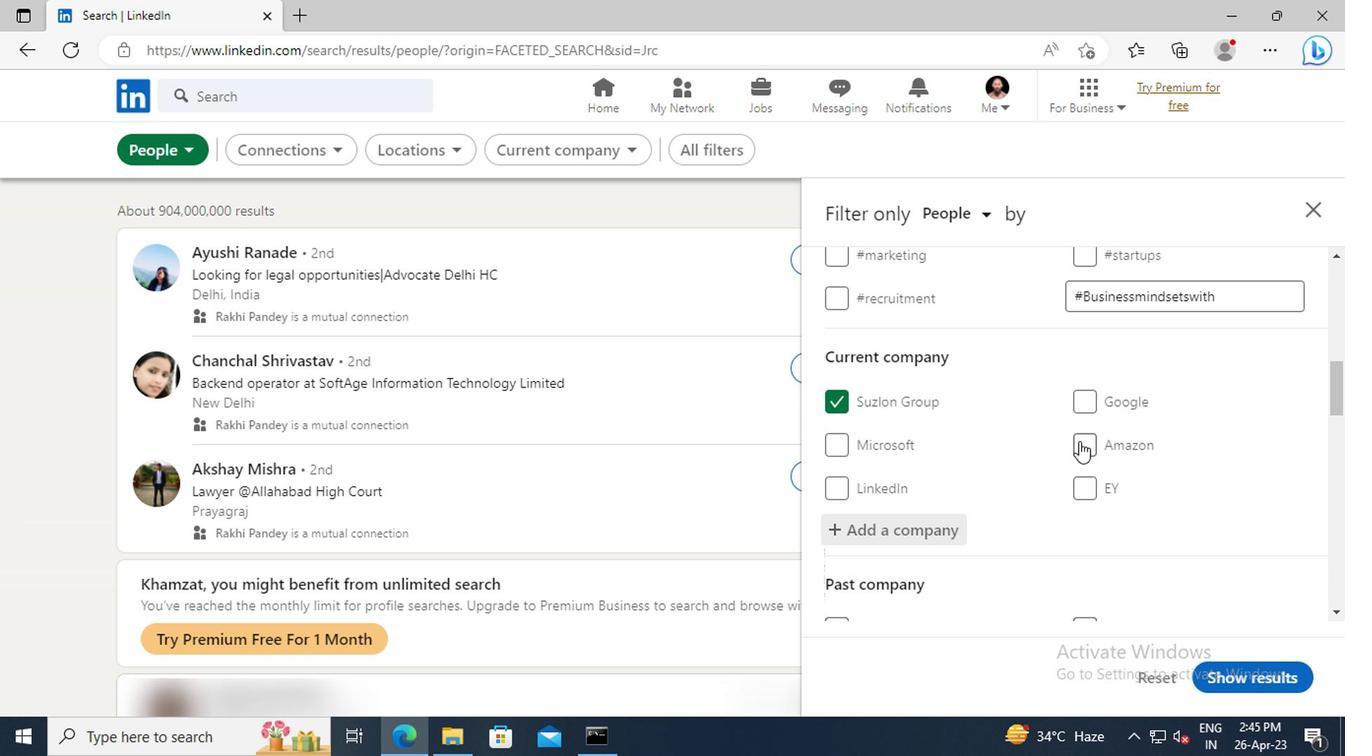 
Action: Mouse scrolled (1072, 433) with delta (0, 0)
Screenshot: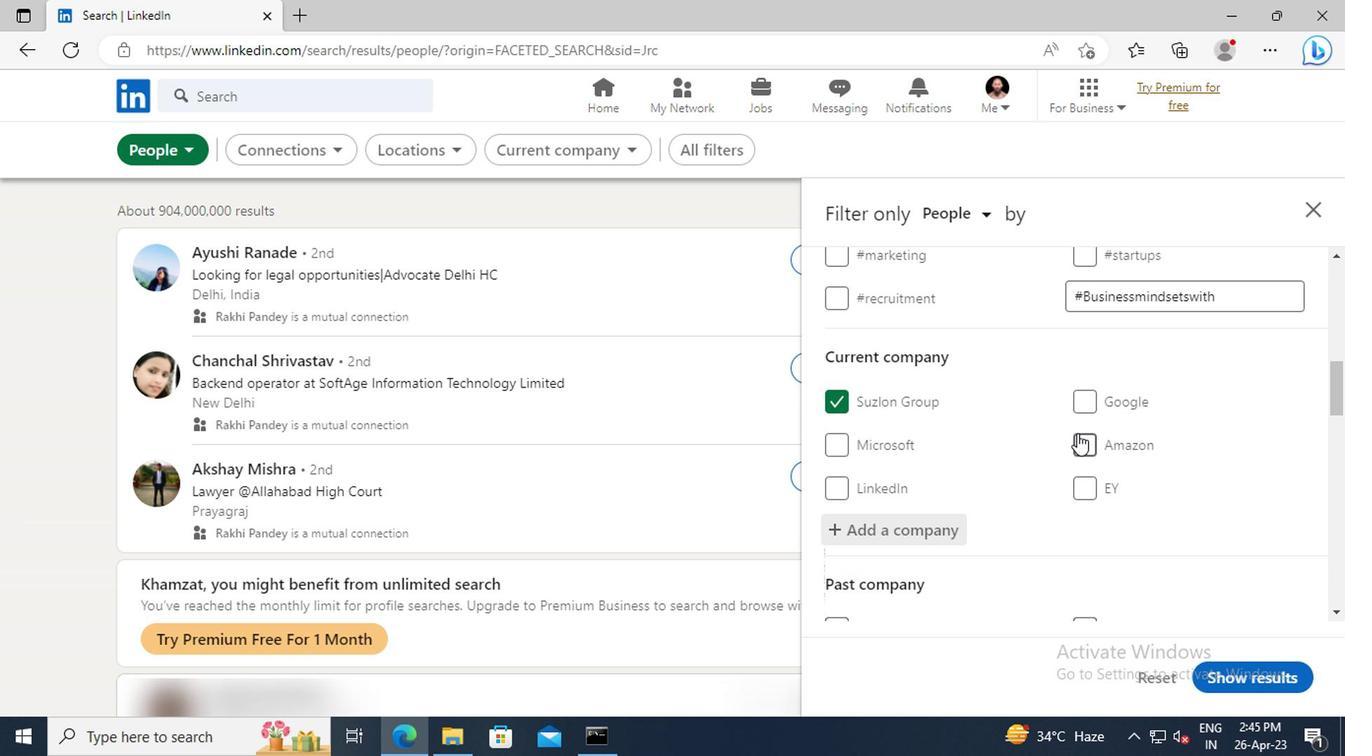 
Action: Mouse scrolled (1072, 433) with delta (0, 0)
Screenshot: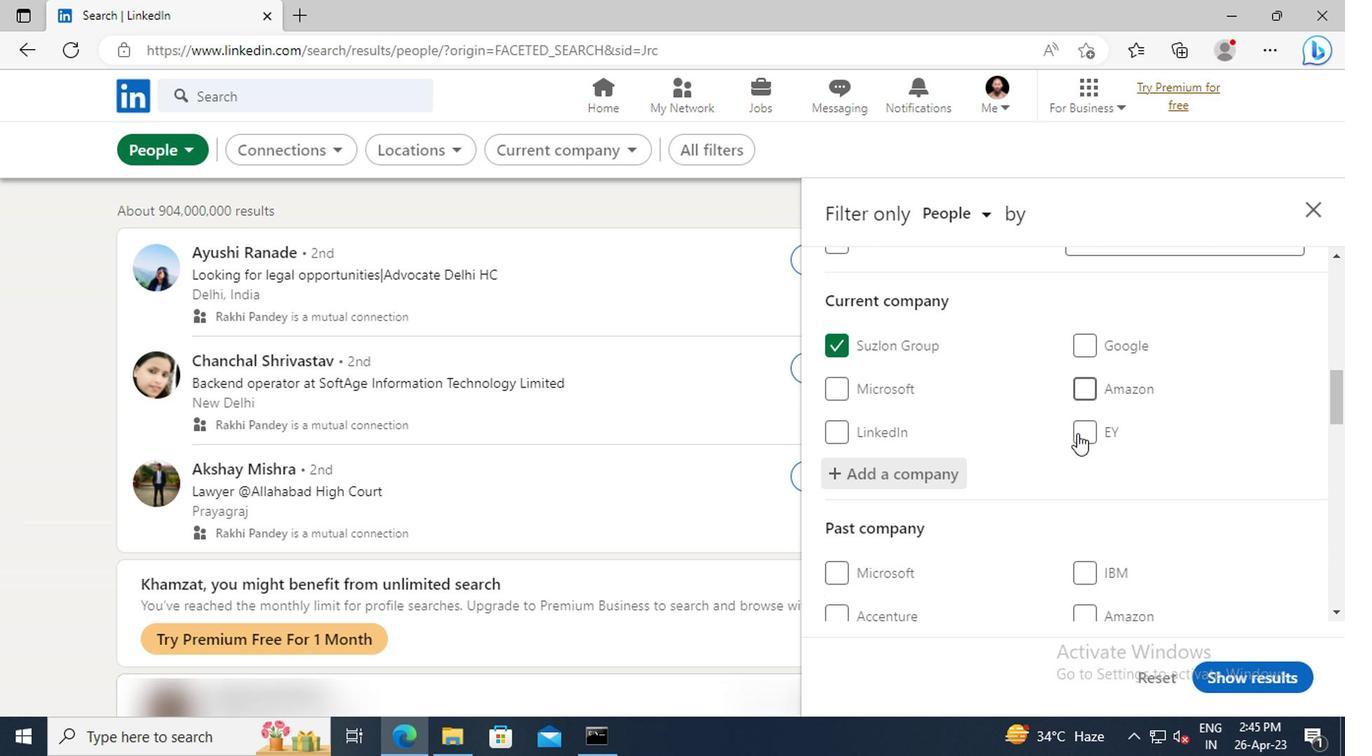 
Action: Mouse scrolled (1072, 433) with delta (0, 0)
Screenshot: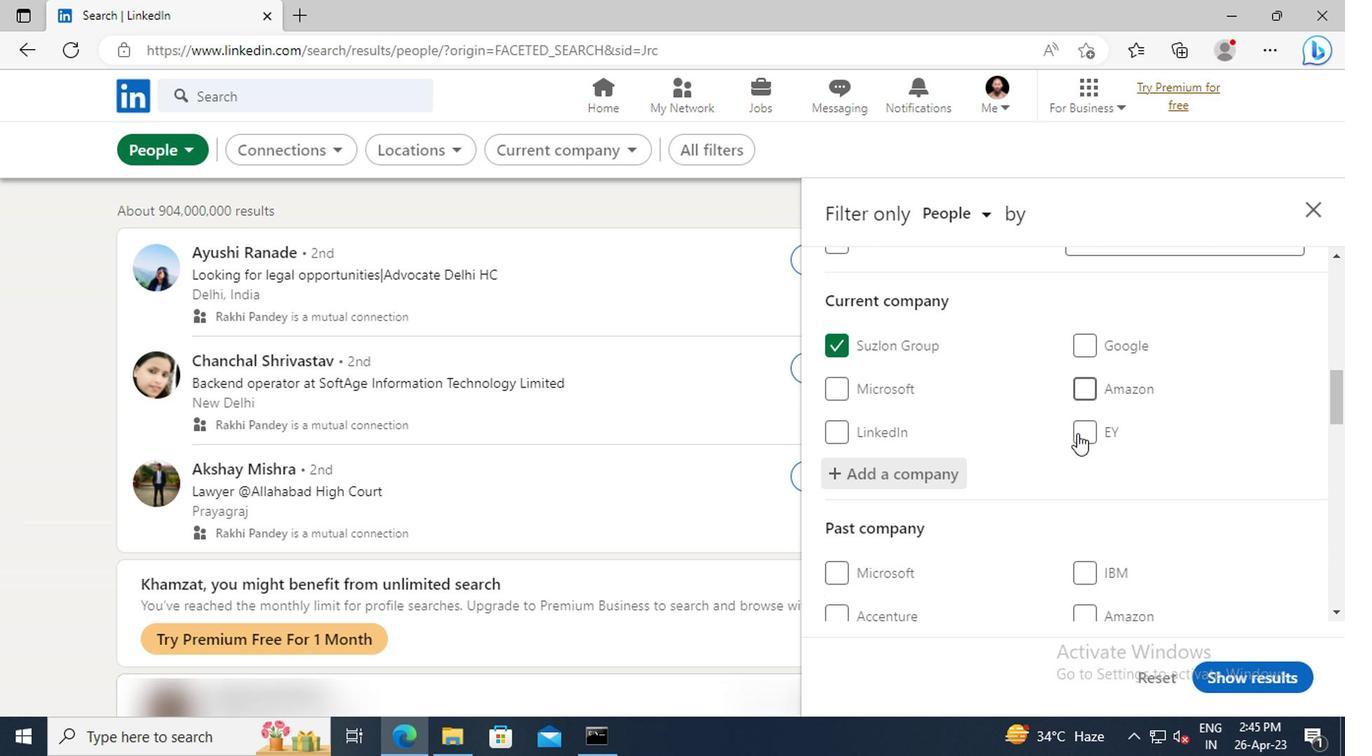 
Action: Mouse scrolled (1072, 433) with delta (0, 0)
Screenshot: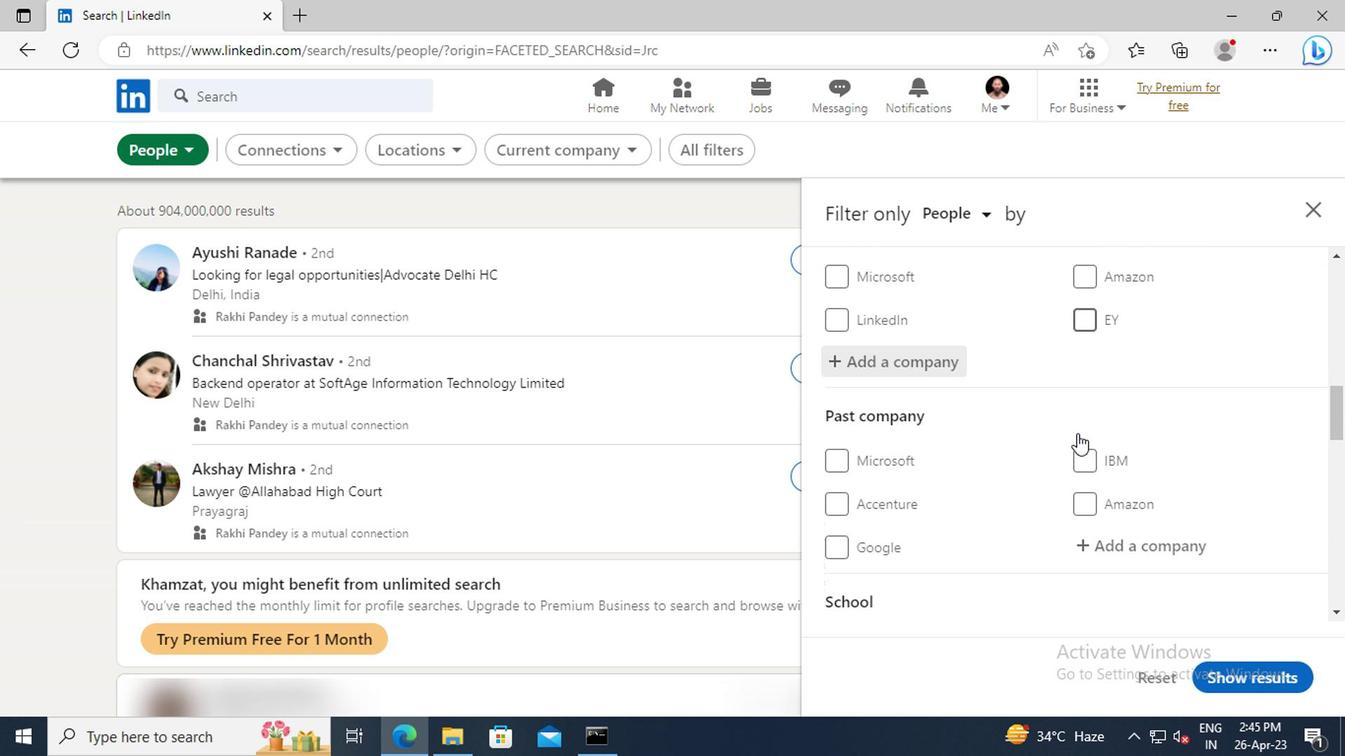 
Action: Mouse scrolled (1072, 433) with delta (0, 0)
Screenshot: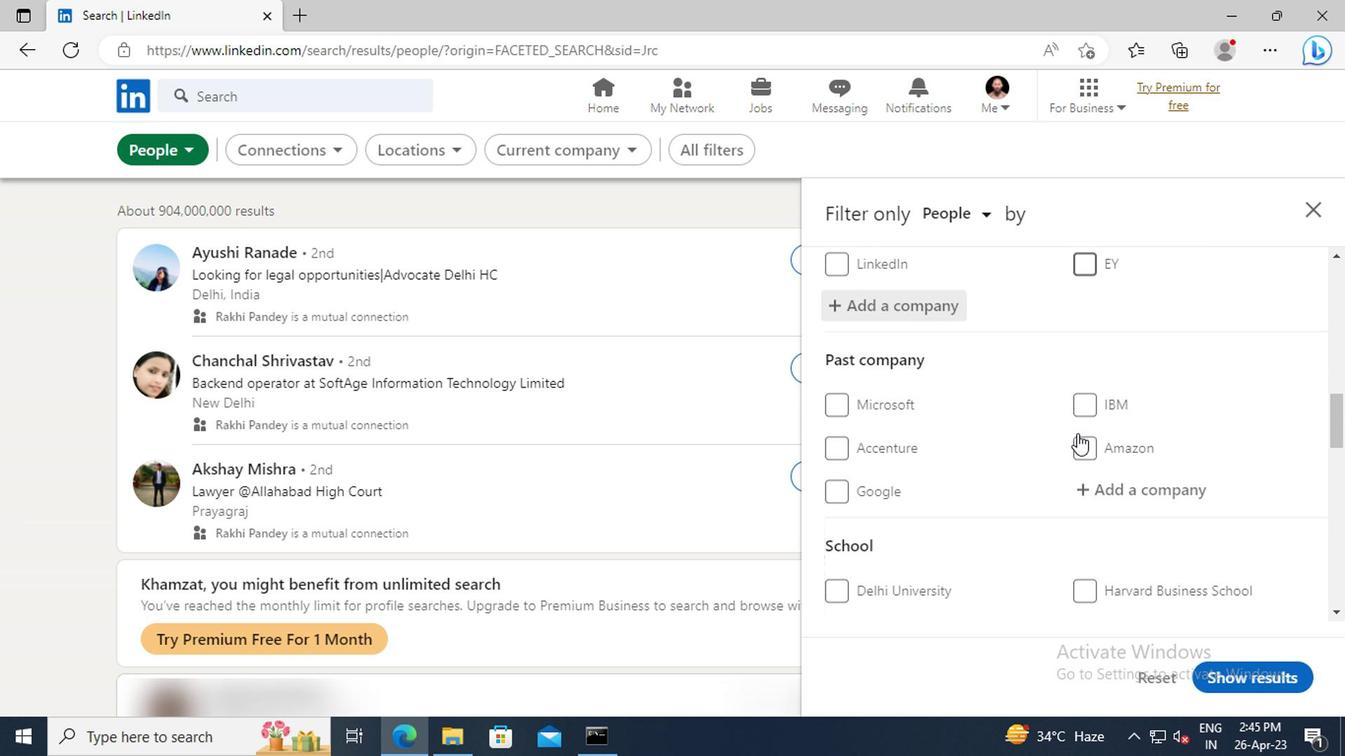 
Action: Mouse scrolled (1072, 433) with delta (0, 0)
Screenshot: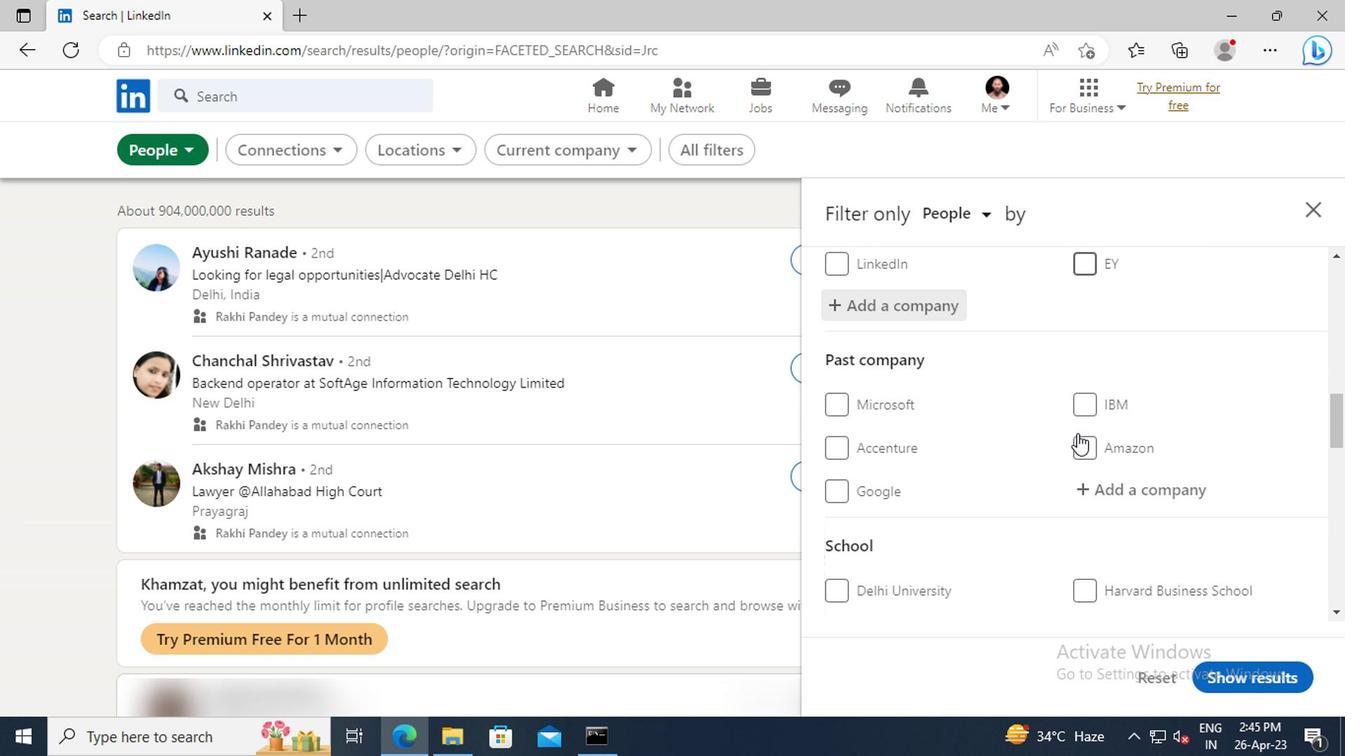 
Action: Mouse scrolled (1072, 433) with delta (0, 0)
Screenshot: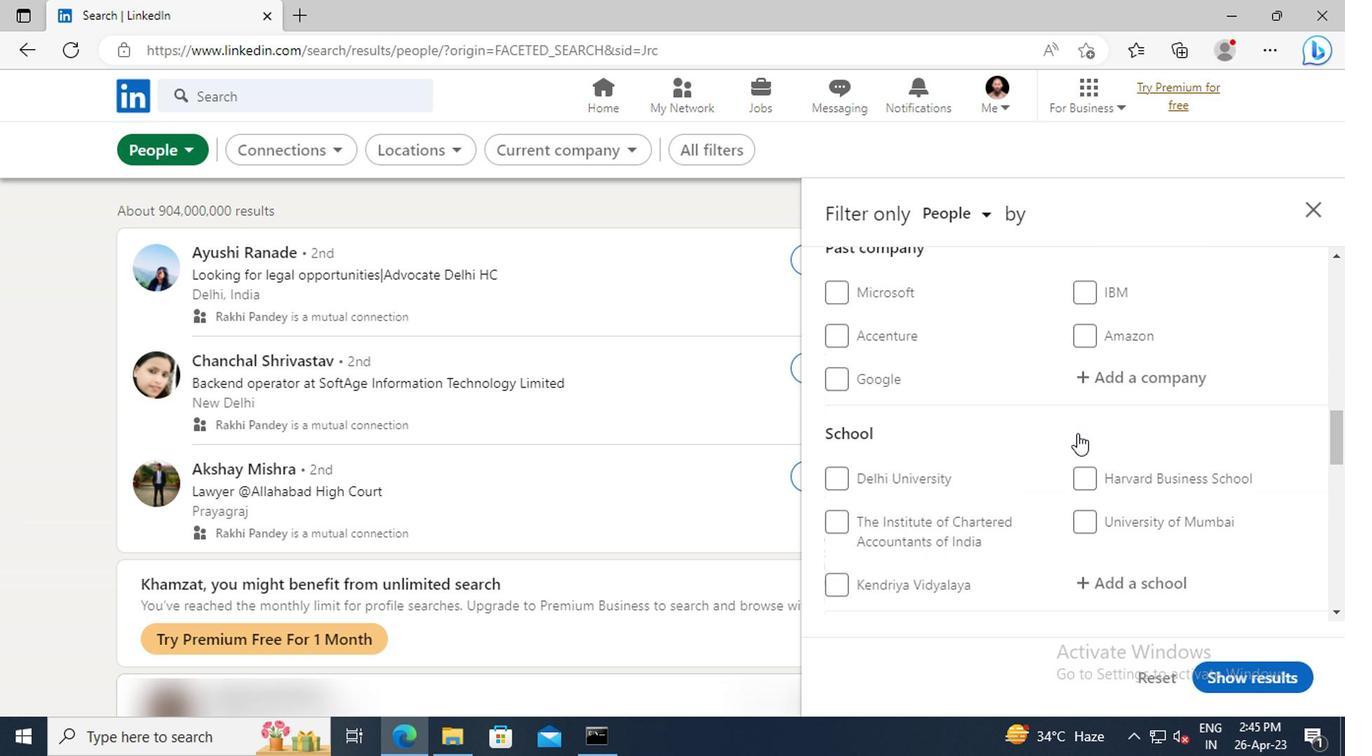 
Action: Mouse scrolled (1072, 433) with delta (0, 0)
Screenshot: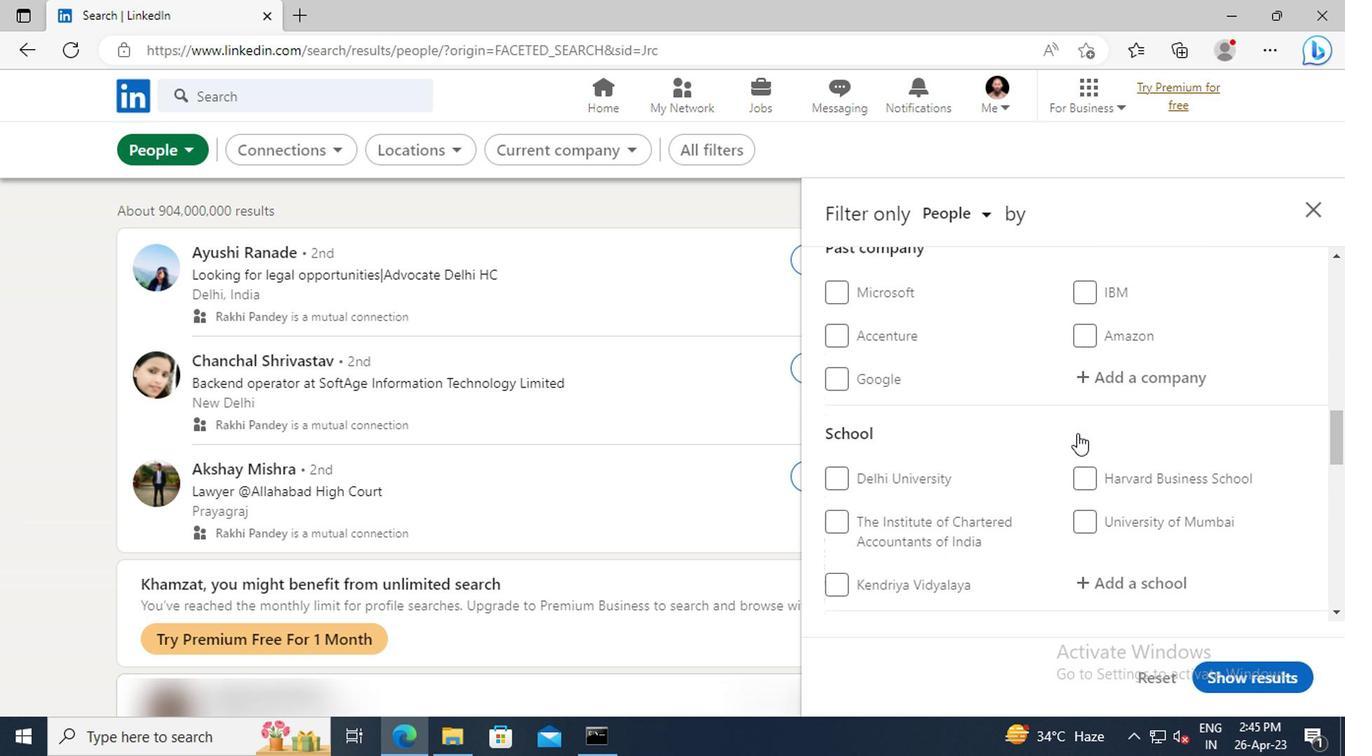 
Action: Mouse scrolled (1072, 433) with delta (0, 0)
Screenshot: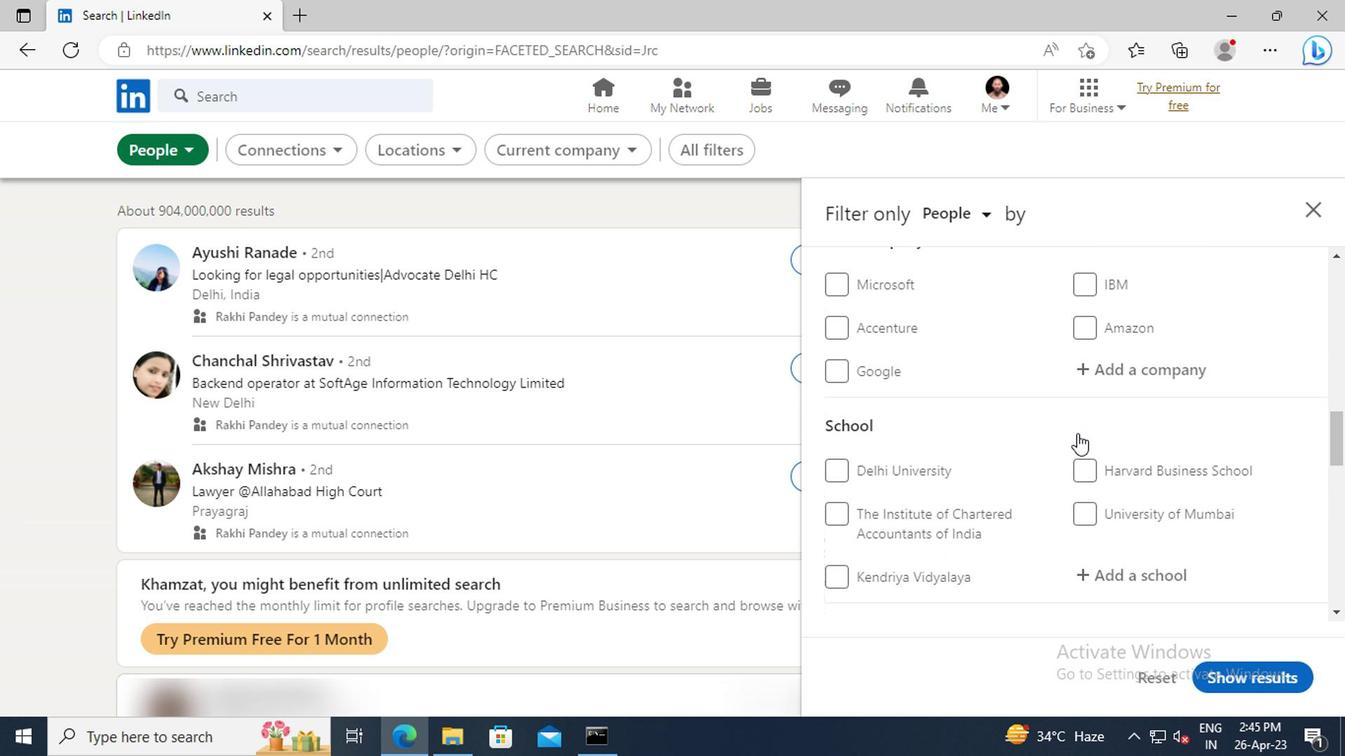 
Action: Mouse moved to (1093, 417)
Screenshot: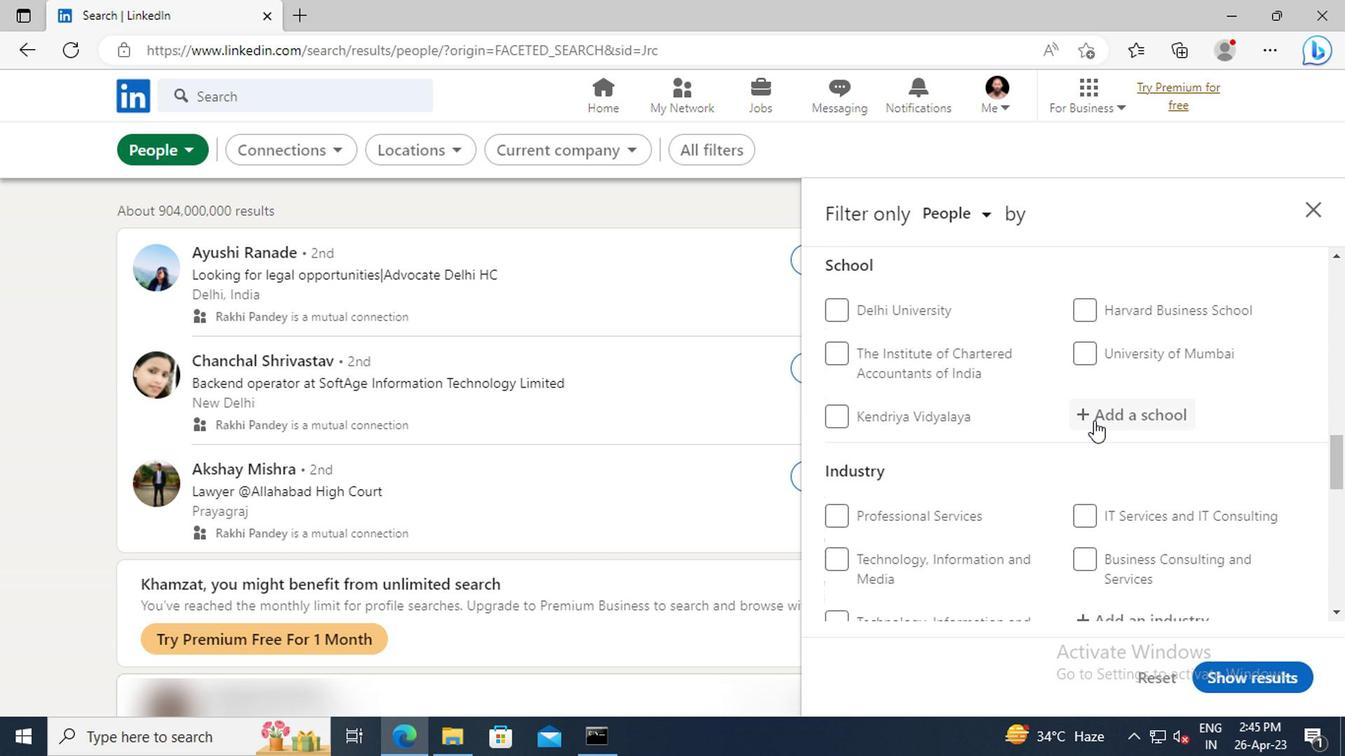 
Action: Mouse pressed left at (1093, 417)
Screenshot: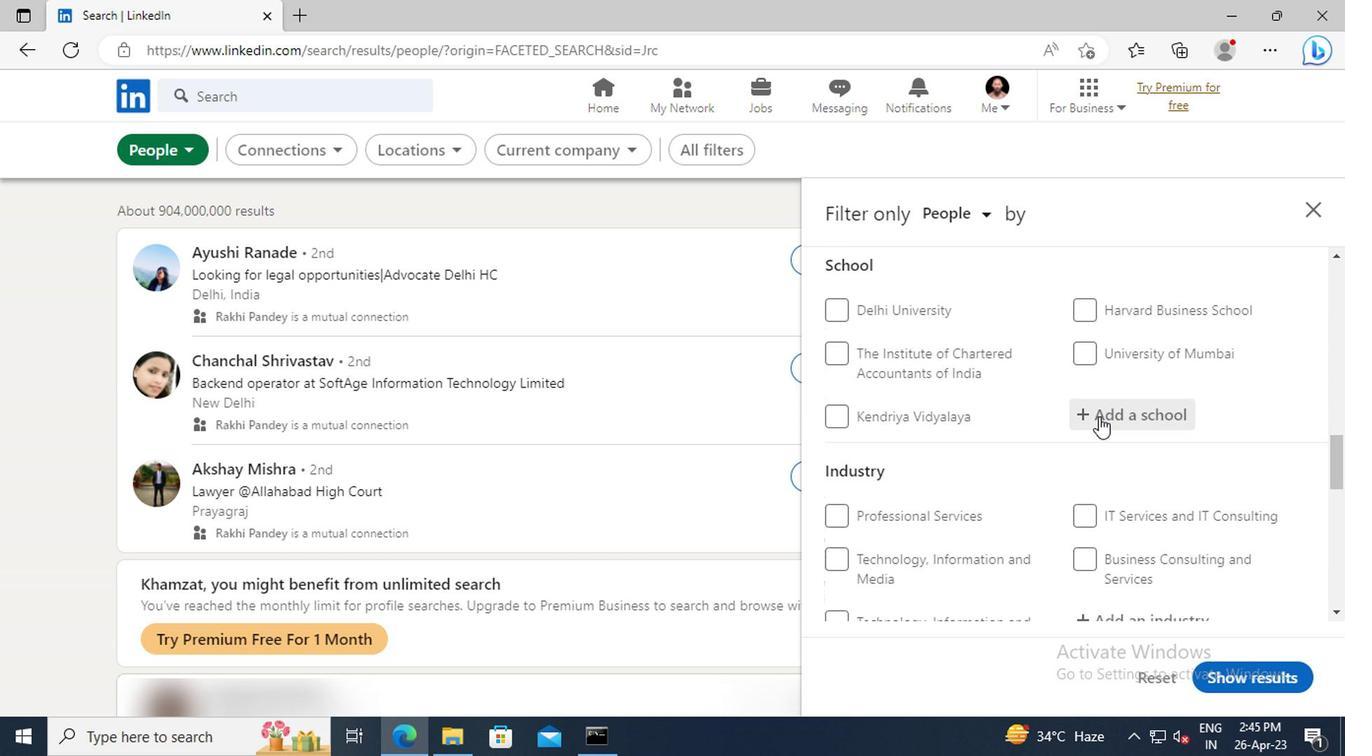 
Action: Key pressed <Key.shift>DR<Key.space><Key.shift>N.<Key.shift><Key.shift><Key.shift><Key.shift><Key.shift><Key.shift><Key.shift><Key.shift><Key.shift><Key.shift><Key.shift>G.<Key.shift>P.<Key.space><Key.shift>INSTITUTE<Key.space>OF<Key.space><Key.shift>TECHNOLOGY
Screenshot: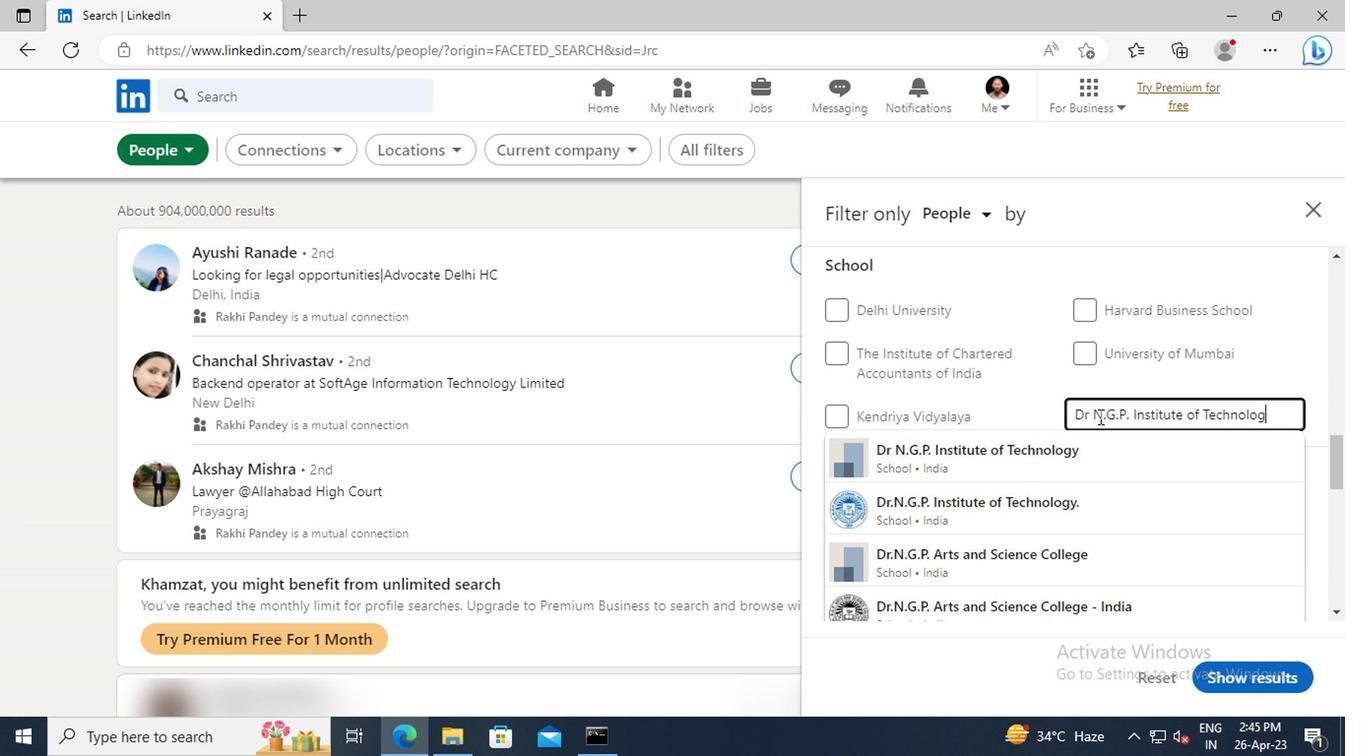 
Action: Mouse moved to (1084, 448)
Screenshot: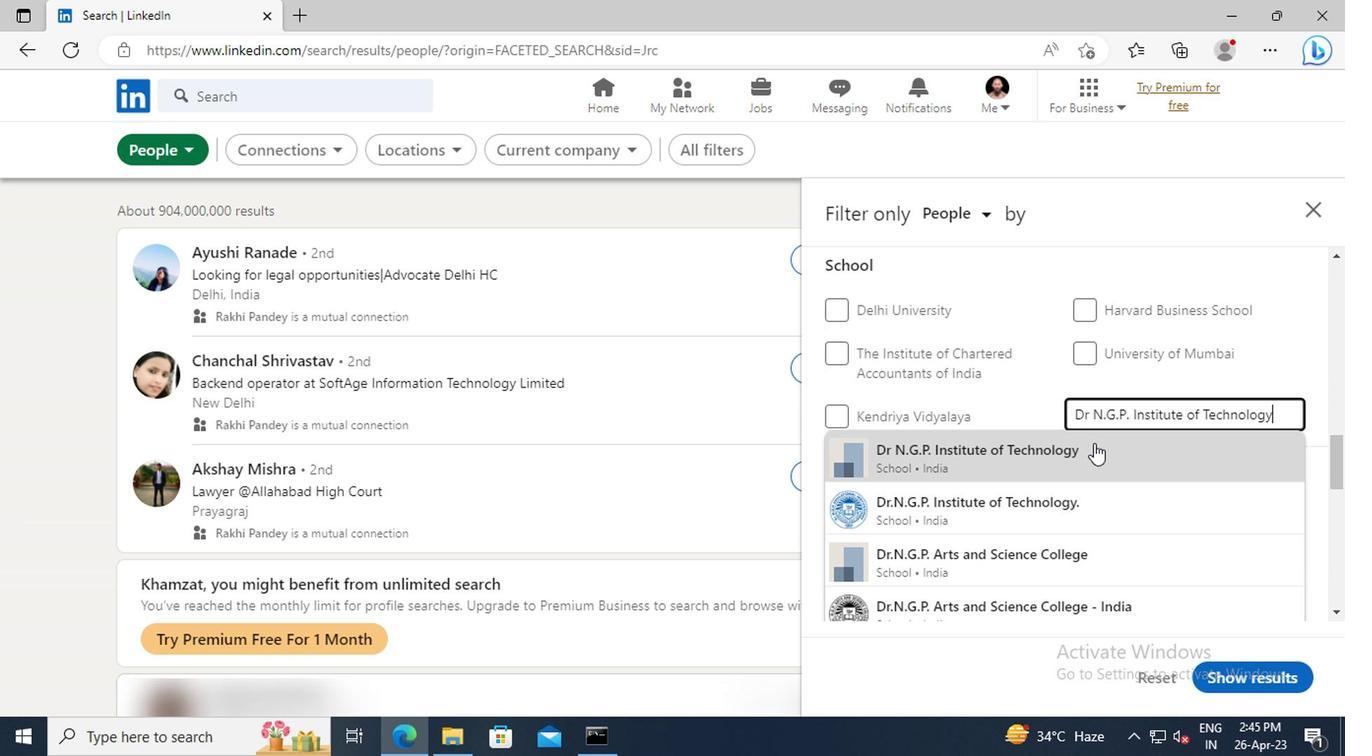 
Action: Mouse pressed left at (1084, 448)
Screenshot: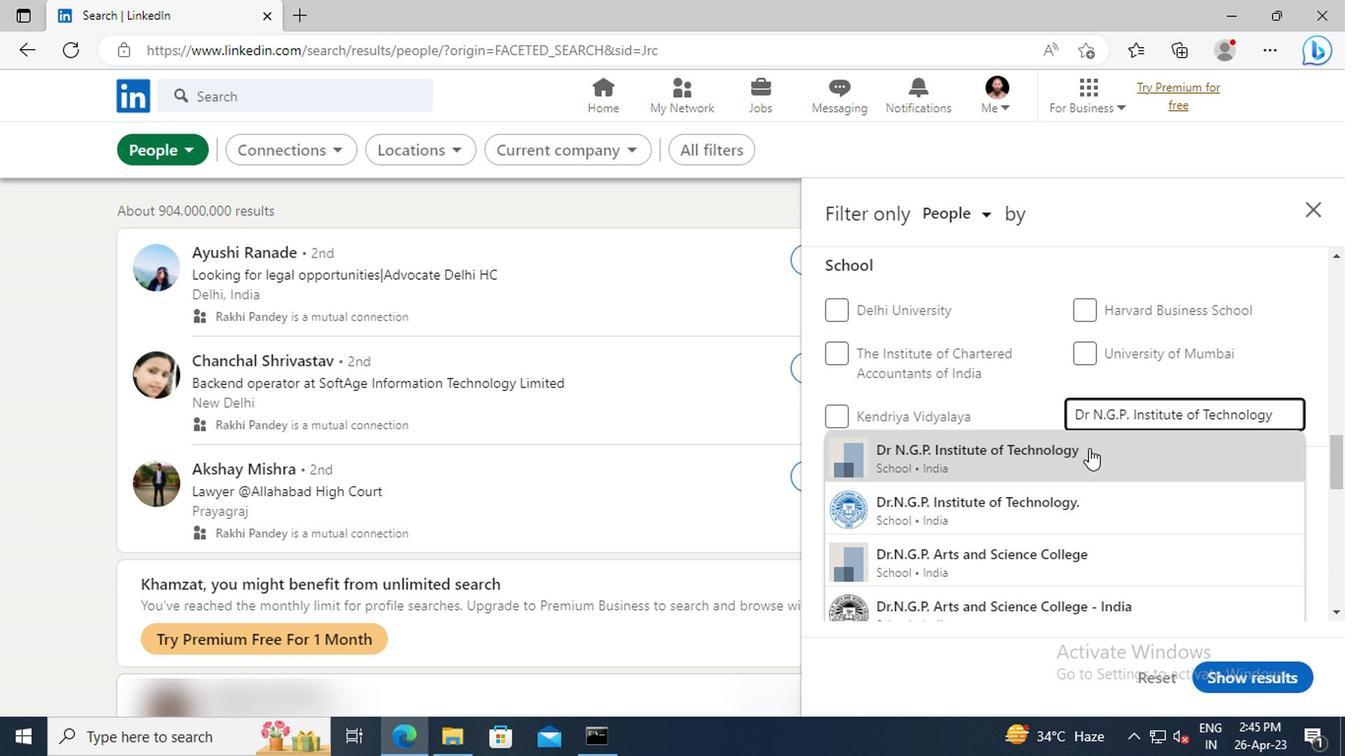 
Action: Mouse moved to (1037, 386)
Screenshot: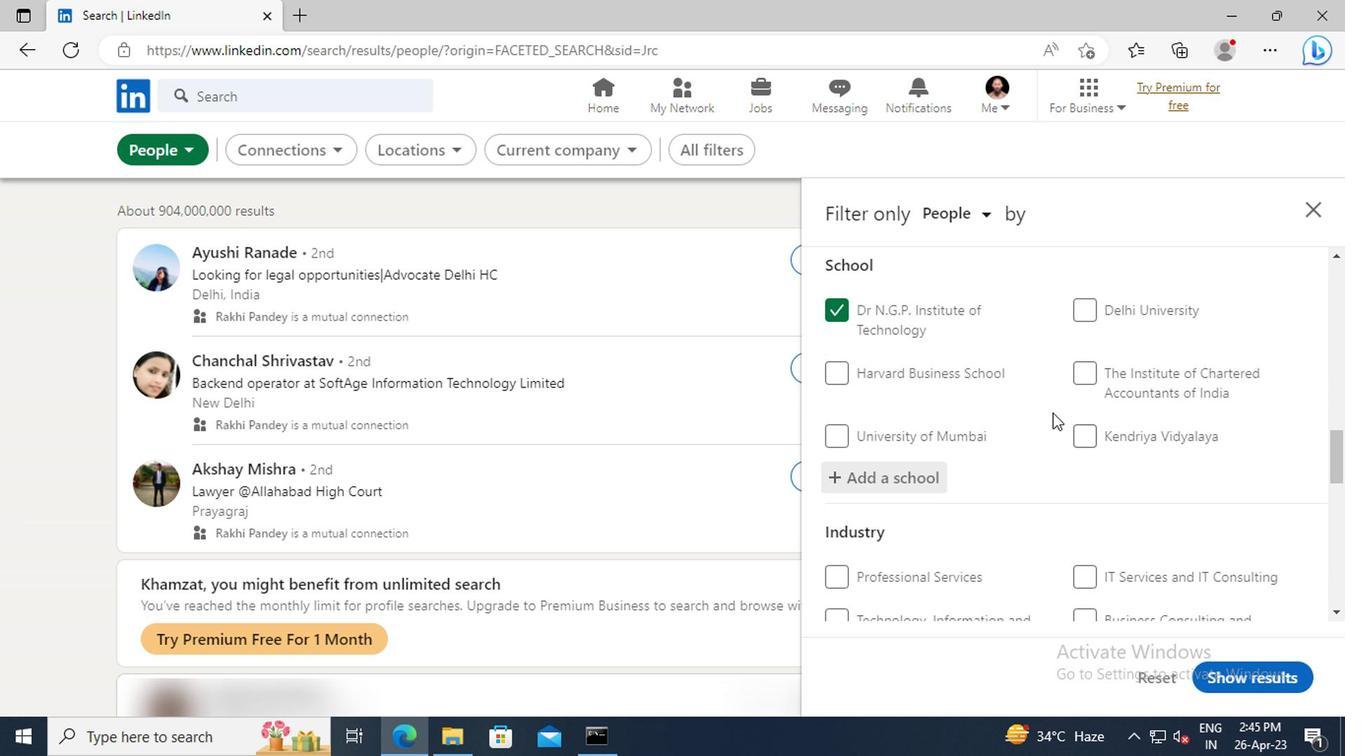 
Action: Mouse scrolled (1037, 386) with delta (0, 0)
Screenshot: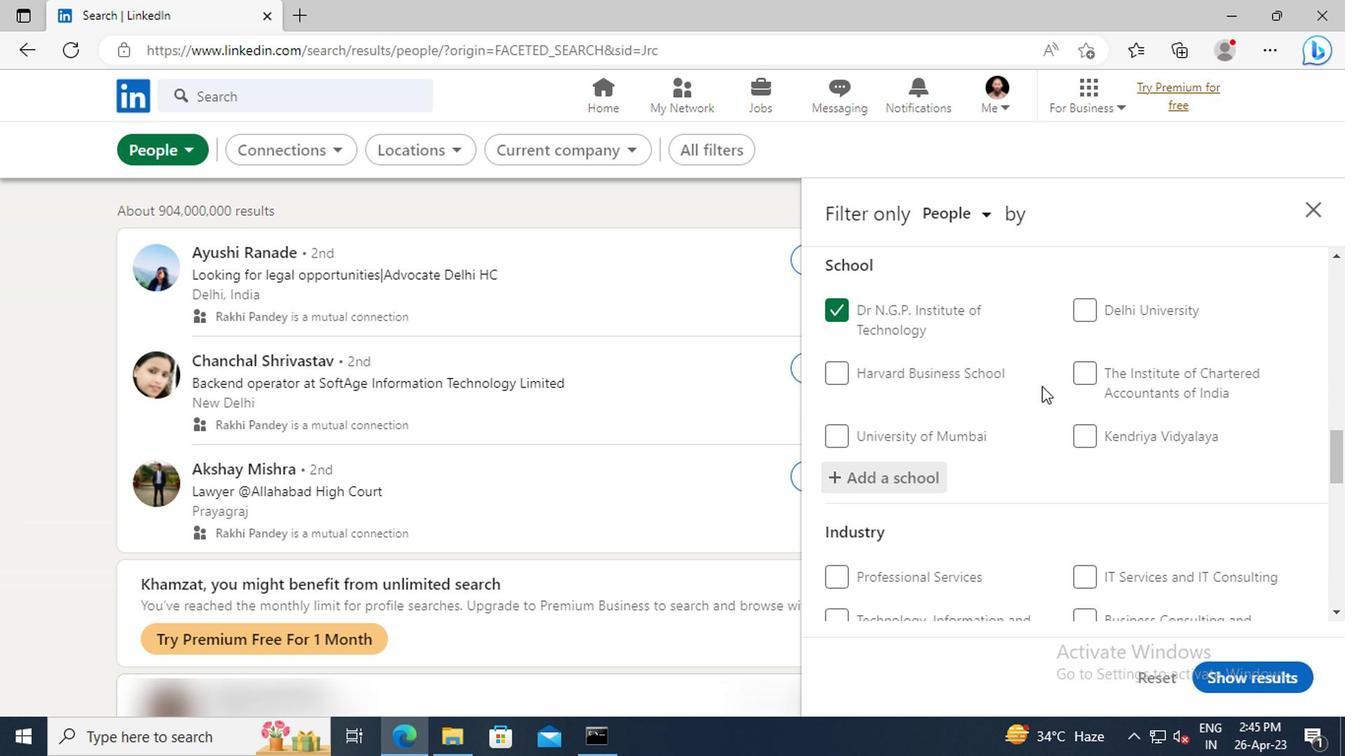 
Action: Mouse scrolled (1037, 386) with delta (0, 0)
Screenshot: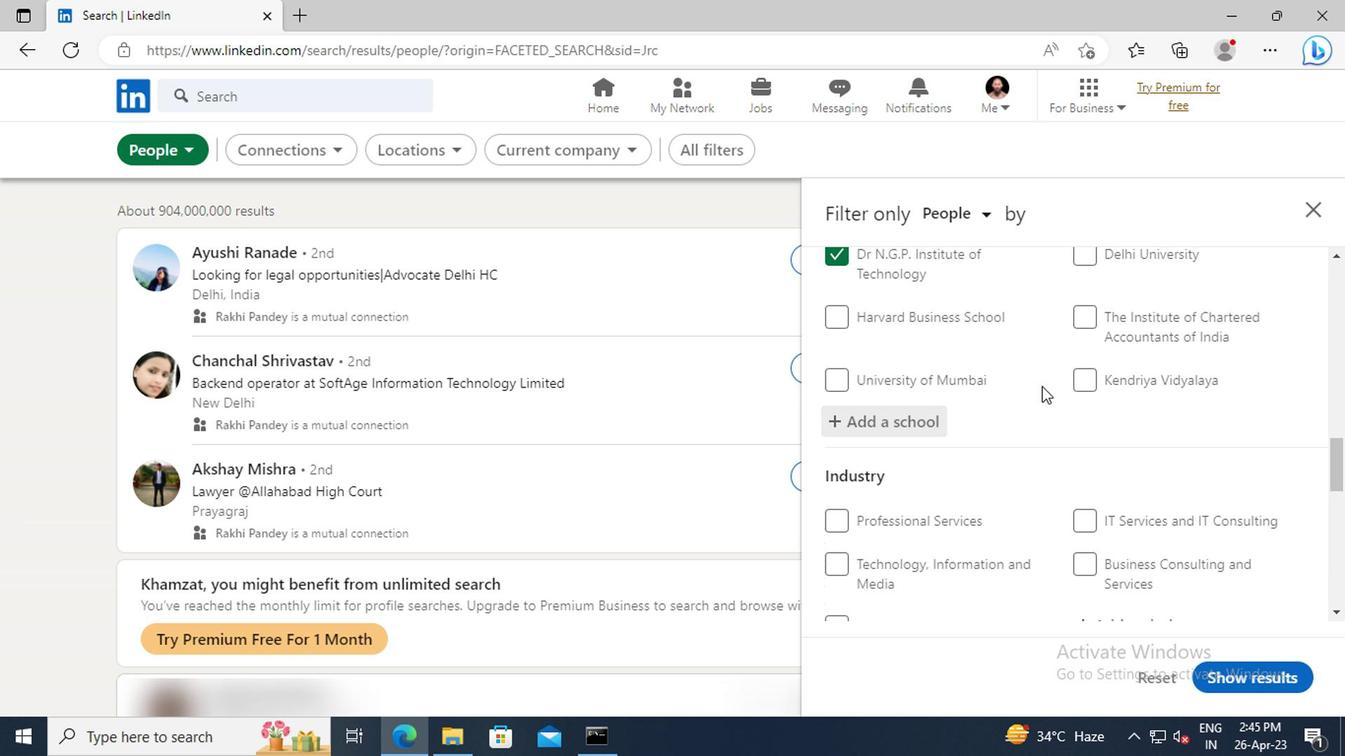 
Action: Mouse scrolled (1037, 386) with delta (0, 0)
Screenshot: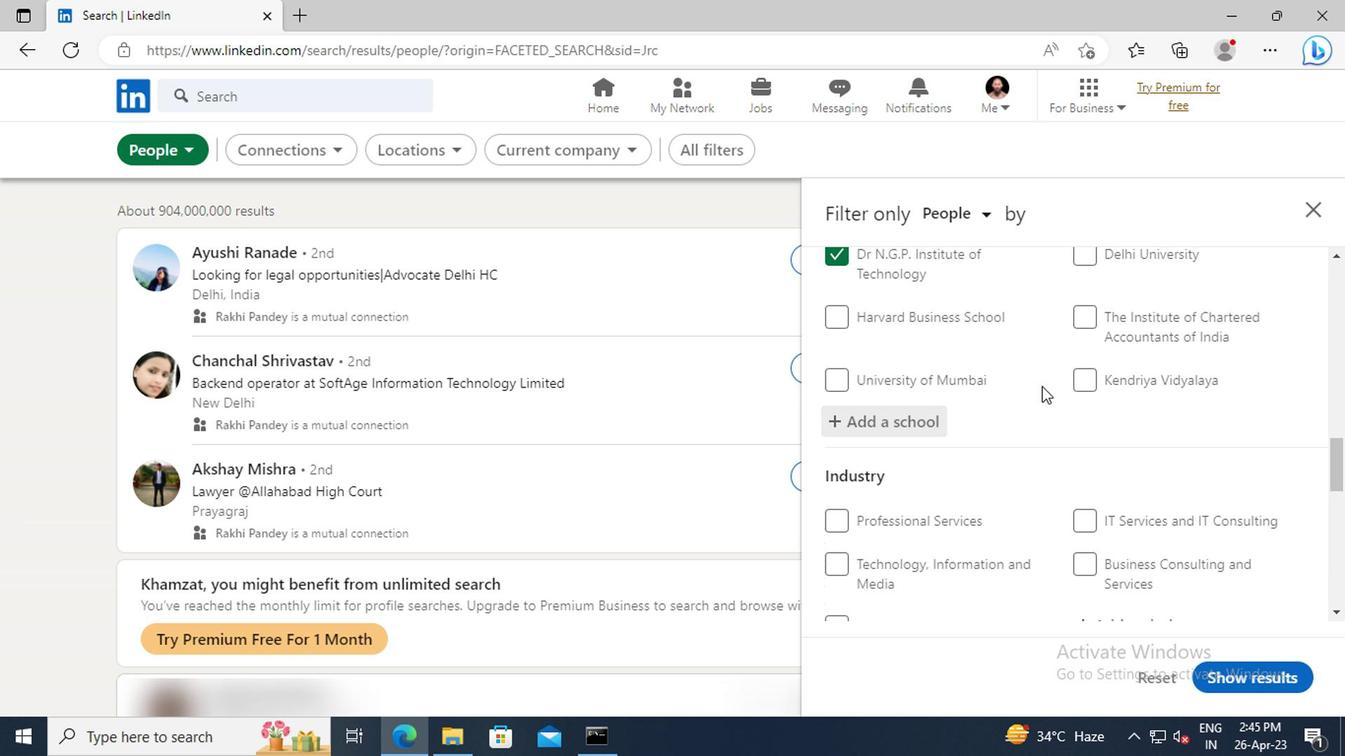 
Action: Mouse scrolled (1037, 386) with delta (0, 0)
Screenshot: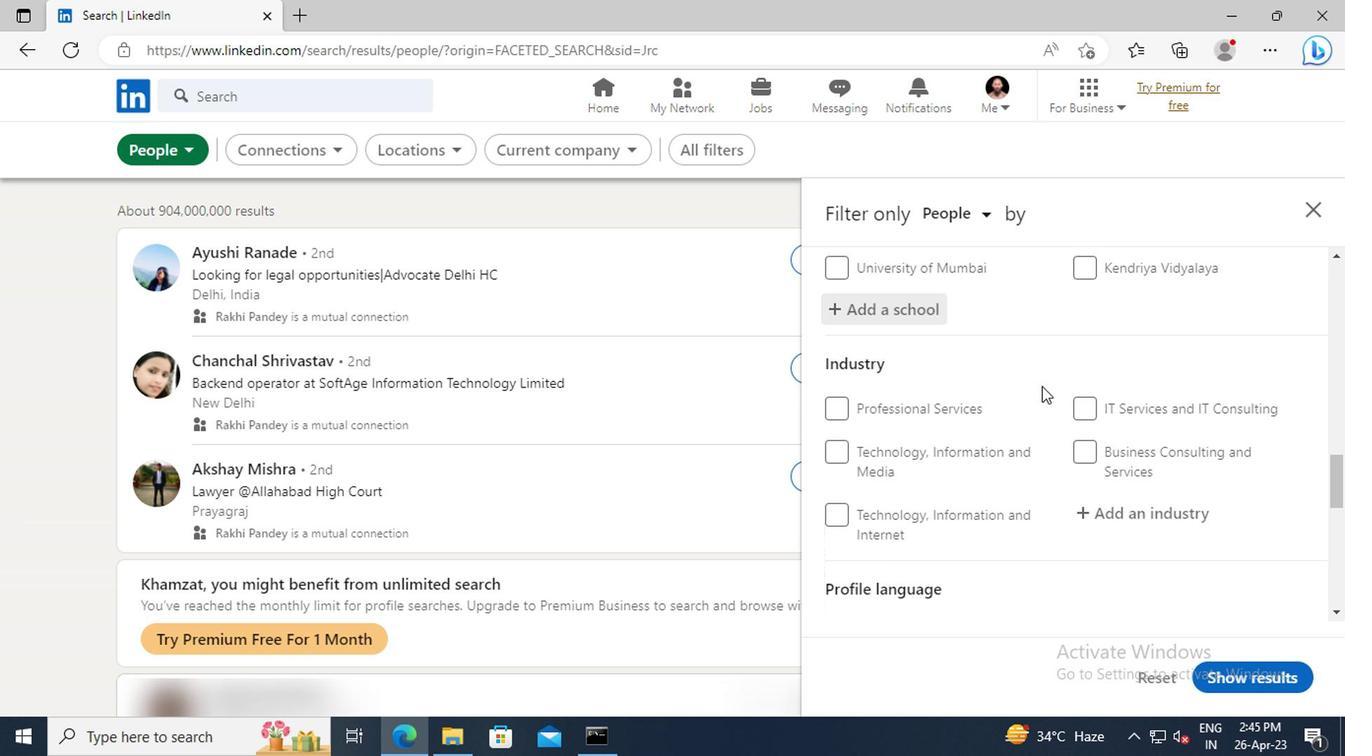 
Action: Mouse moved to (1102, 449)
Screenshot: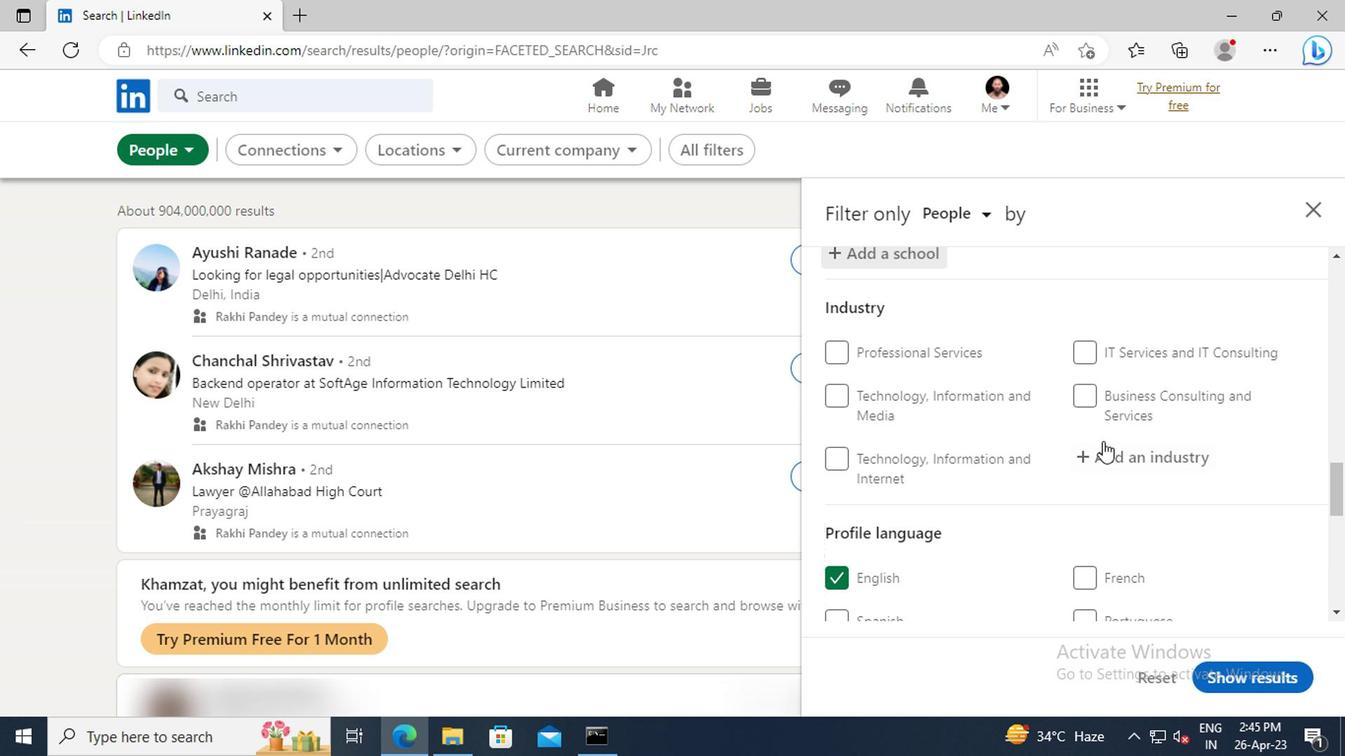
Action: Mouse pressed left at (1102, 449)
Screenshot: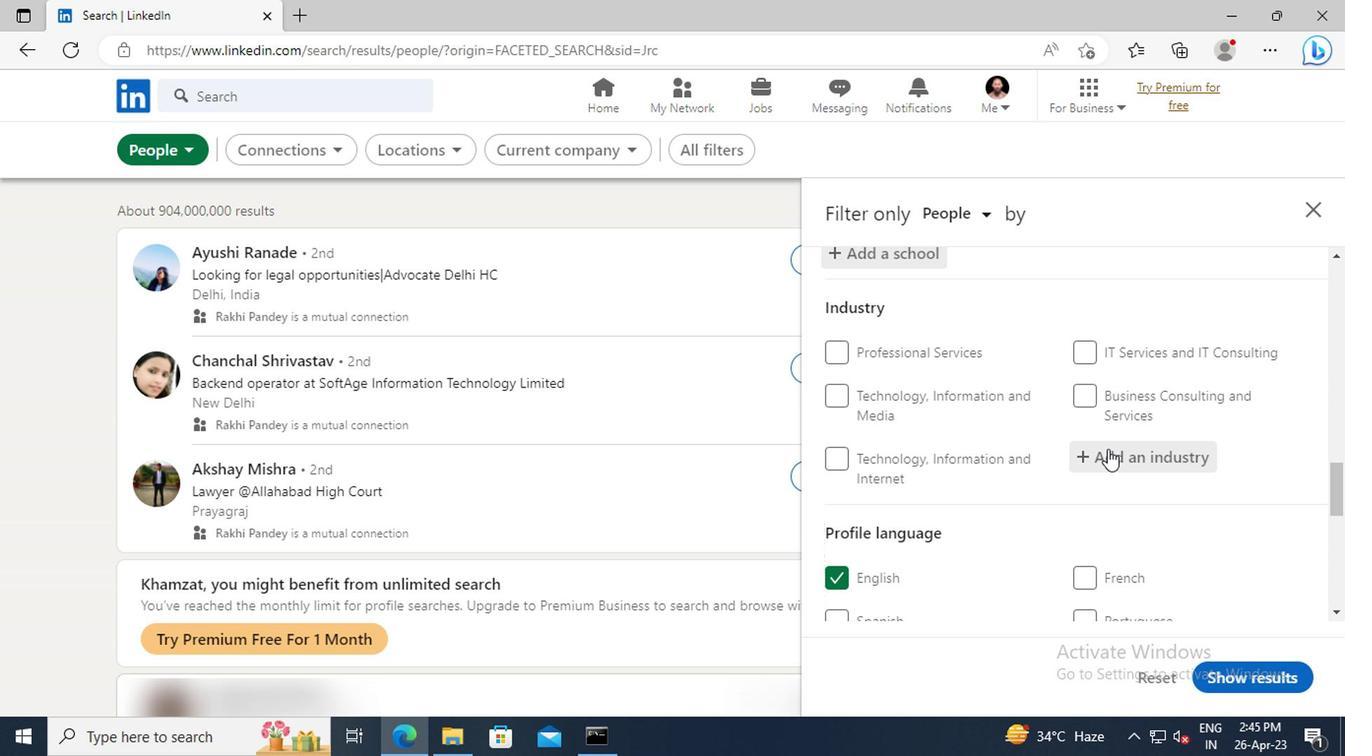 
Action: Key pressed <Key.shift>CHEMICAL<Key.space><Key.shift>MANUFACTURING
Screenshot: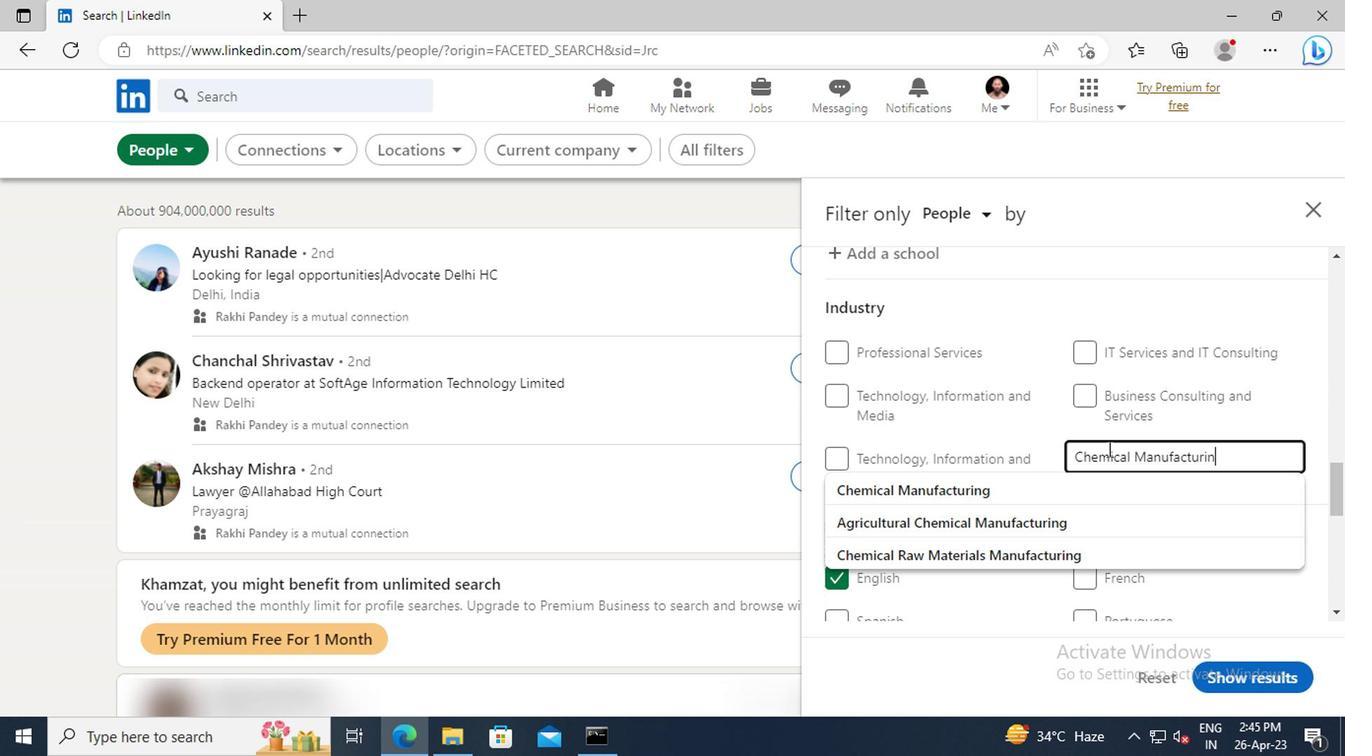 
Action: Mouse moved to (1095, 491)
Screenshot: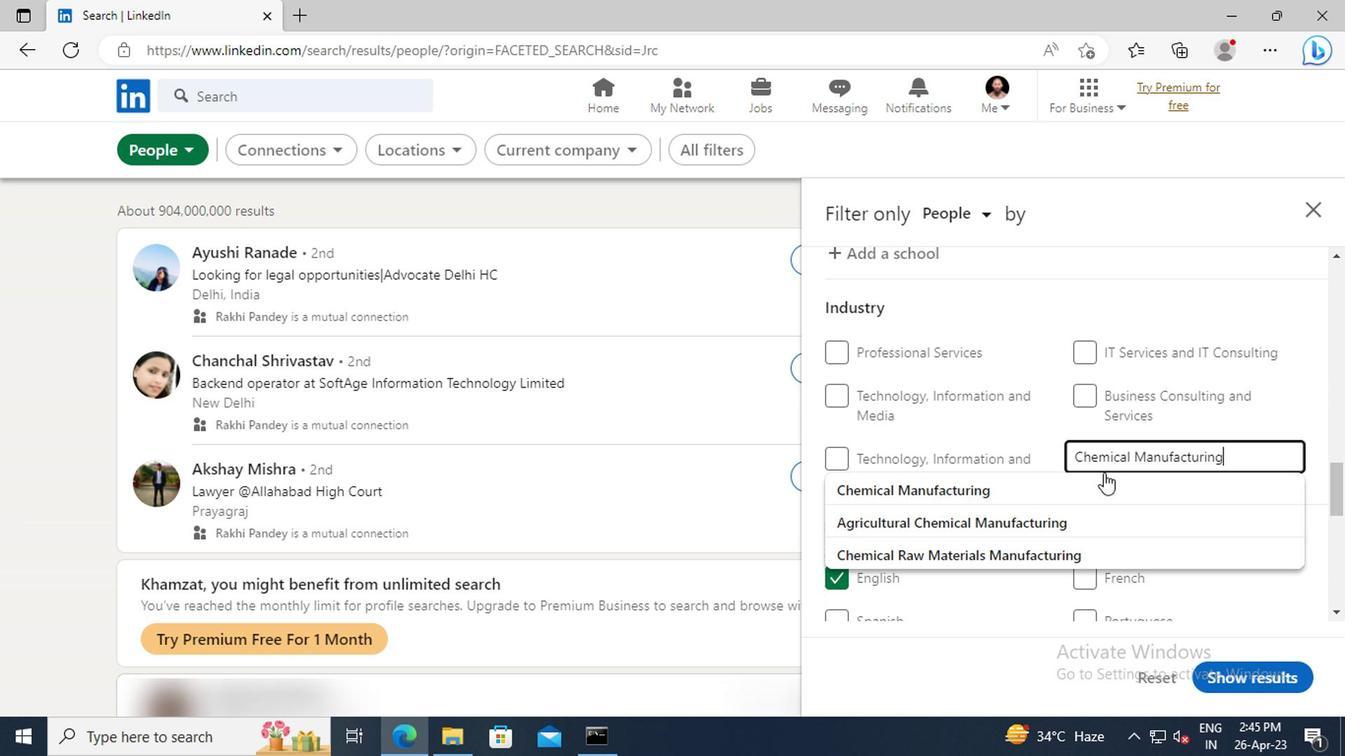 
Action: Mouse pressed left at (1095, 491)
Screenshot: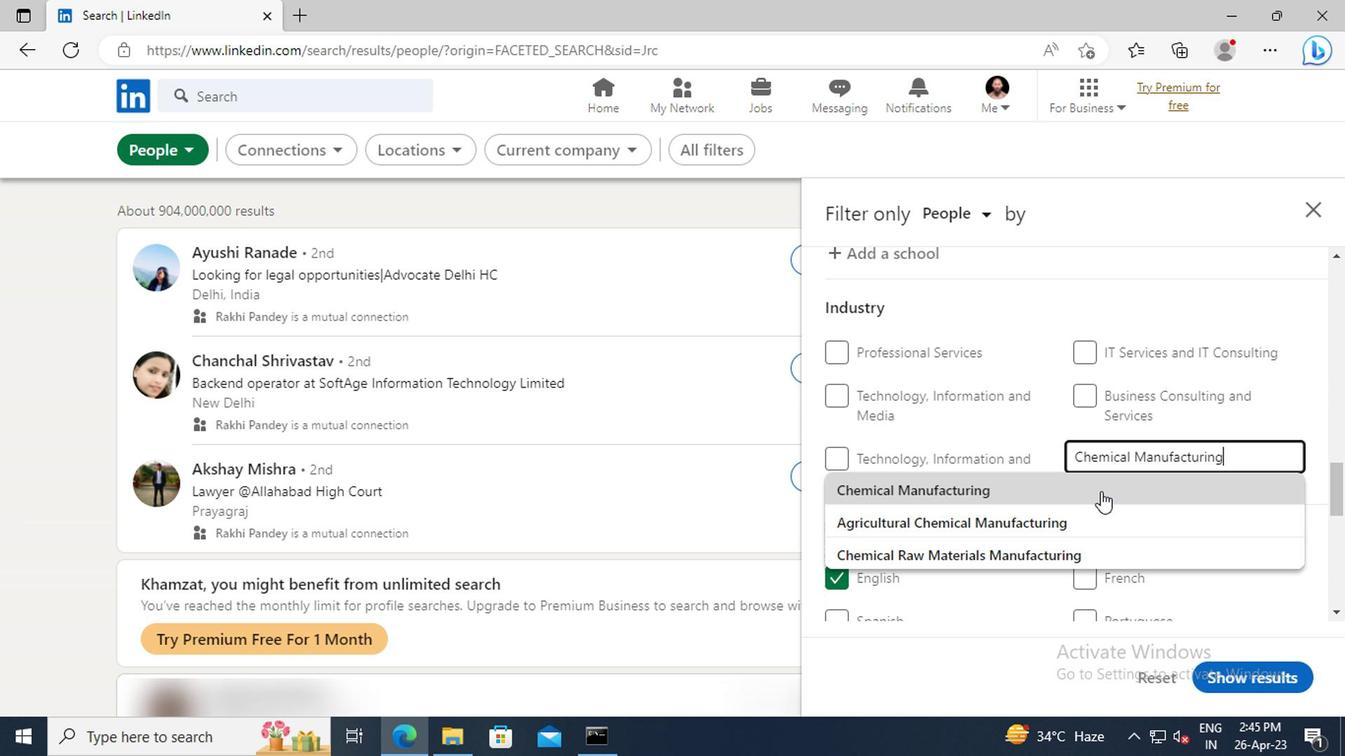 
Action: Mouse moved to (1048, 391)
Screenshot: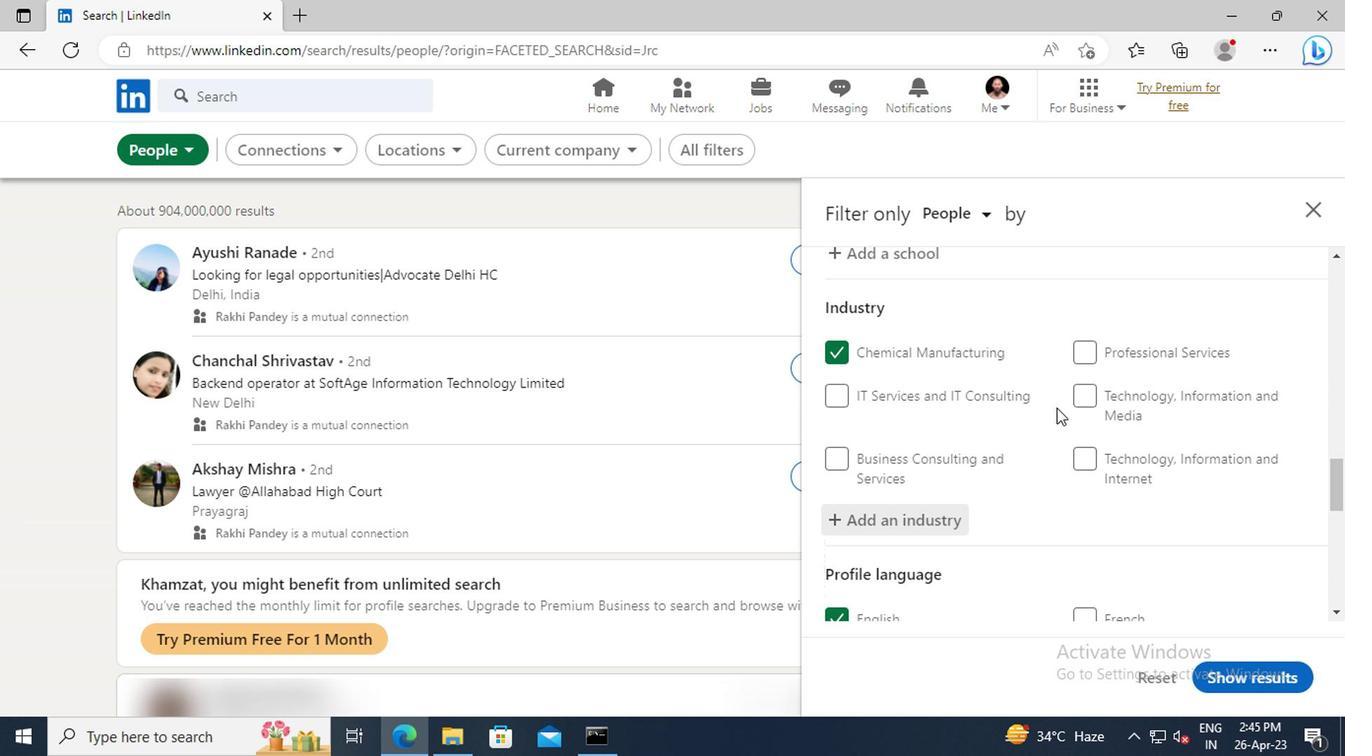 
Action: Mouse scrolled (1048, 391) with delta (0, 0)
Screenshot: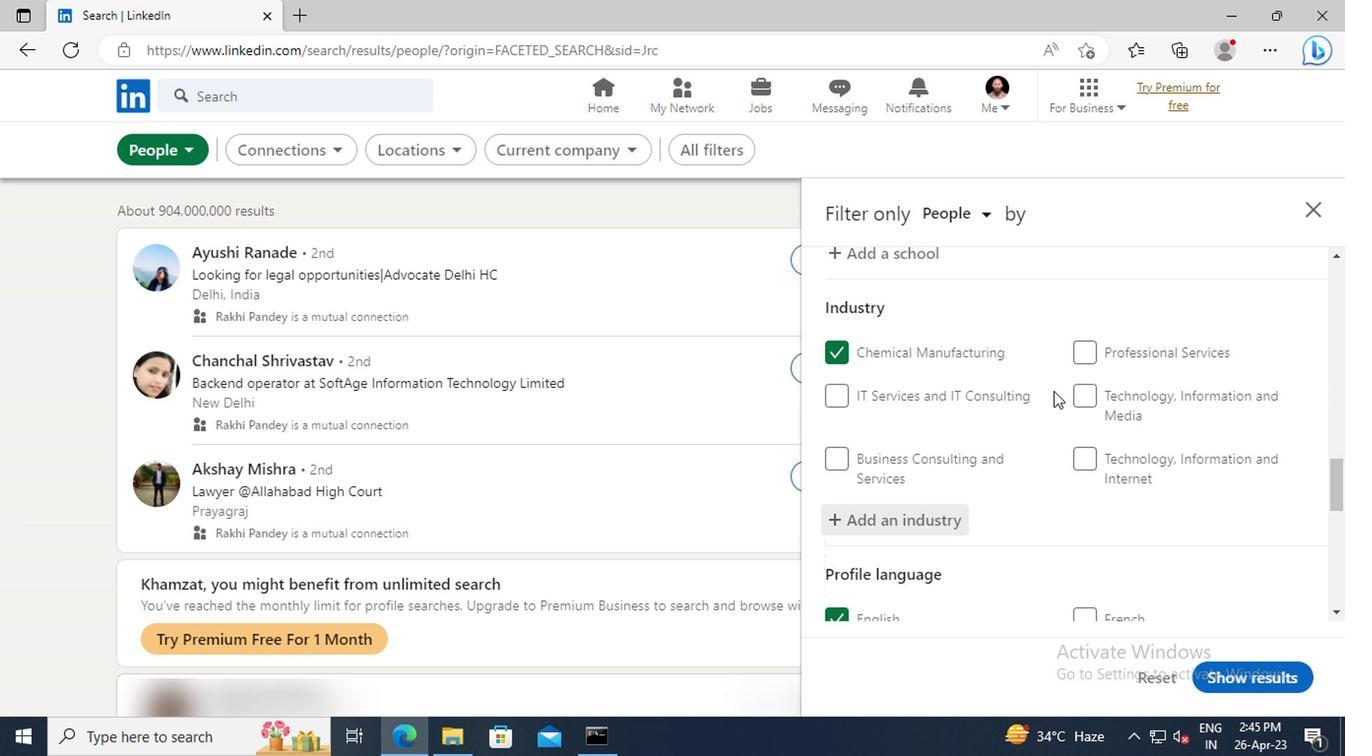 
Action: Mouse scrolled (1048, 391) with delta (0, 0)
Screenshot: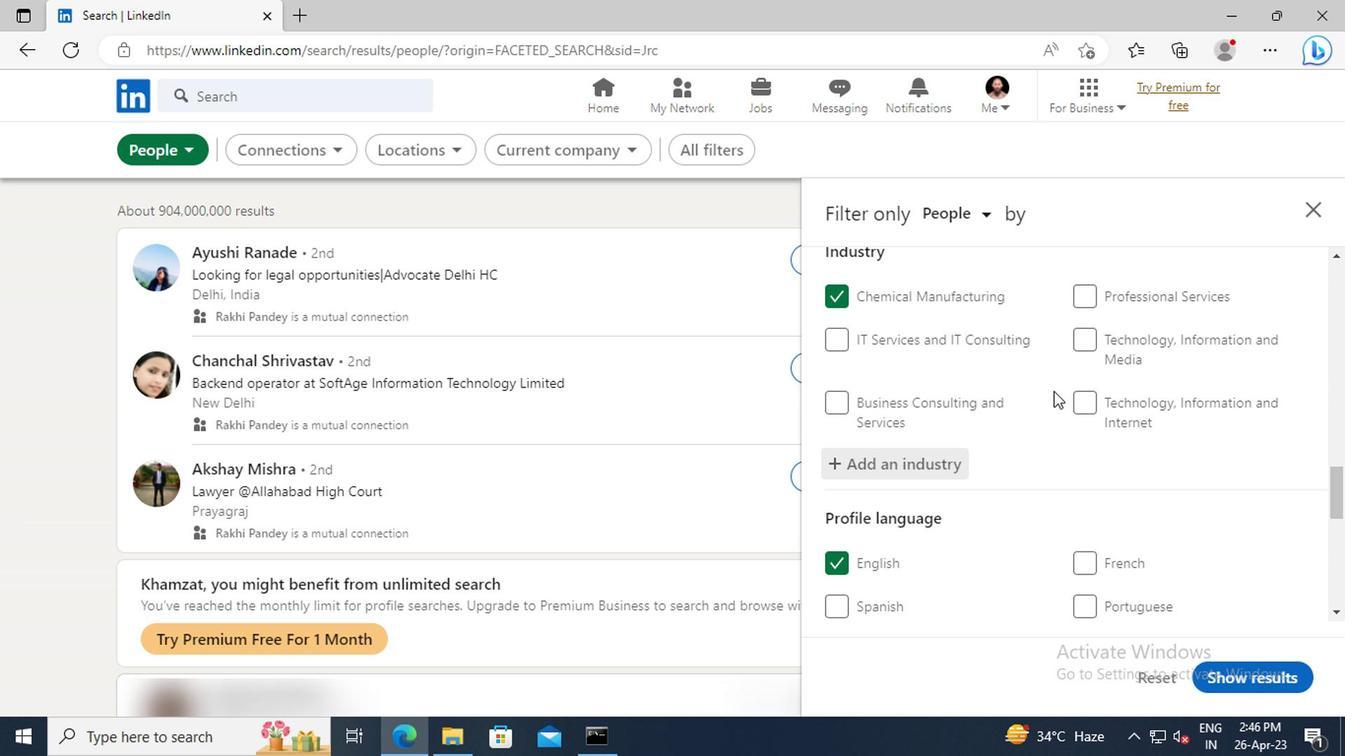 
Action: Mouse scrolled (1048, 391) with delta (0, 0)
Screenshot: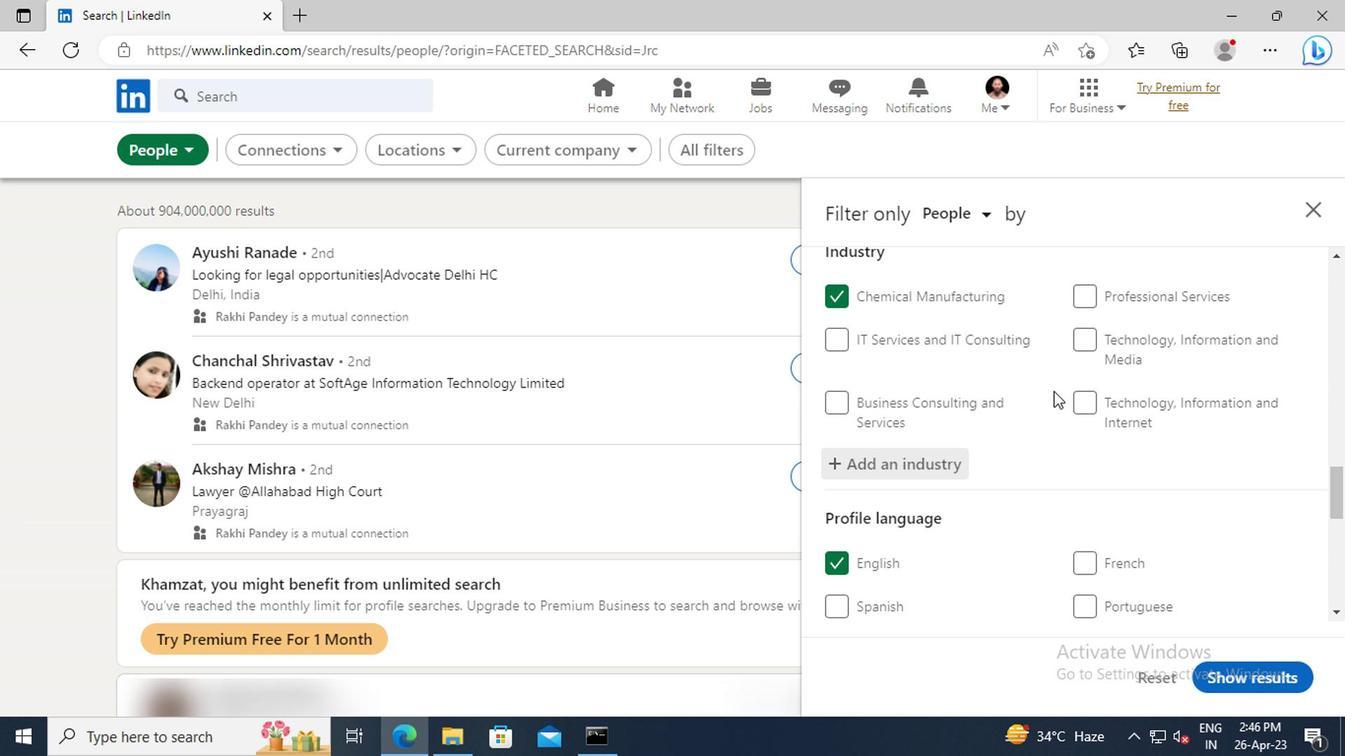 
Action: Mouse scrolled (1048, 391) with delta (0, 0)
Screenshot: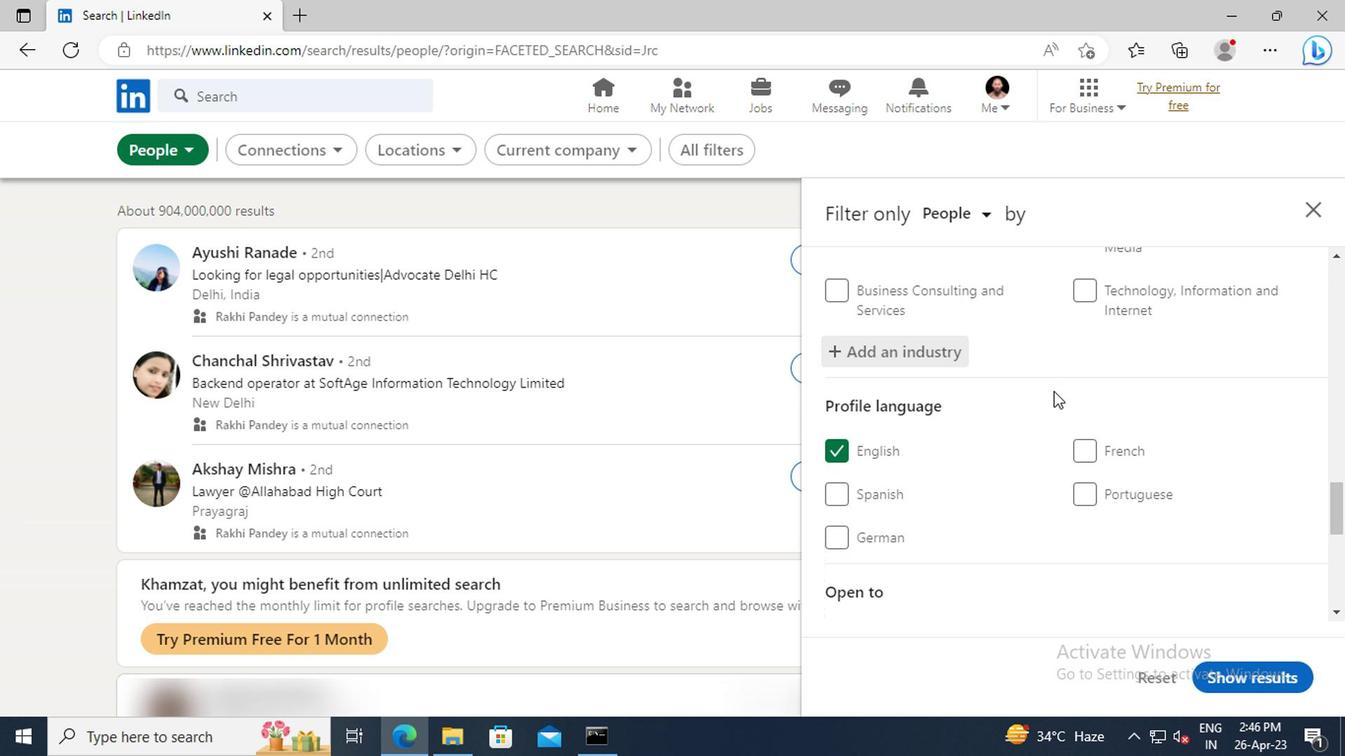 
Action: Mouse scrolled (1048, 391) with delta (0, 0)
Screenshot: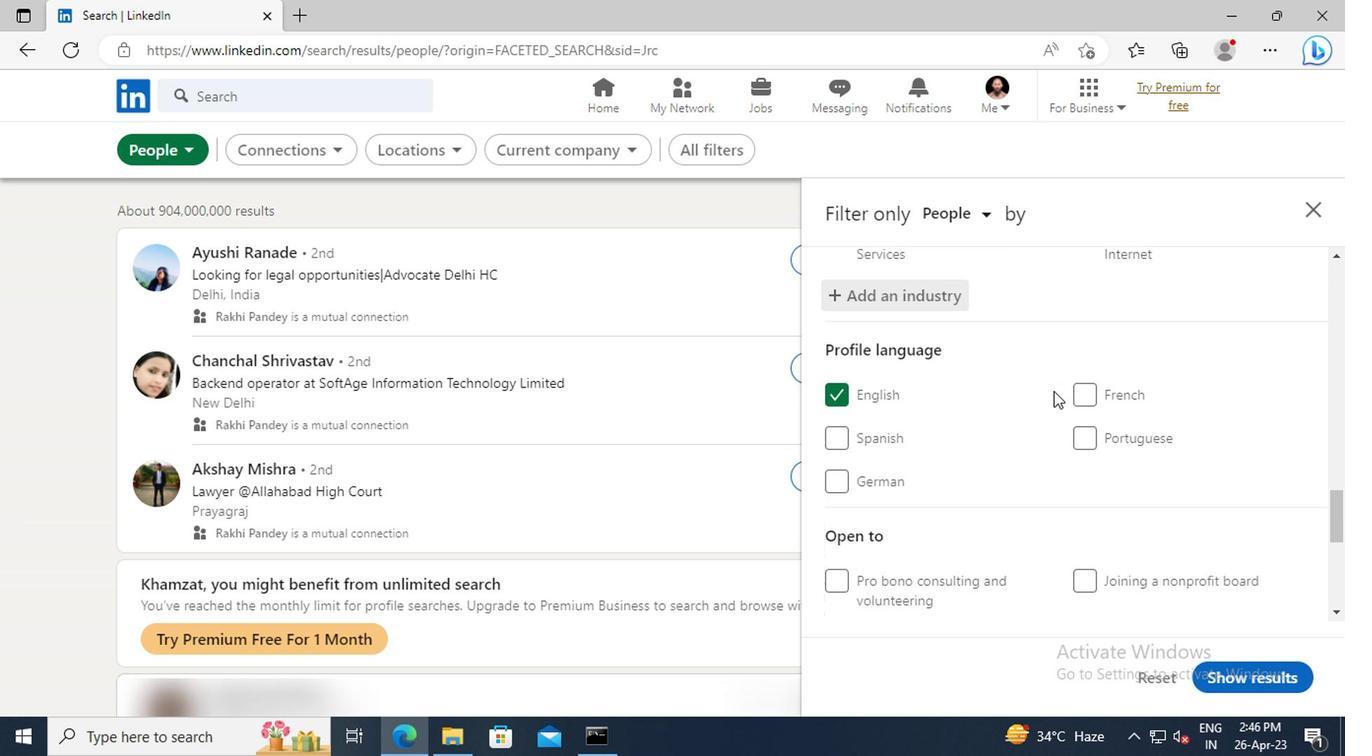 
Action: Mouse scrolled (1048, 391) with delta (0, 0)
Screenshot: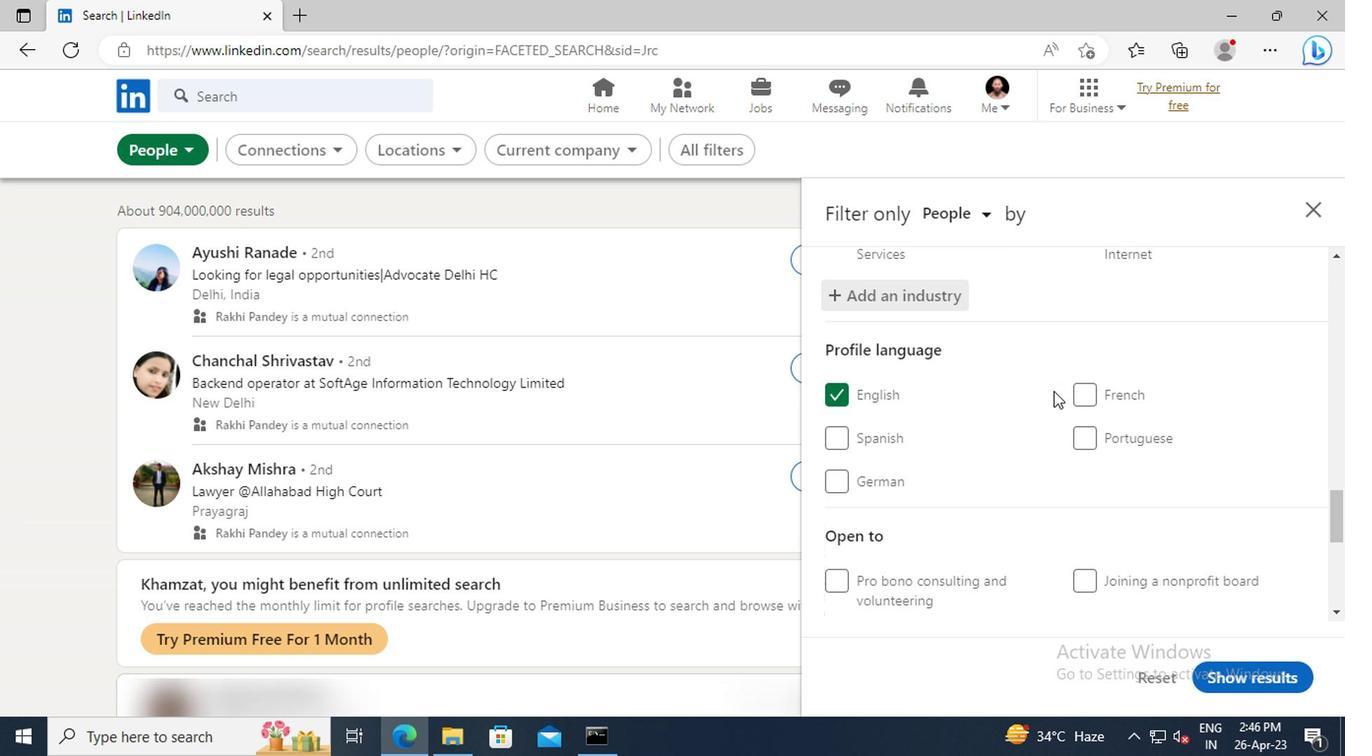 
Action: Mouse scrolled (1048, 391) with delta (0, 0)
Screenshot: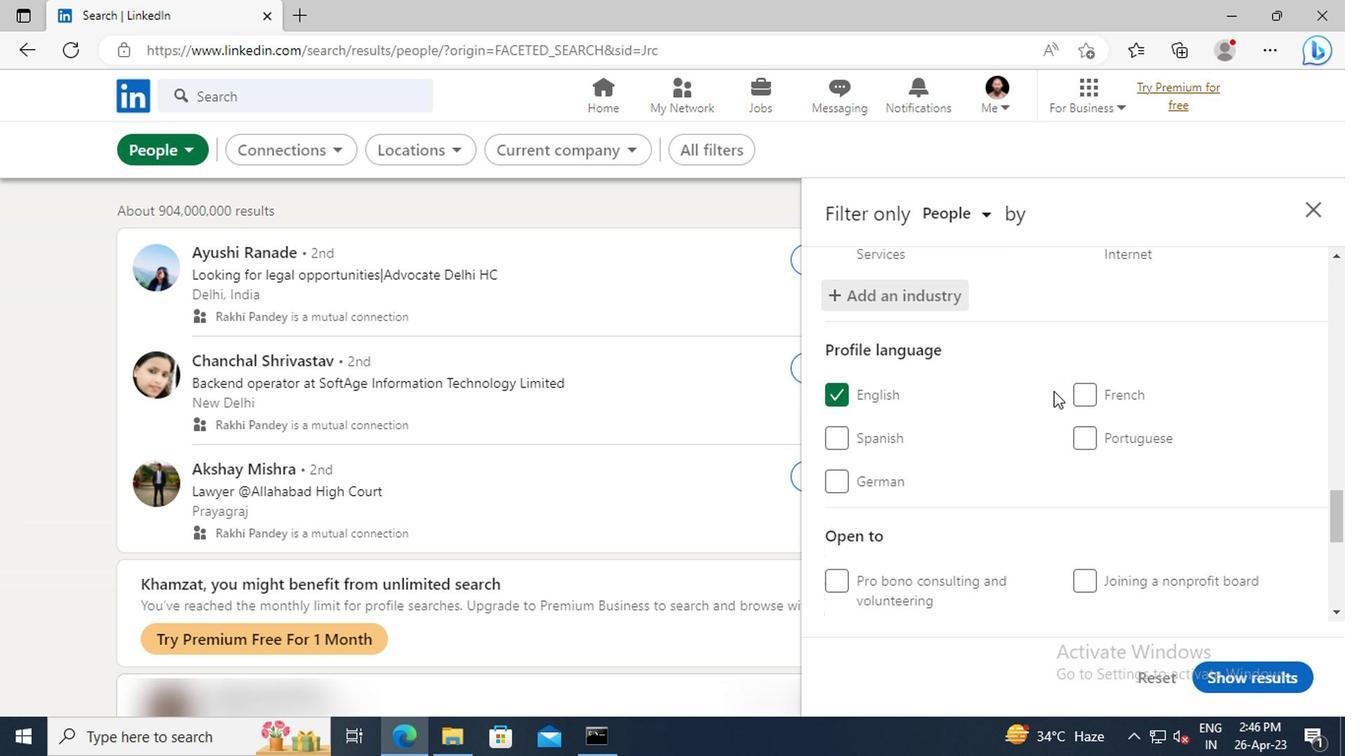 
Action: Mouse scrolled (1048, 391) with delta (0, 0)
Screenshot: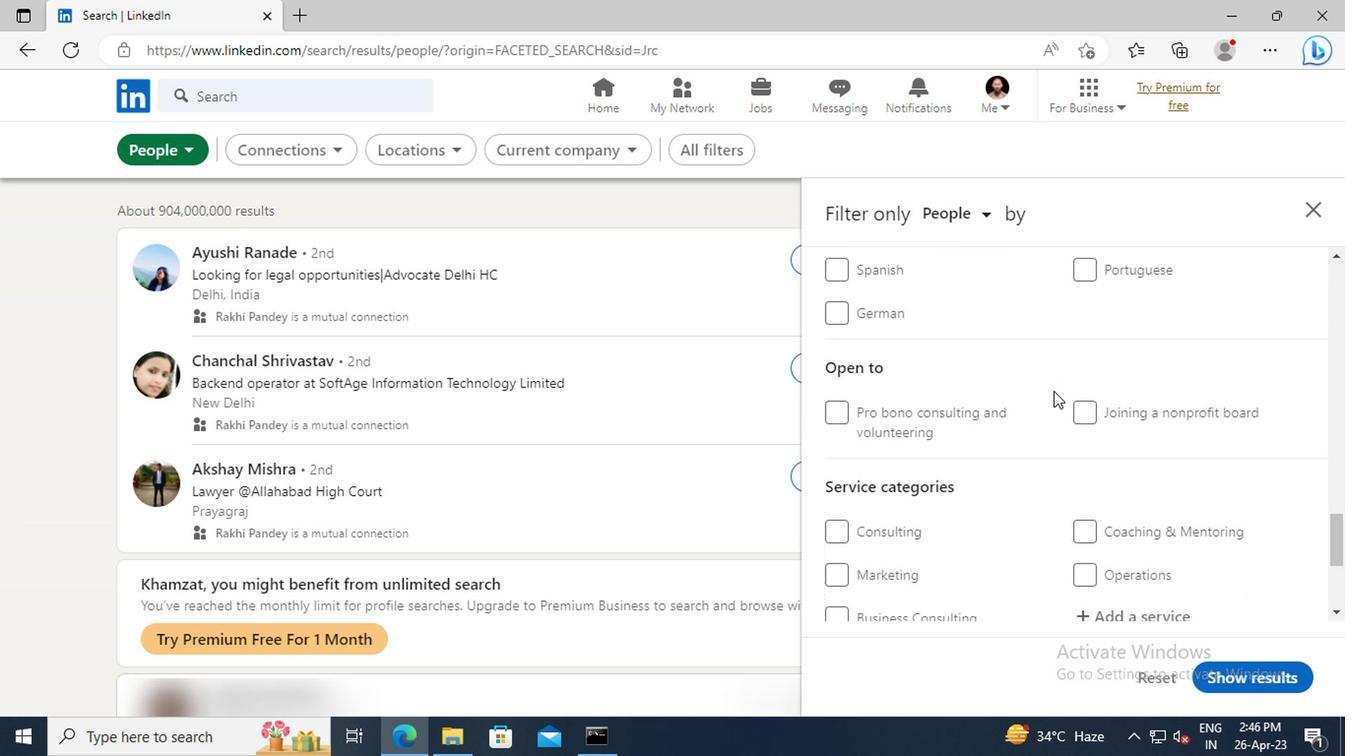 
Action: Mouse scrolled (1048, 391) with delta (0, 0)
Screenshot: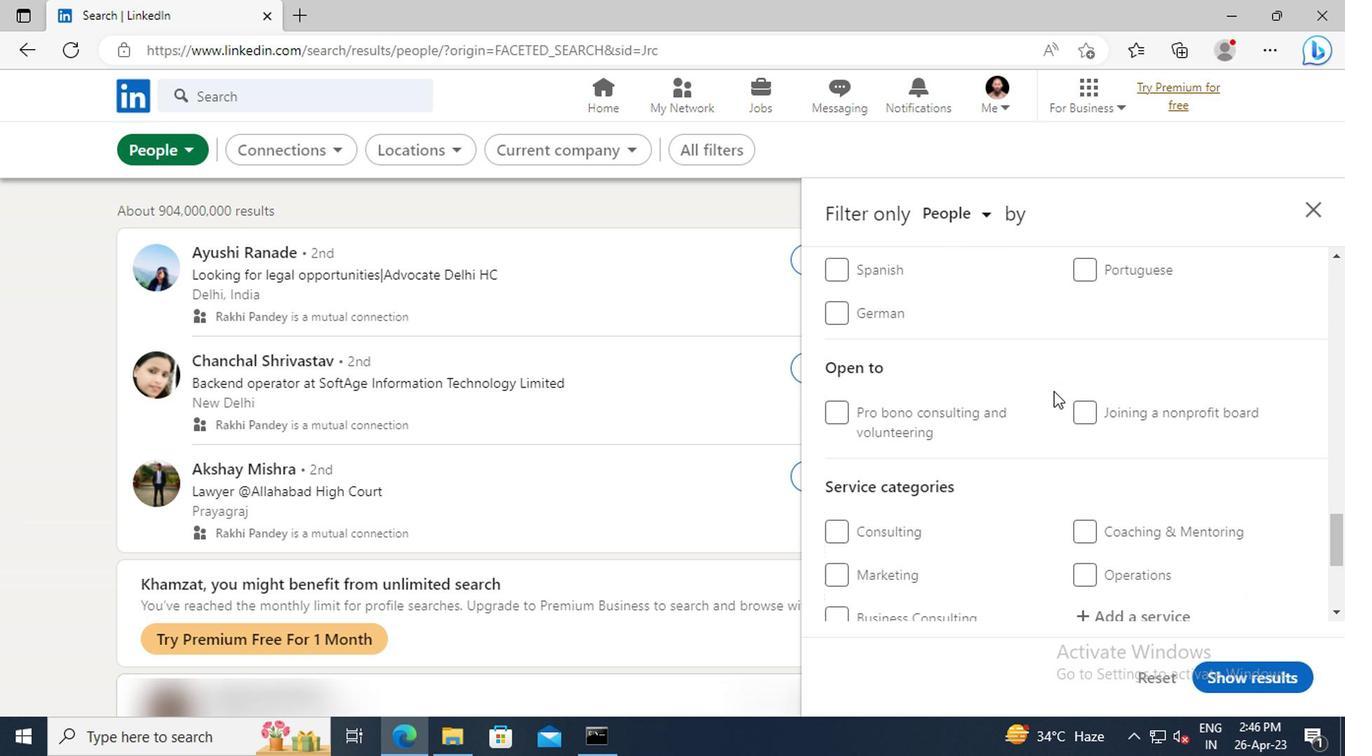 
Action: Mouse scrolled (1048, 391) with delta (0, 0)
Screenshot: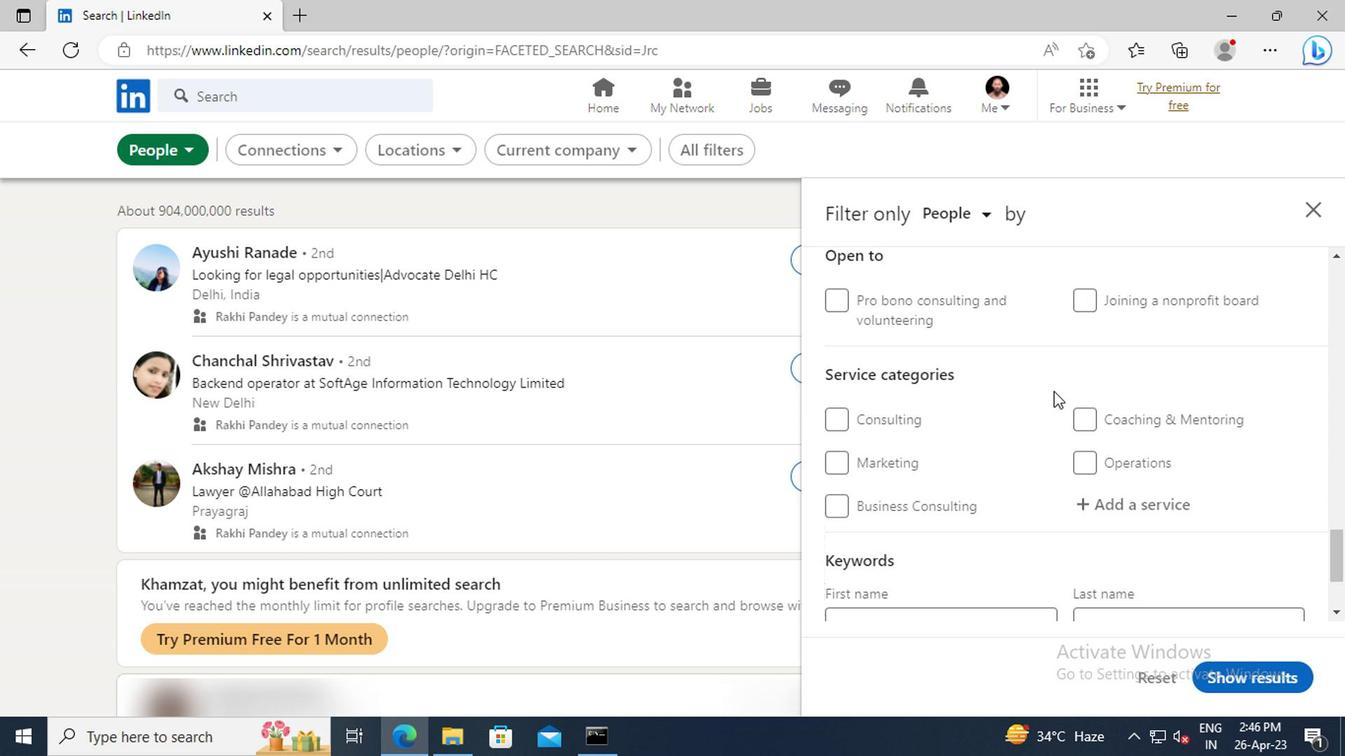 
Action: Mouse scrolled (1048, 391) with delta (0, 0)
Screenshot: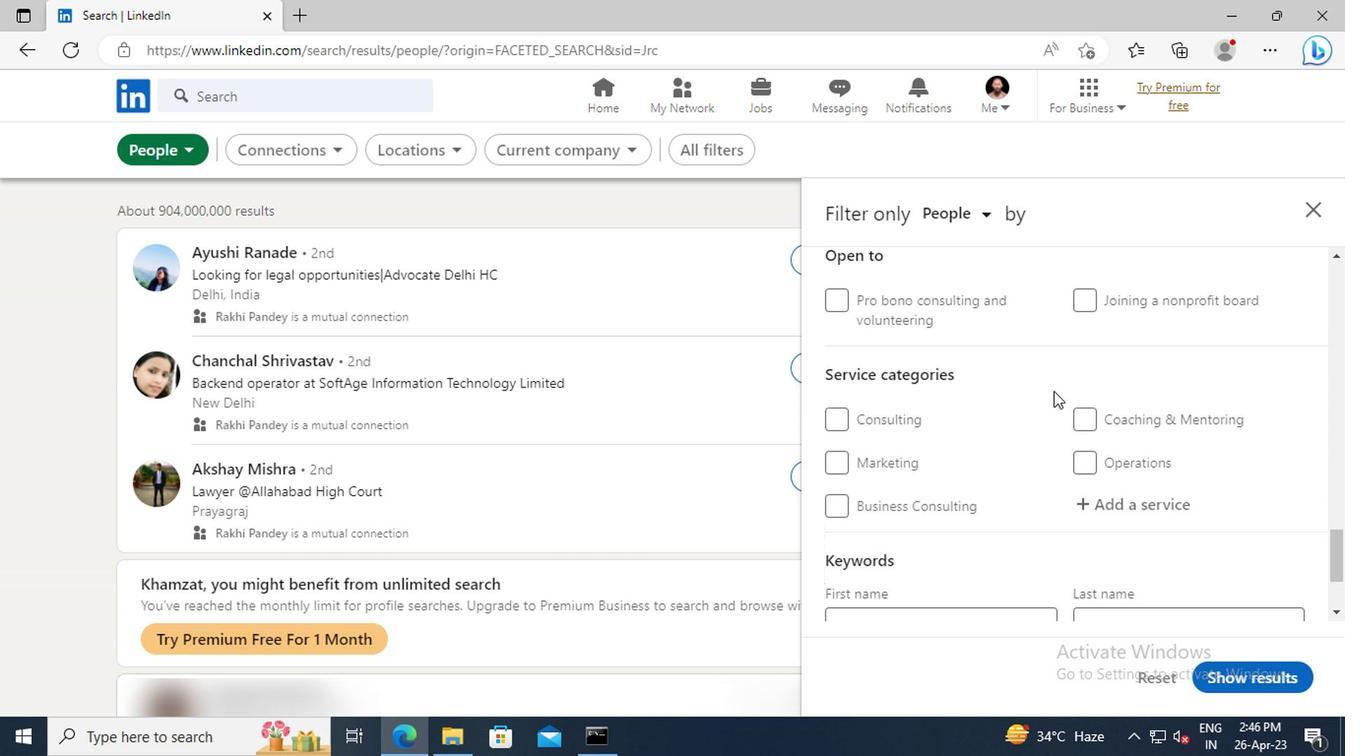 
Action: Mouse moved to (1108, 398)
Screenshot: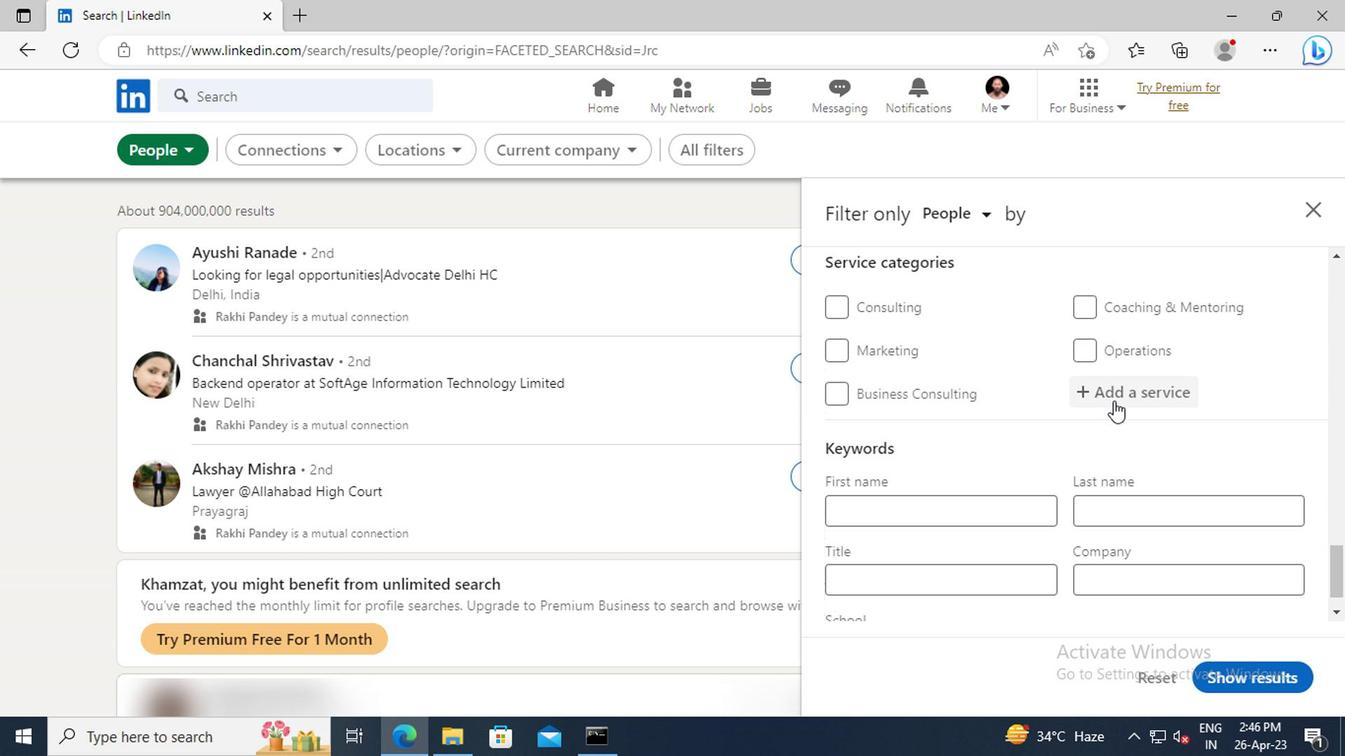 
Action: Mouse pressed left at (1108, 398)
Screenshot: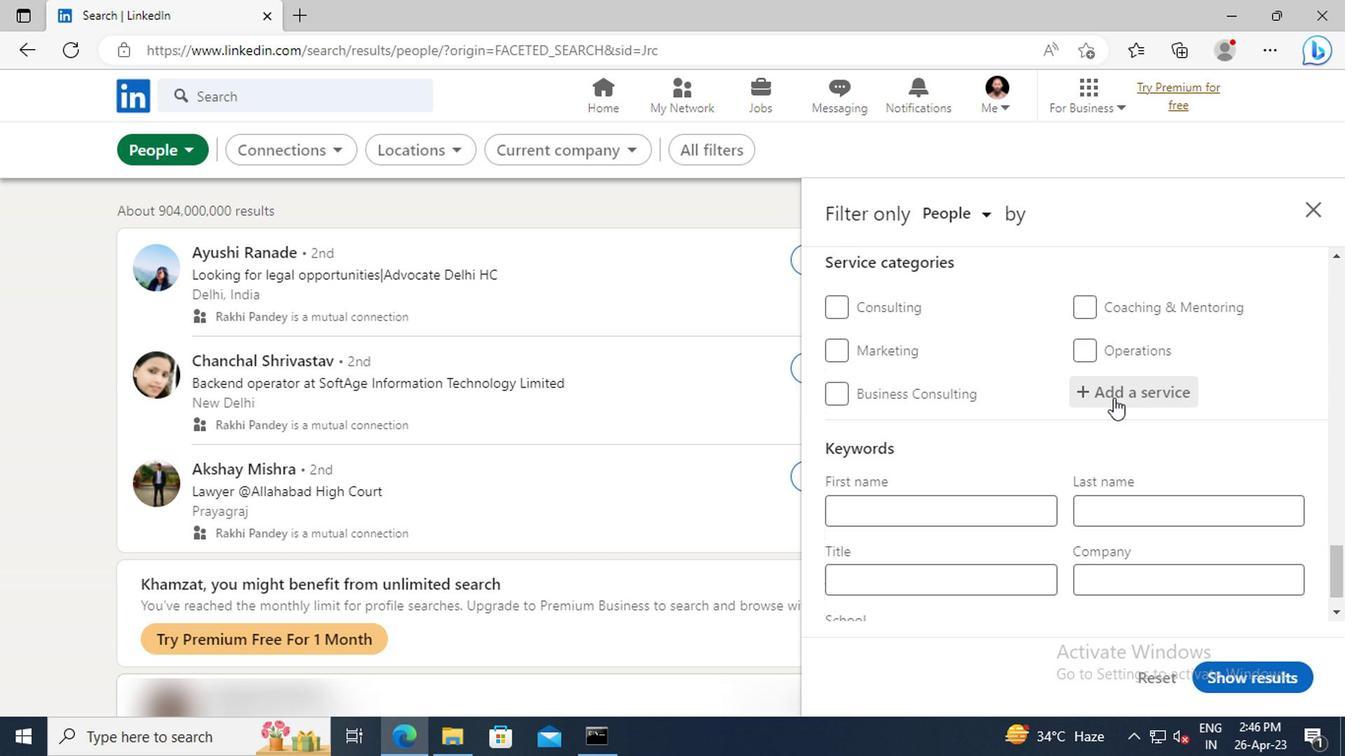 
Action: Key pressed <Key.shift>SOCIAL<Key.space><Key.shift>MEDIA<Key.space><Key.shift>MARKETING
Screenshot: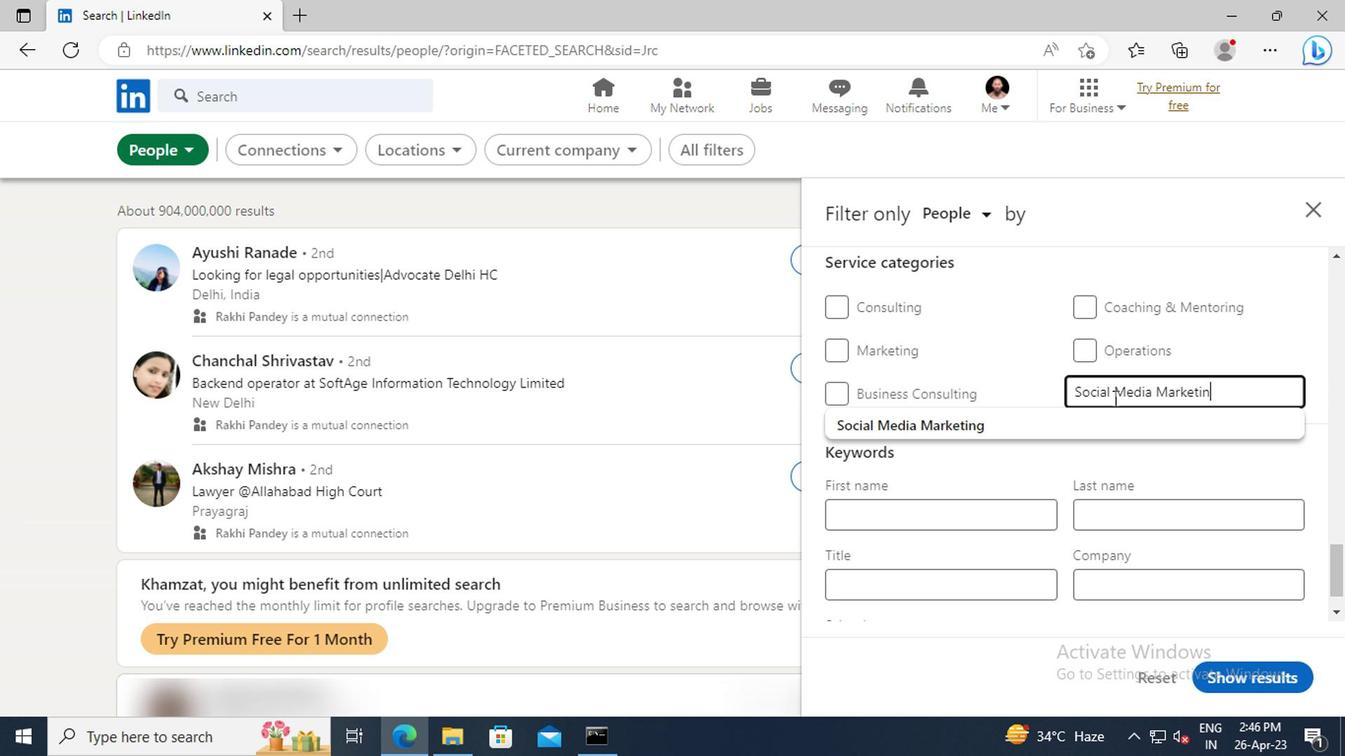 
Action: Mouse moved to (1055, 430)
Screenshot: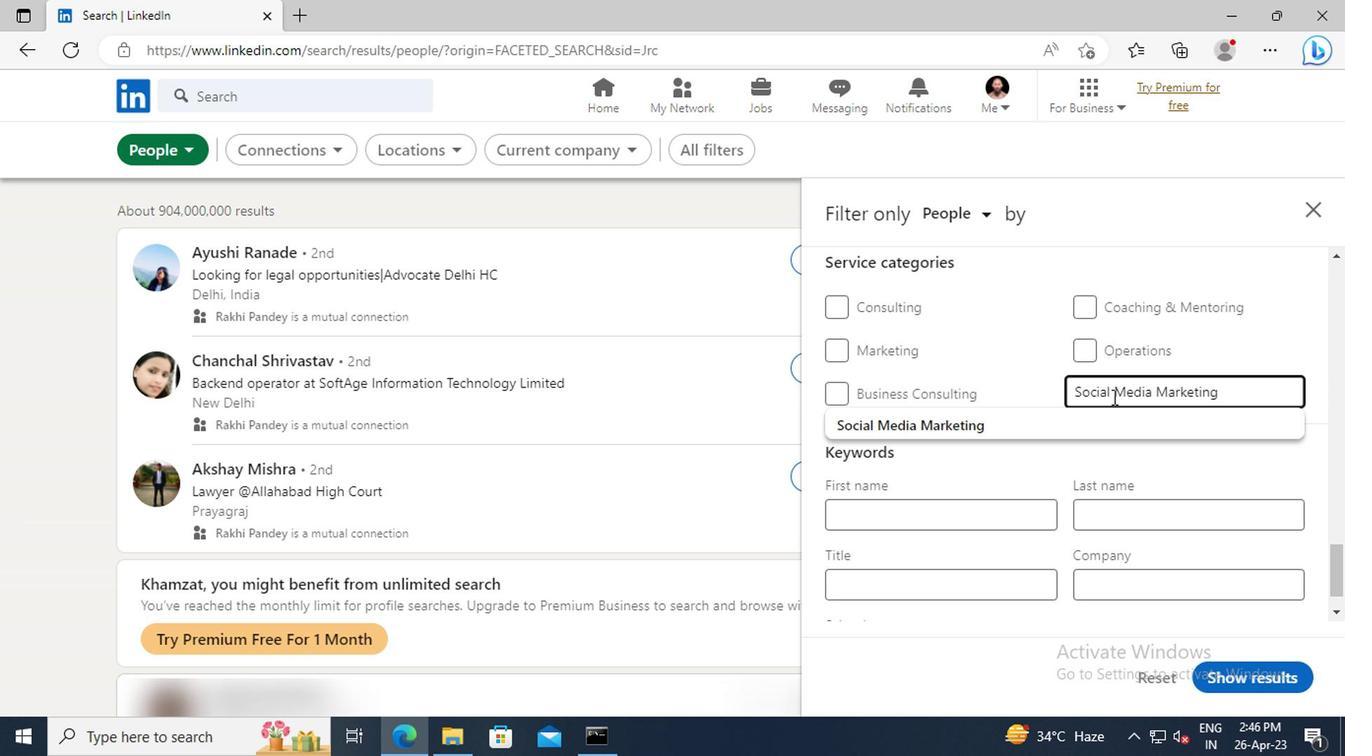 
Action: Mouse pressed left at (1055, 430)
Screenshot: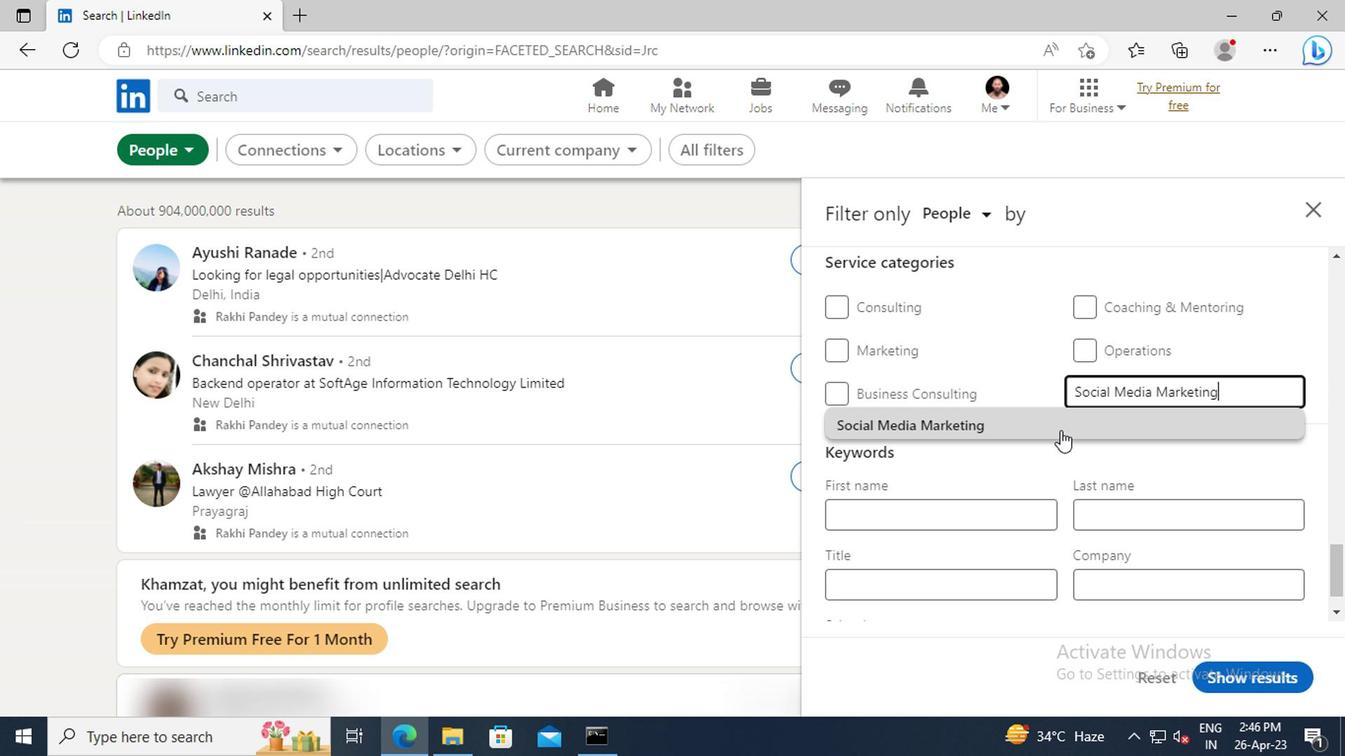 
Action: Mouse moved to (1014, 405)
Screenshot: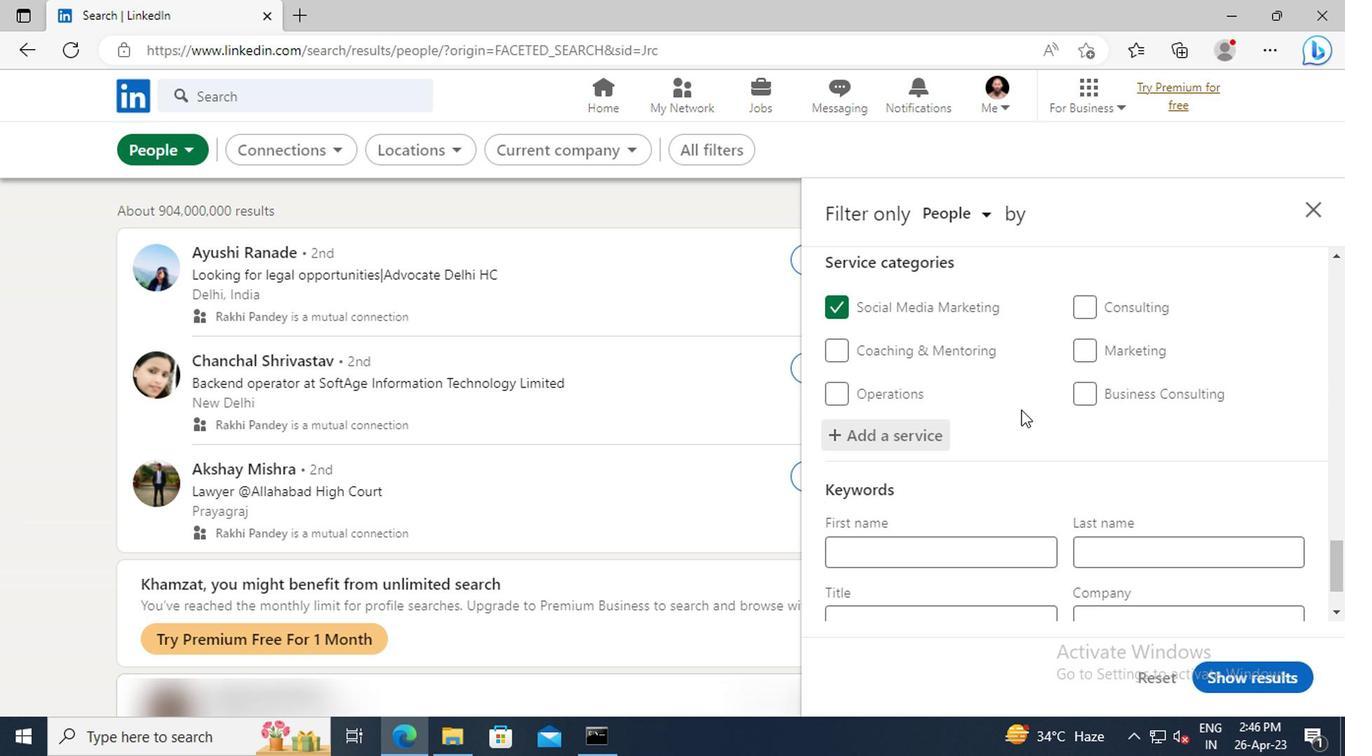 
Action: Mouse scrolled (1014, 404) with delta (0, -1)
Screenshot: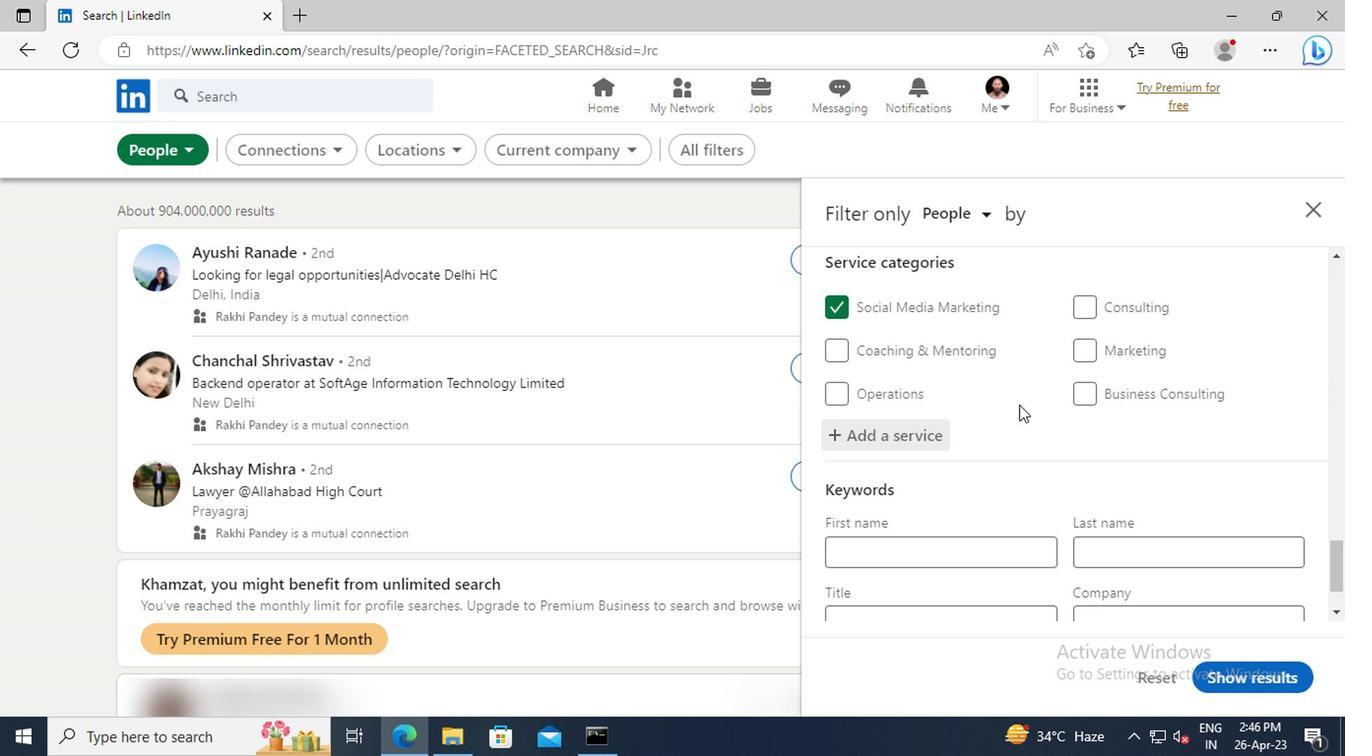 
Action: Mouse scrolled (1014, 404) with delta (0, -1)
Screenshot: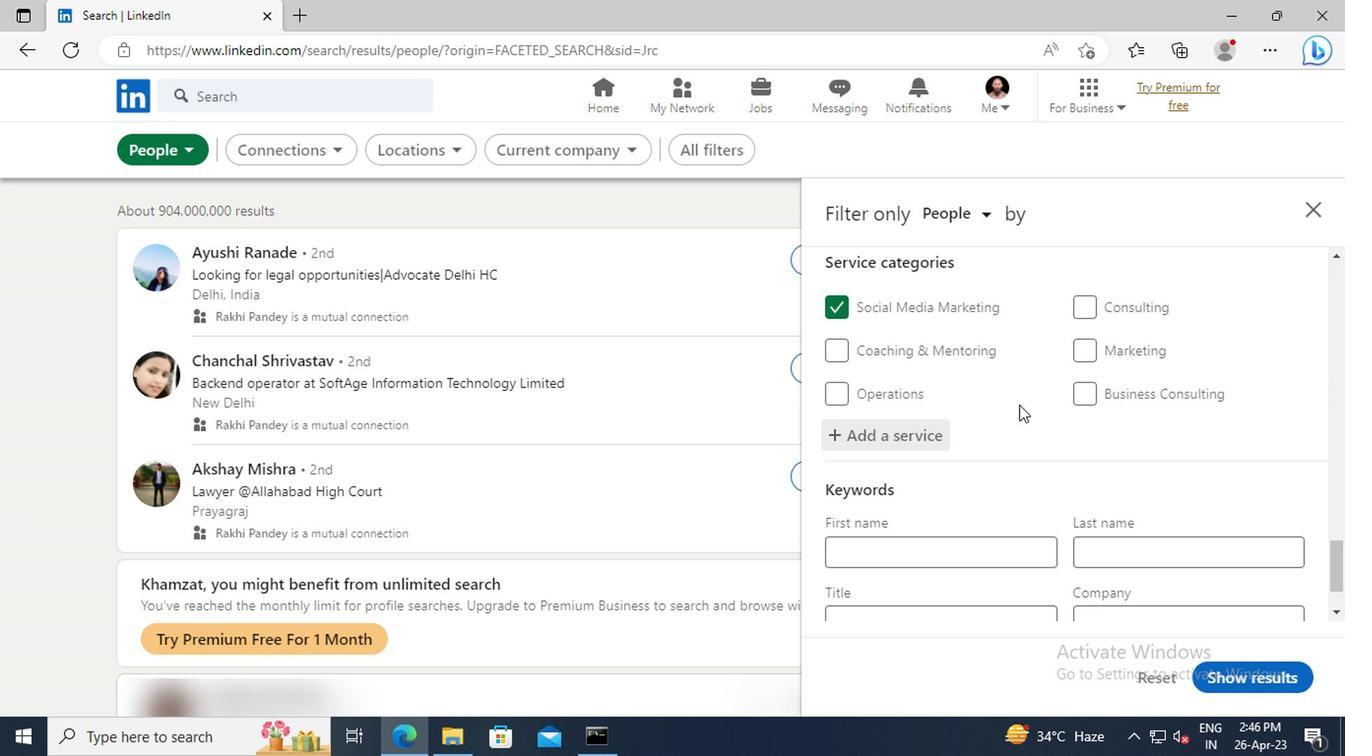 
Action: Mouse scrolled (1014, 404) with delta (0, -1)
Screenshot: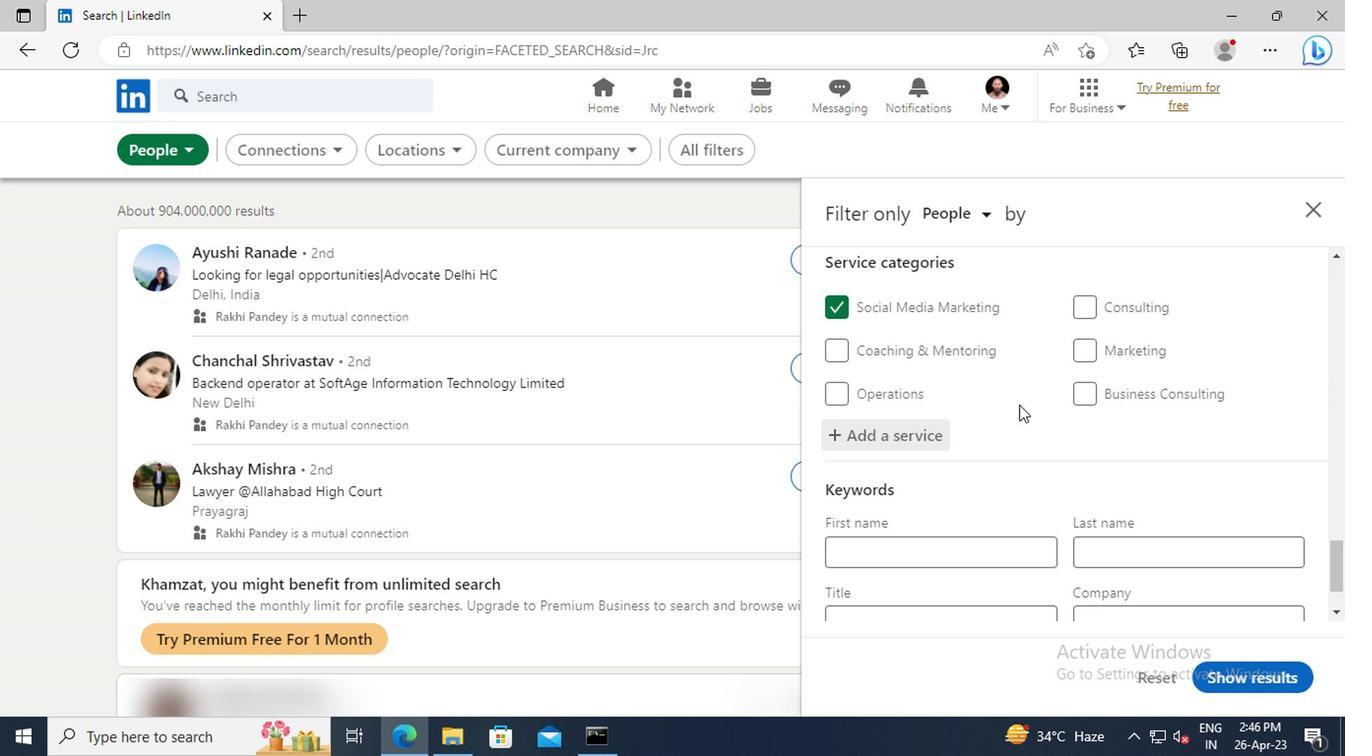 
Action: Mouse moved to (947, 540)
Screenshot: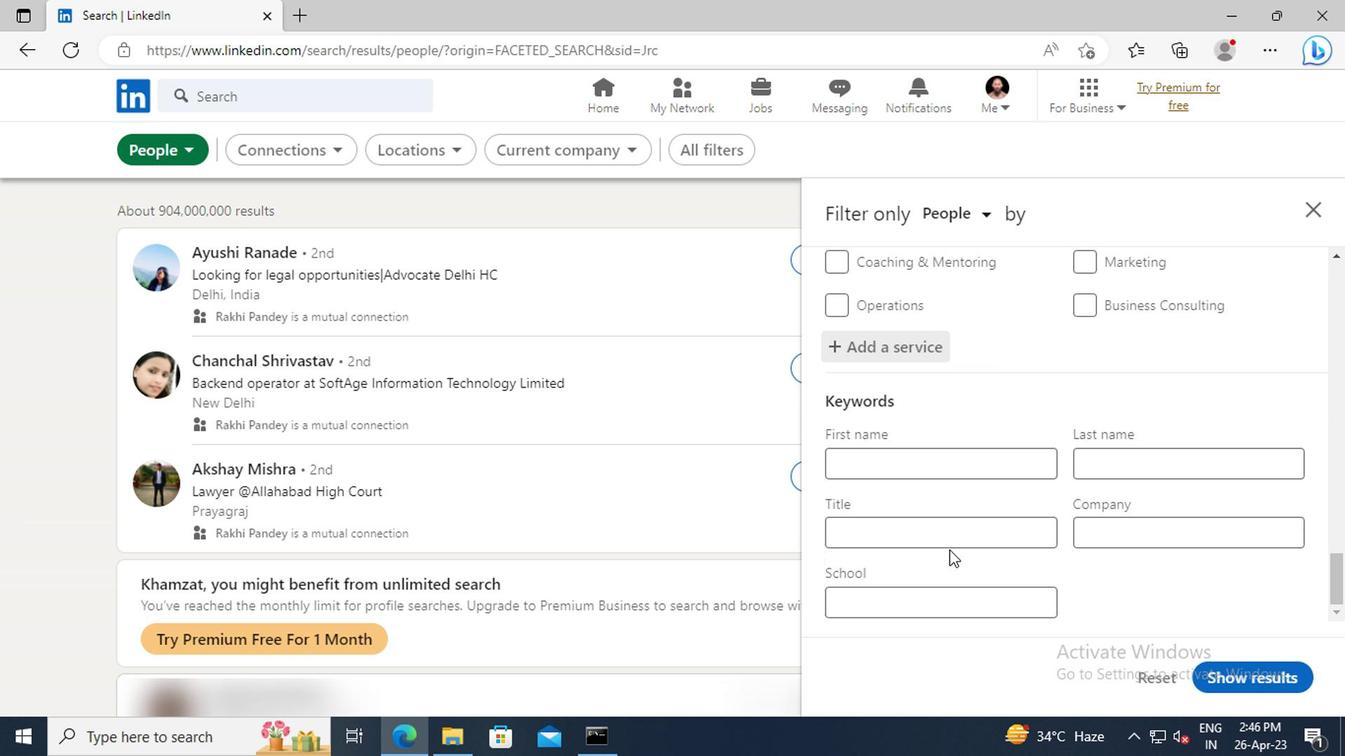 
Action: Mouse pressed left at (947, 540)
Screenshot: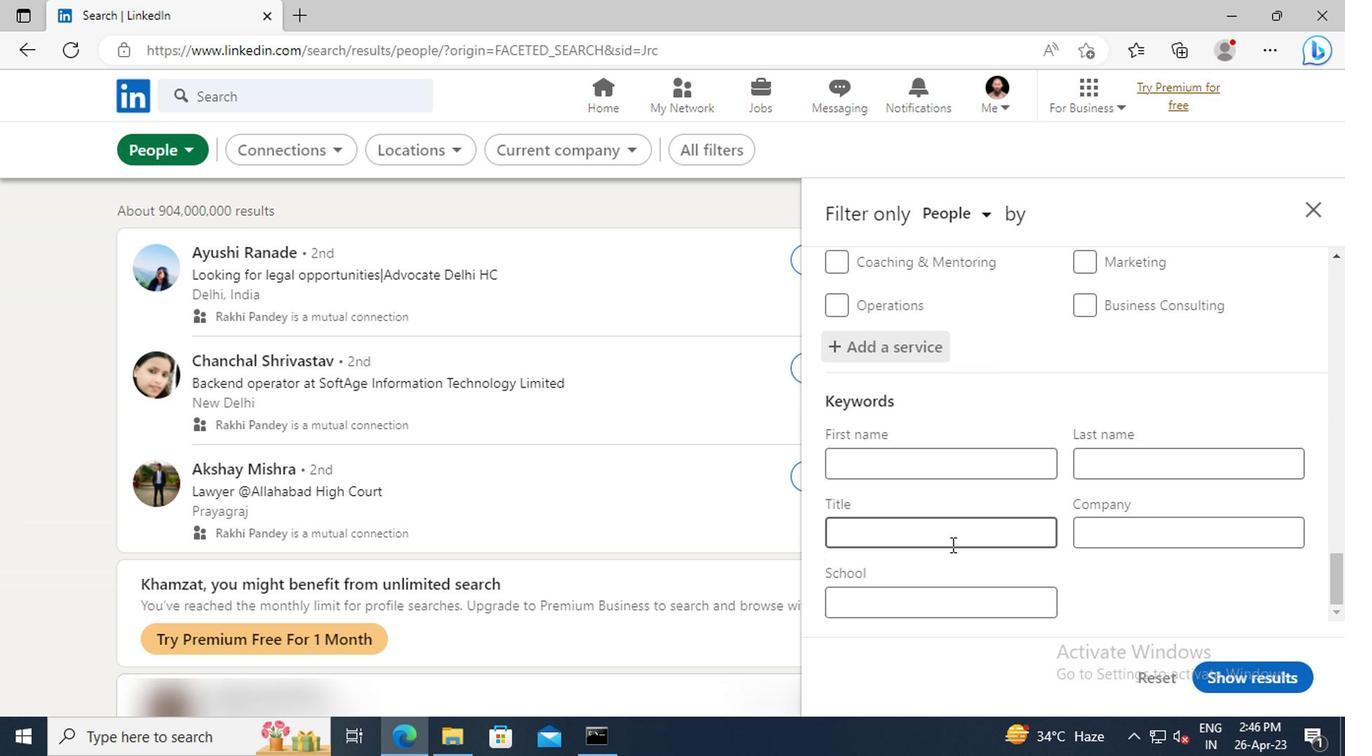 
Action: Key pressed <Key.shift>ADMINISTRATOR<Key.enter>
Screenshot: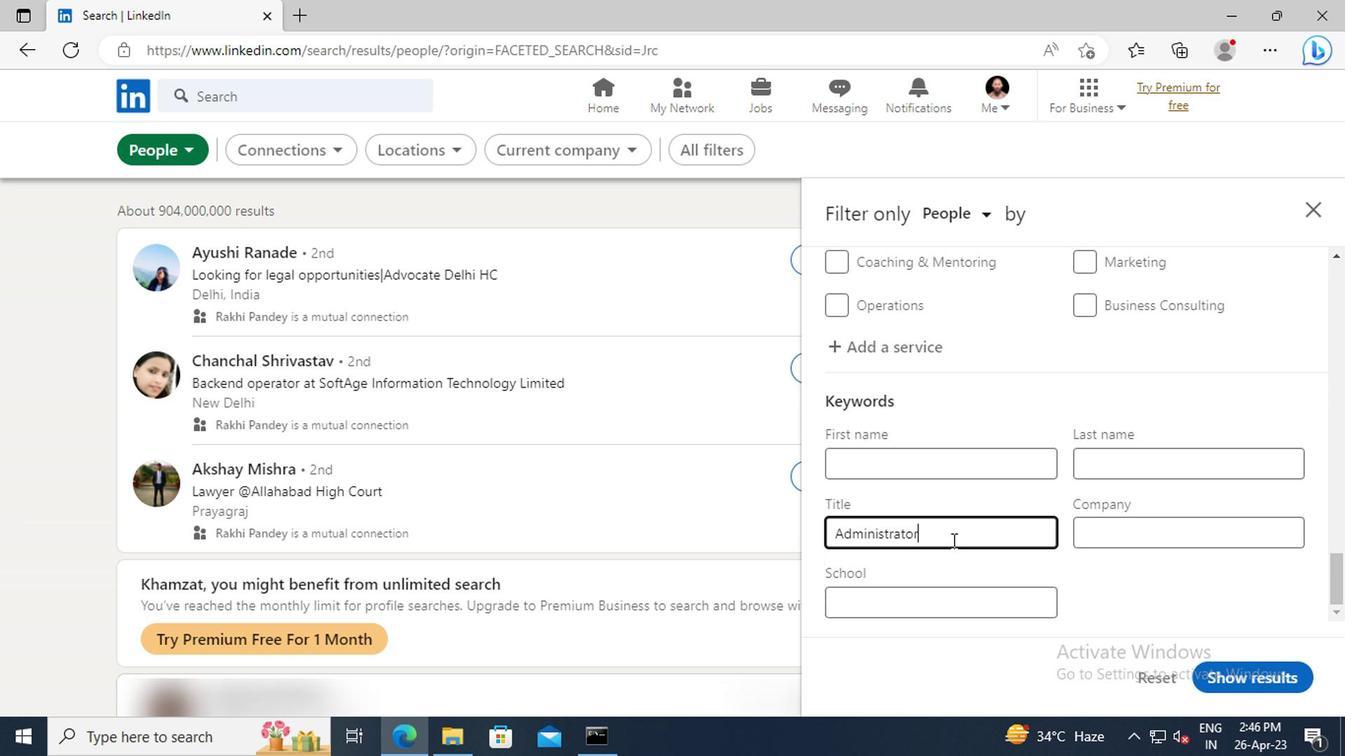 
Action: Mouse moved to (1236, 669)
Screenshot: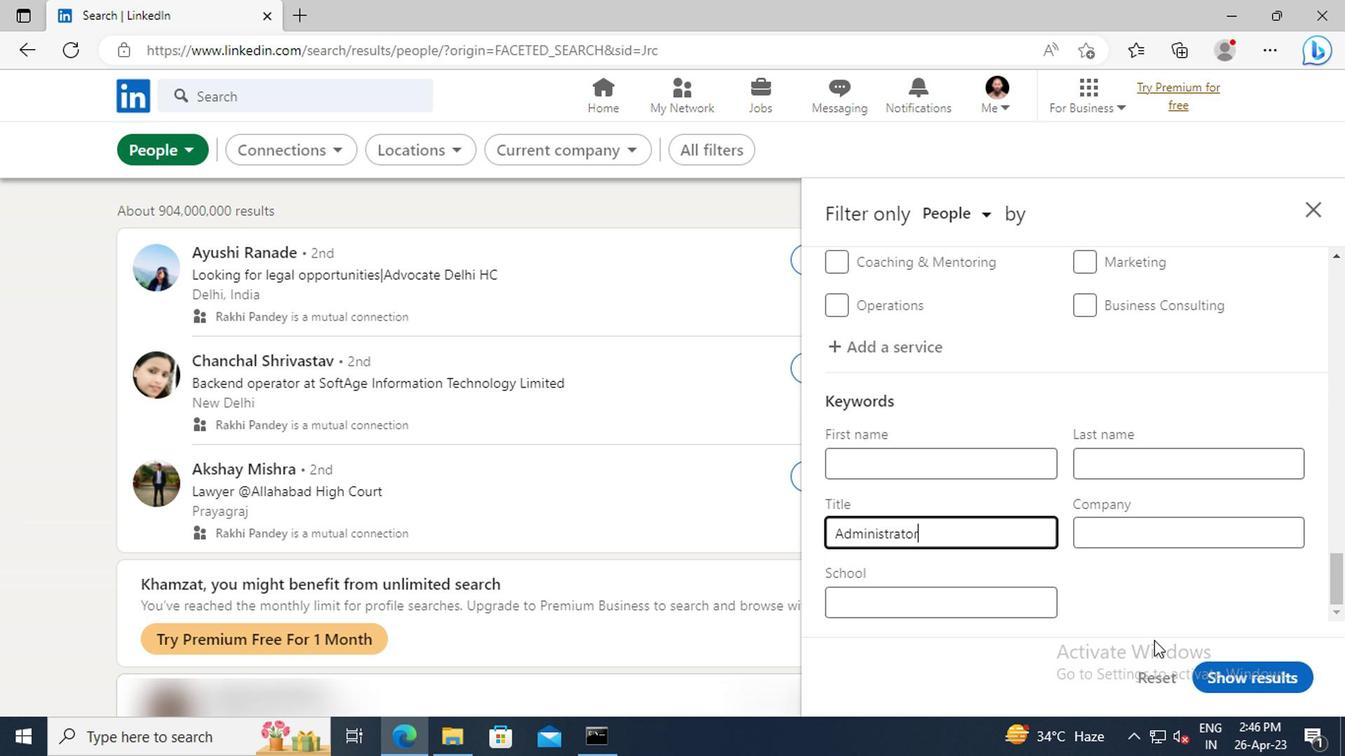 
Action: Mouse pressed left at (1236, 669)
Screenshot: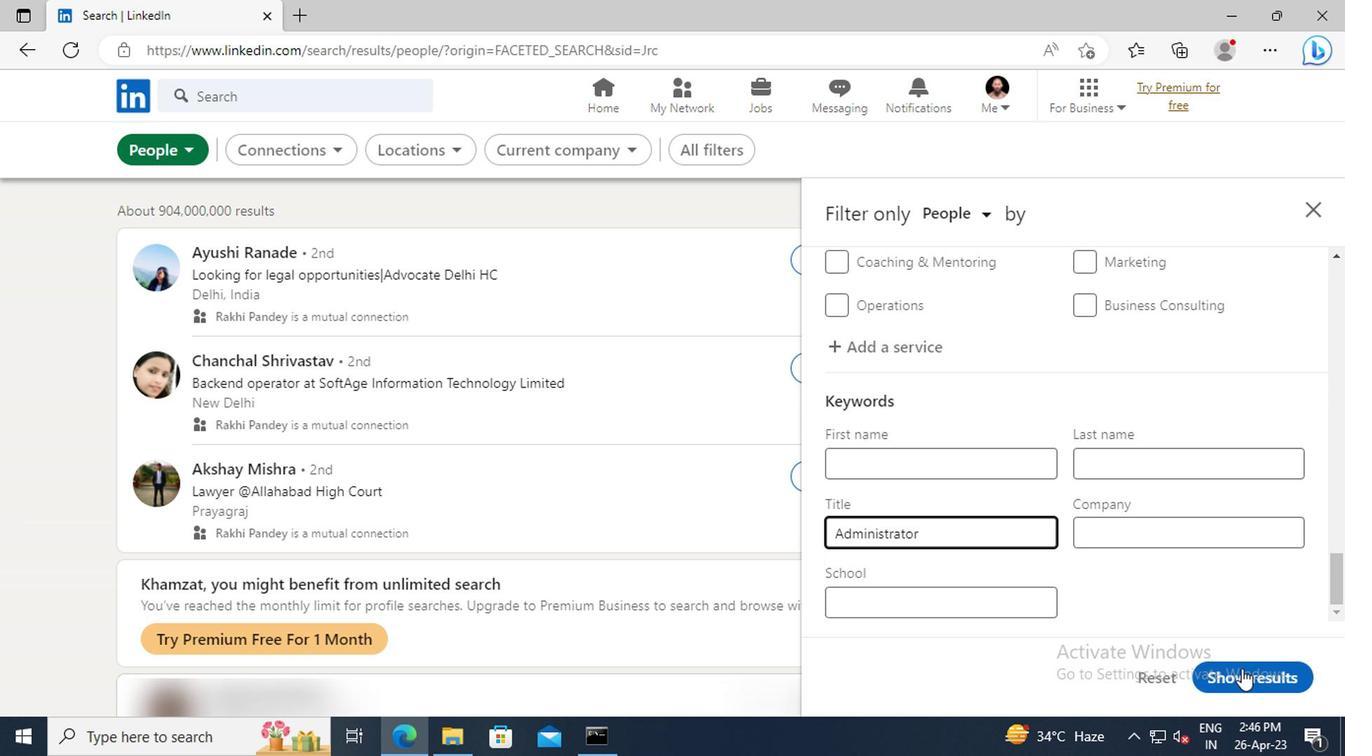 
